 Task:  Click on Hockey In the Cross-Check Hockey League click on  Pick Sheet Your name Evelyn Thompson Team name South Carolina Stingrays and  Email softage.10@softage.net Period 1 - 3 Point Game Dallas Stars Period 1 - 2 Point Game Colorado Avalanche Period 1 - 1 Point Game Chicago Blackhawks Period 2 - 3 Point Game Carolina Hurricanes Period 2 - 2 Point Game Calgary Flames Period 2 - 1 Point Game Buffalo Sabres Period 3 - 3 Point Game Boston Bruins Period 3 - 2 Point Game Arizona Coyotes Period 3 - 1 Point Game Anaheim Ducks Submit pick sheet
Action: Mouse moved to (805, 303)
Screenshot: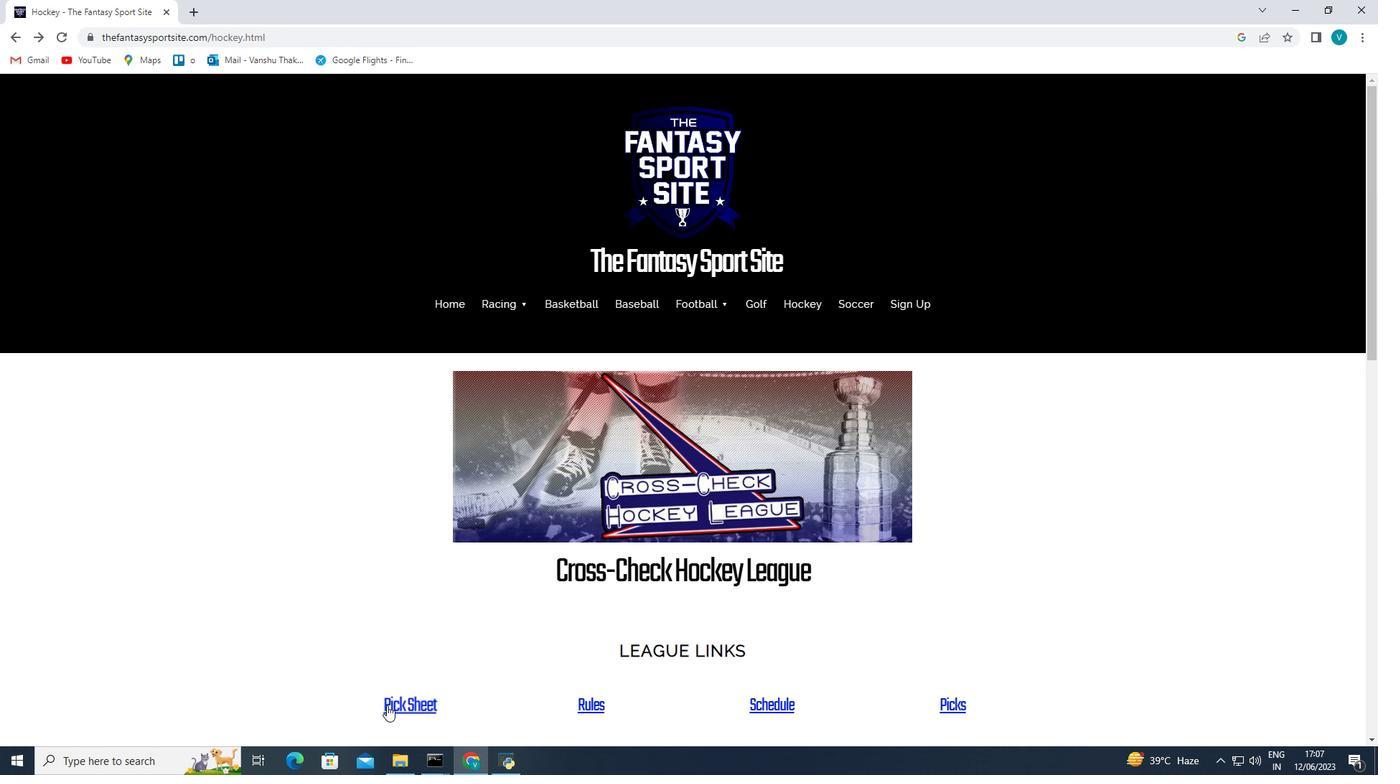 
Action: Mouse pressed left at (805, 303)
Screenshot: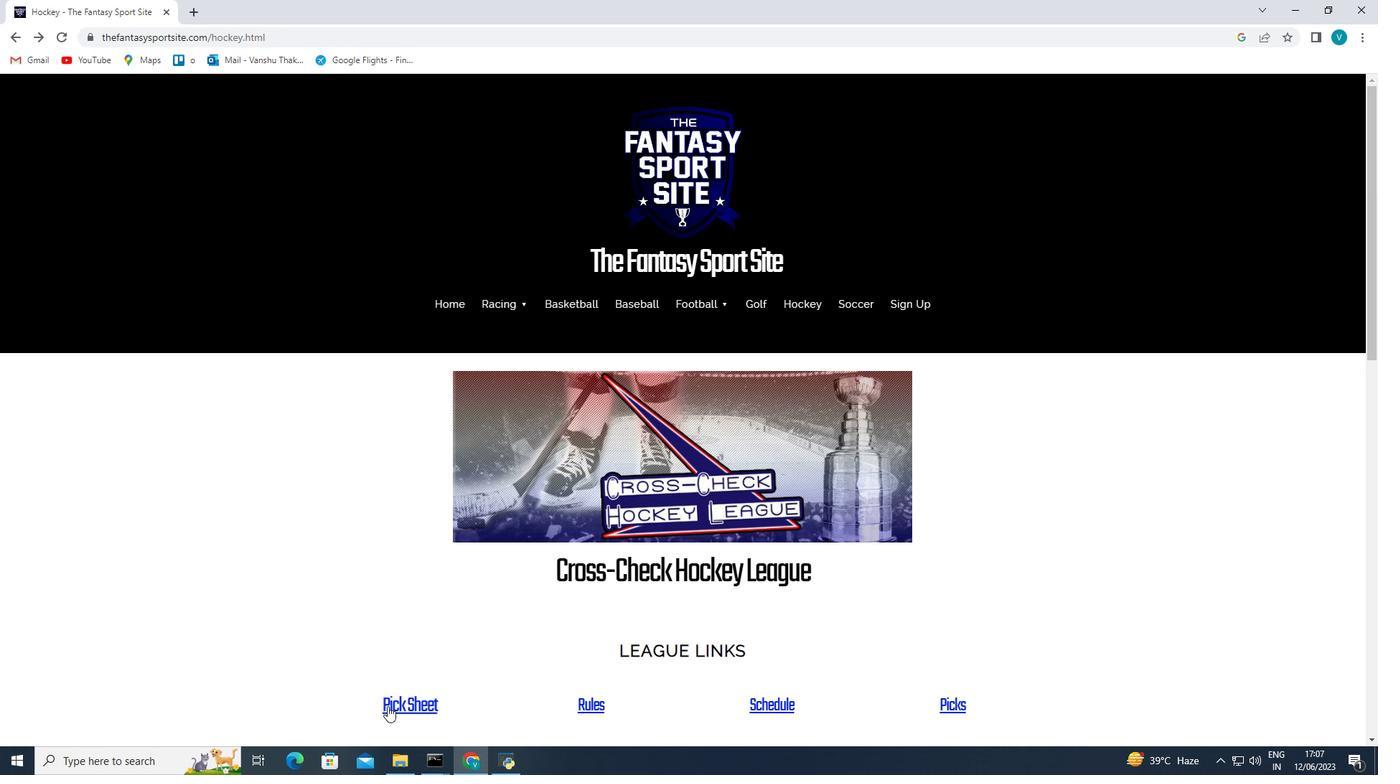 
Action: Mouse moved to (809, 302)
Screenshot: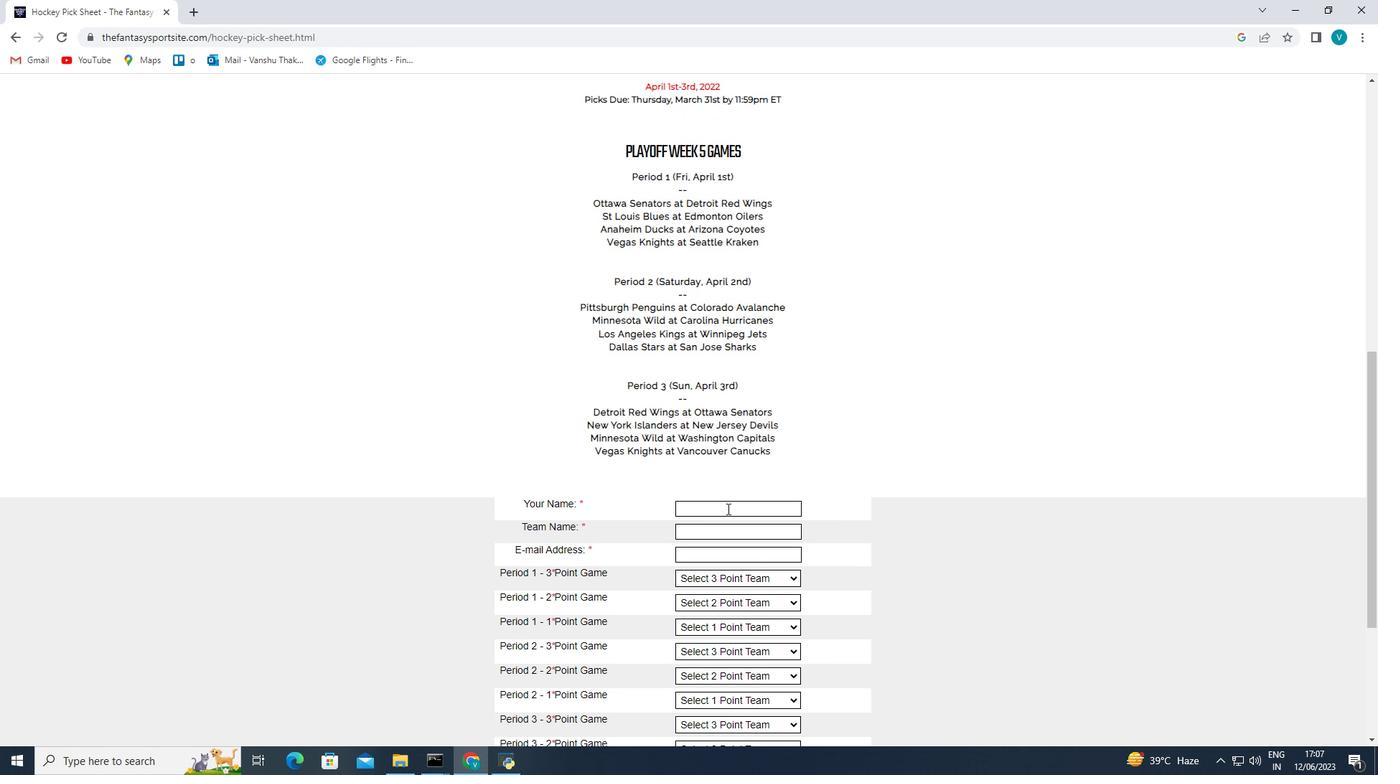 
Action: Mouse pressed left at (809, 302)
Screenshot: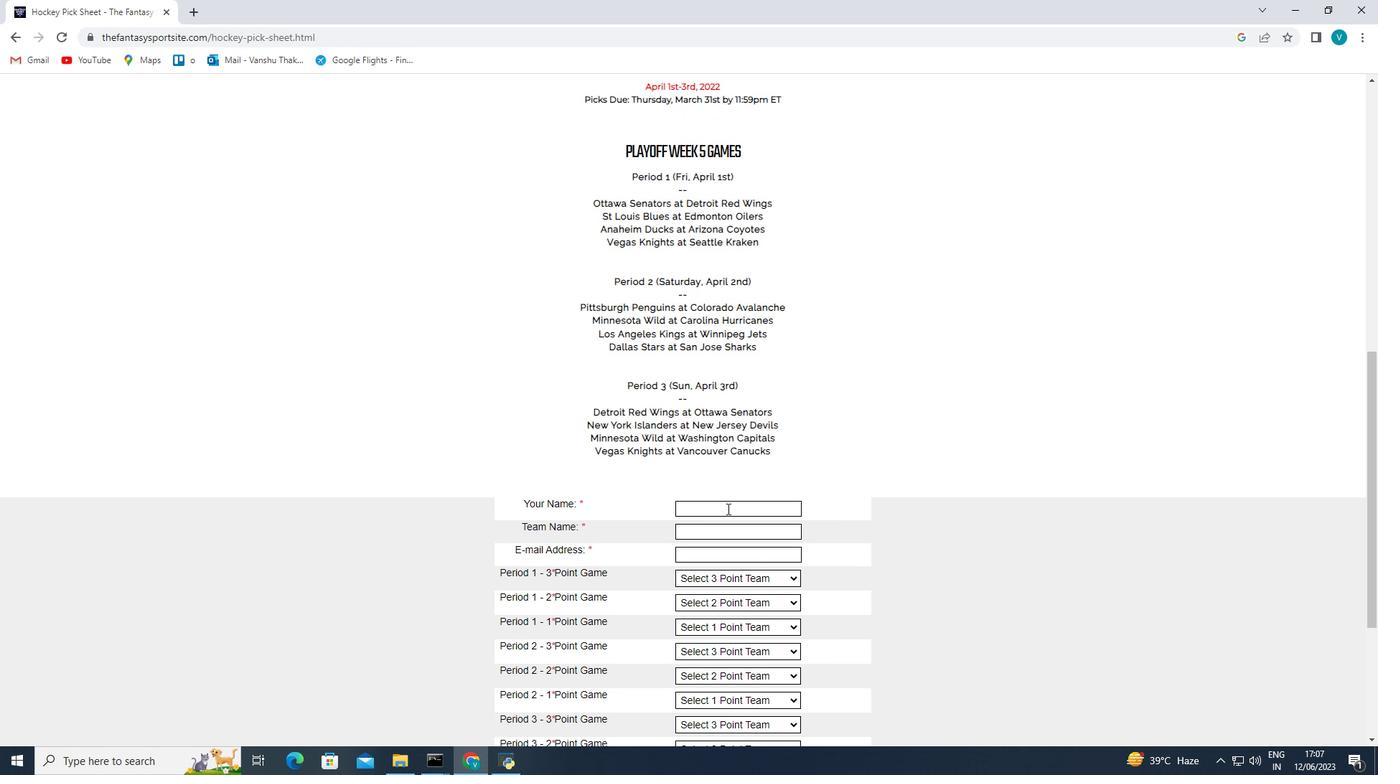 
Action: Mouse moved to (969, 416)
Screenshot: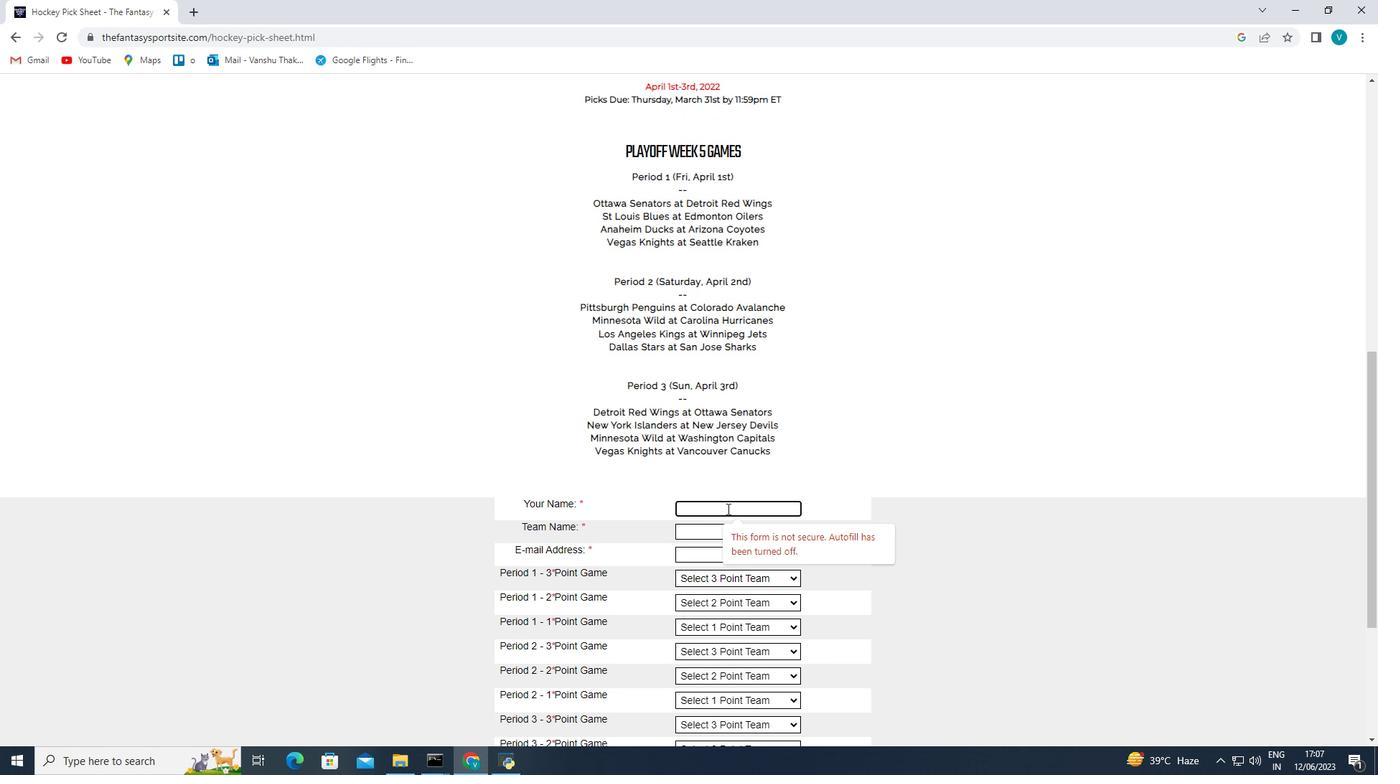 
Action: Mouse scrolled (969, 415) with delta (0, 0)
Screenshot: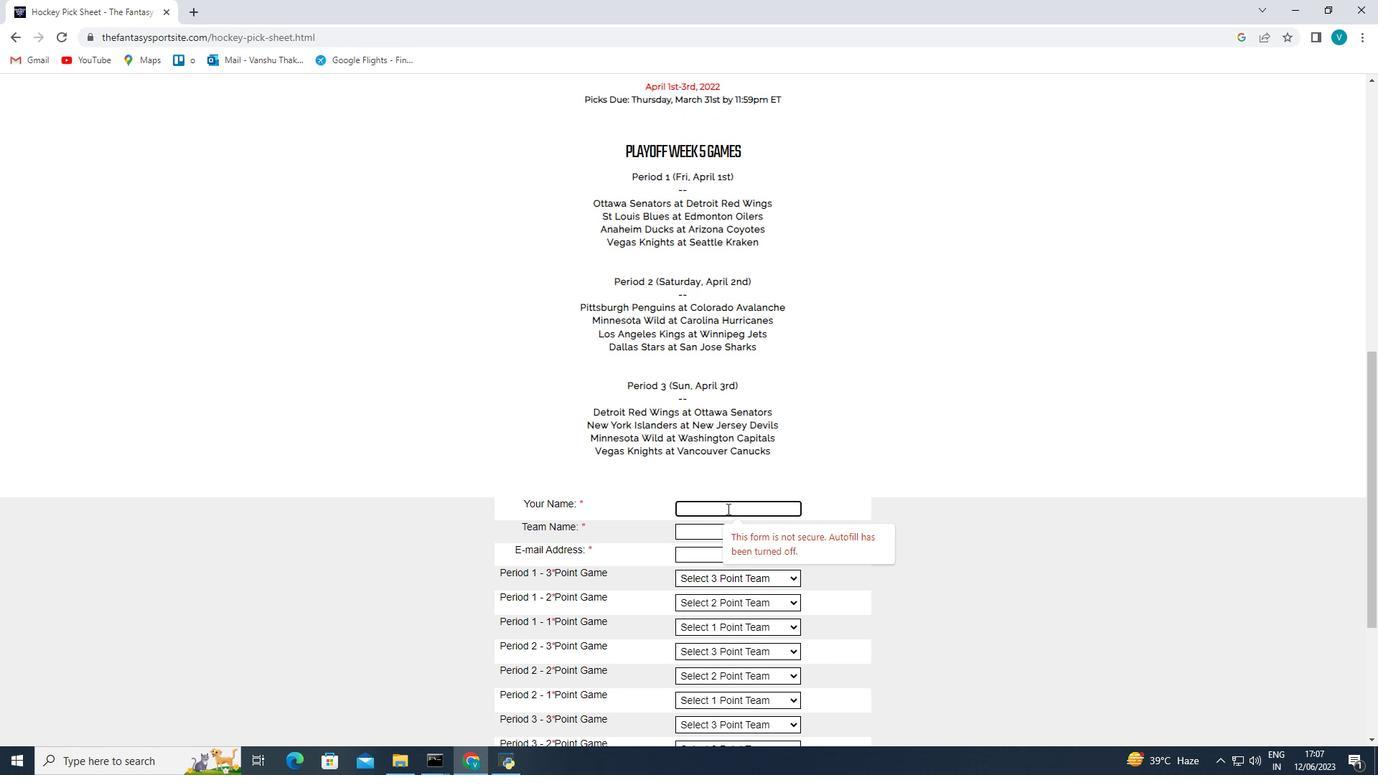 
Action: Mouse scrolled (969, 415) with delta (0, 0)
Screenshot: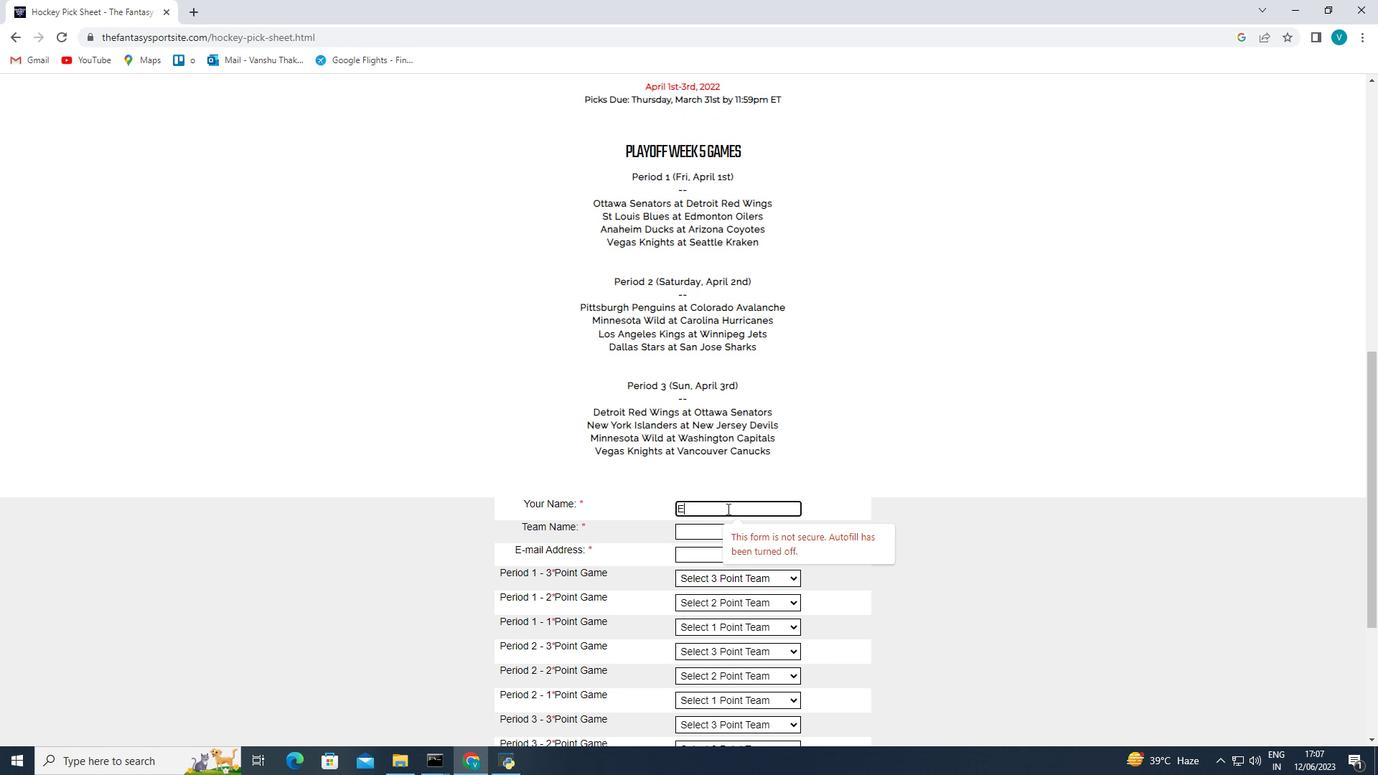 
Action: Mouse scrolled (969, 415) with delta (0, 0)
Screenshot: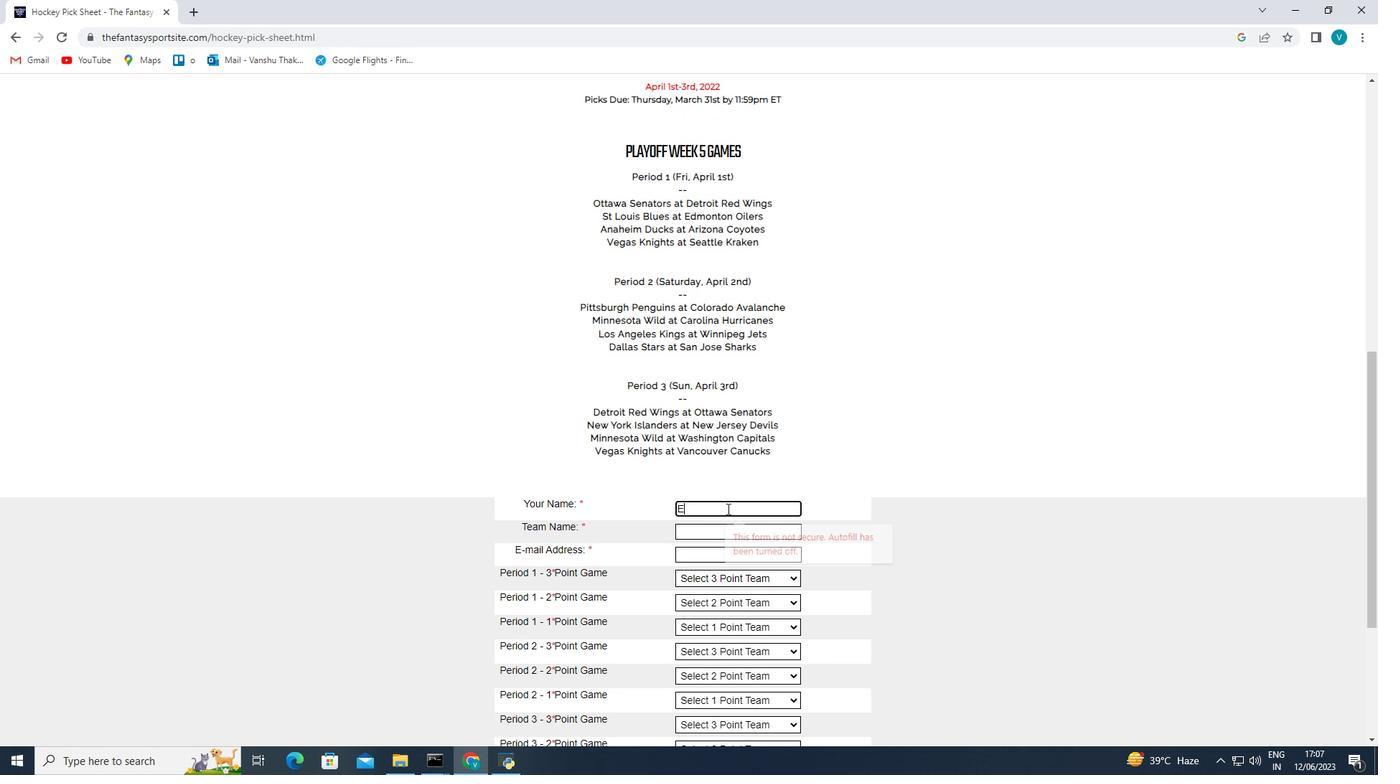 
Action: Mouse scrolled (969, 415) with delta (0, 0)
Screenshot: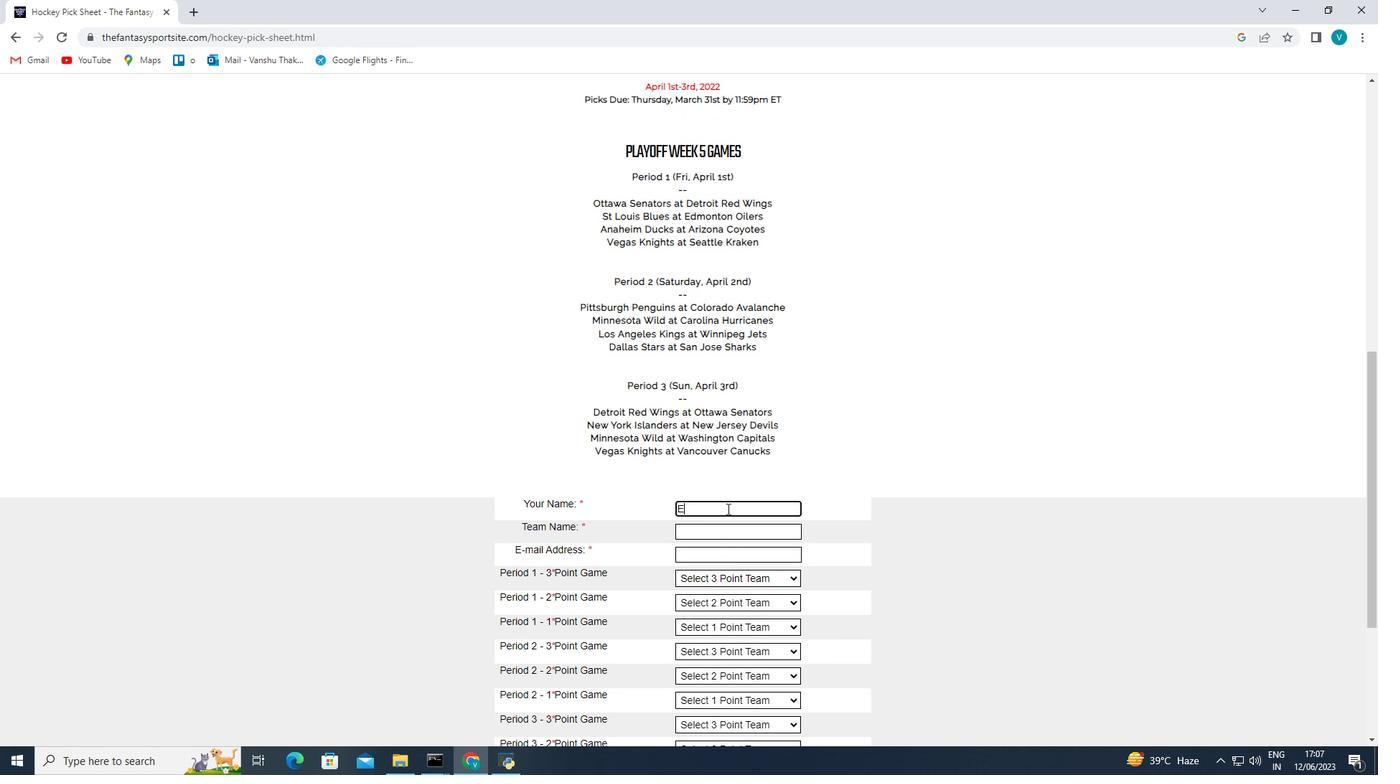 
Action: Mouse moved to (427, 420)
Screenshot: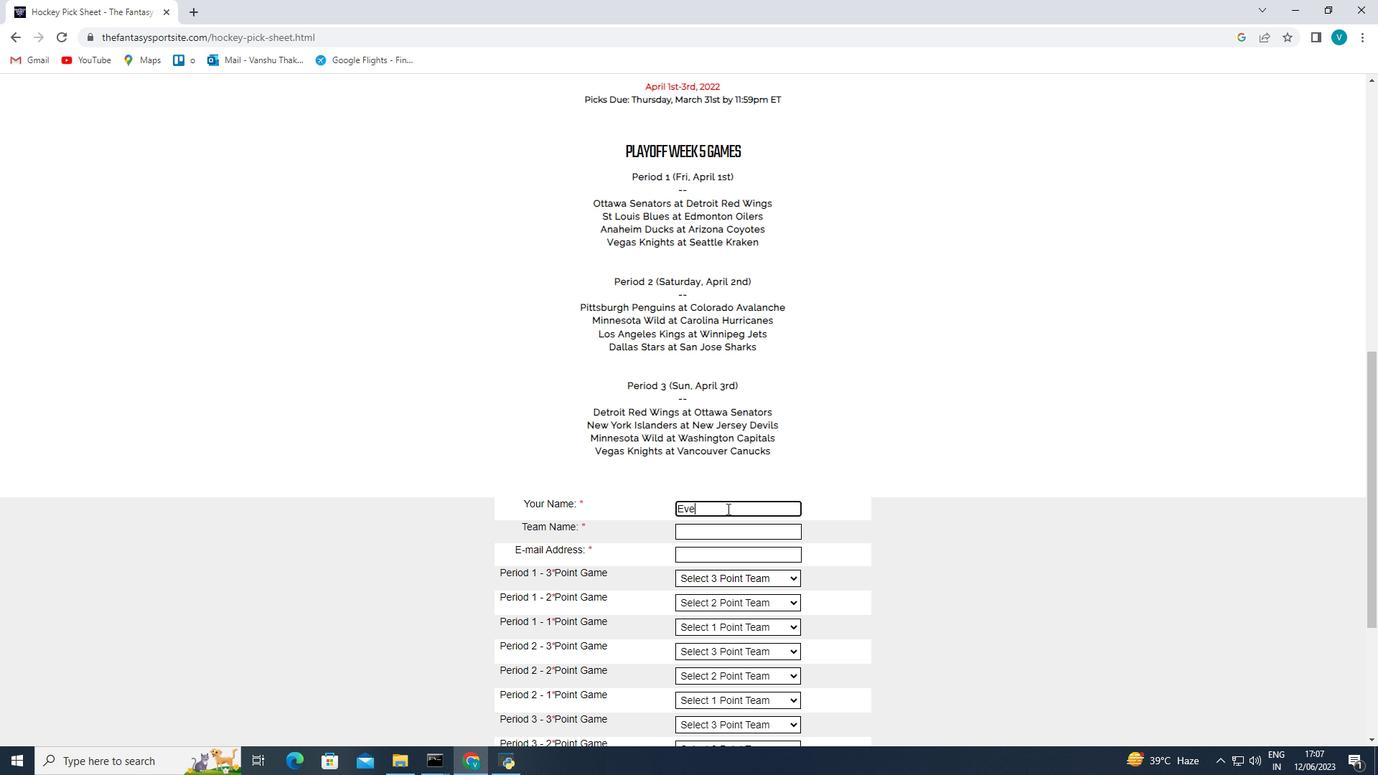 
Action: Mouse pressed left at (427, 420)
Screenshot: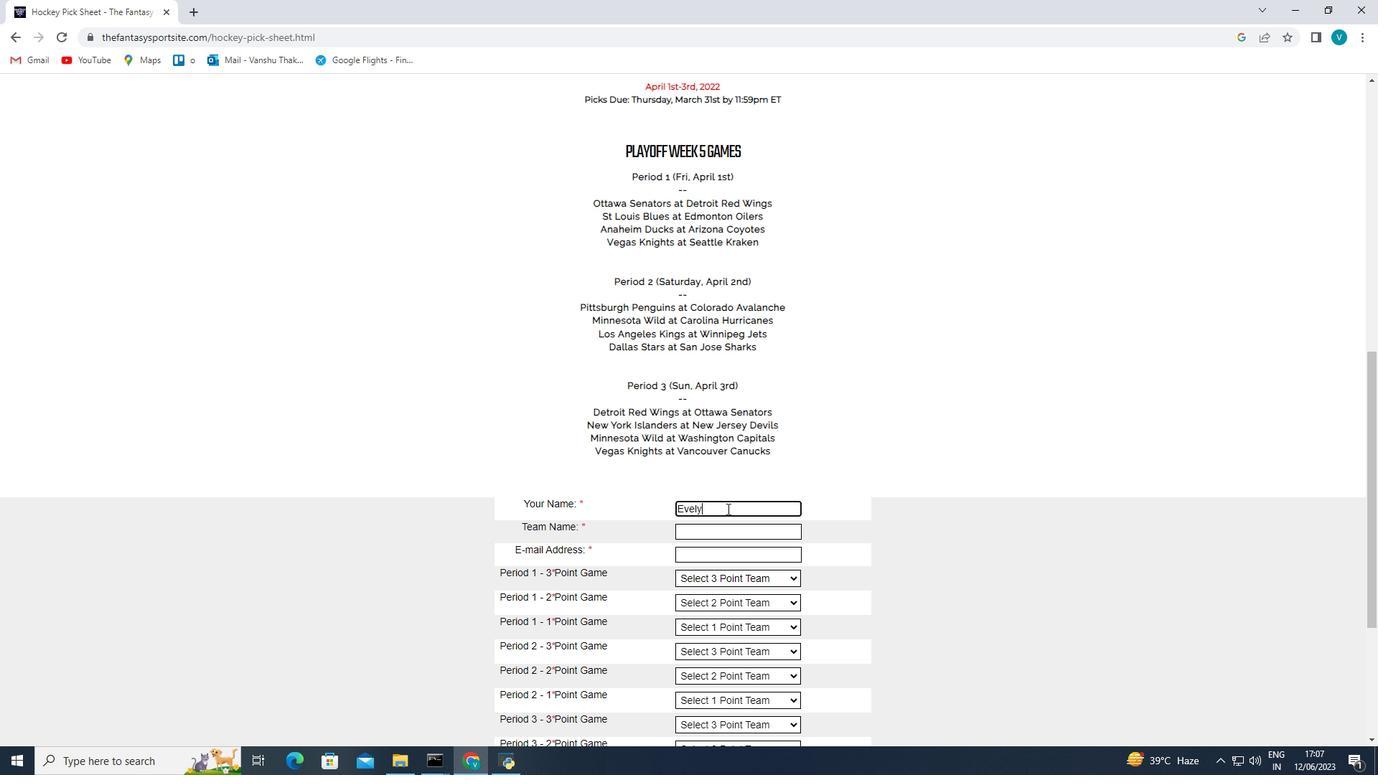
Action: Mouse moved to (829, 465)
Screenshot: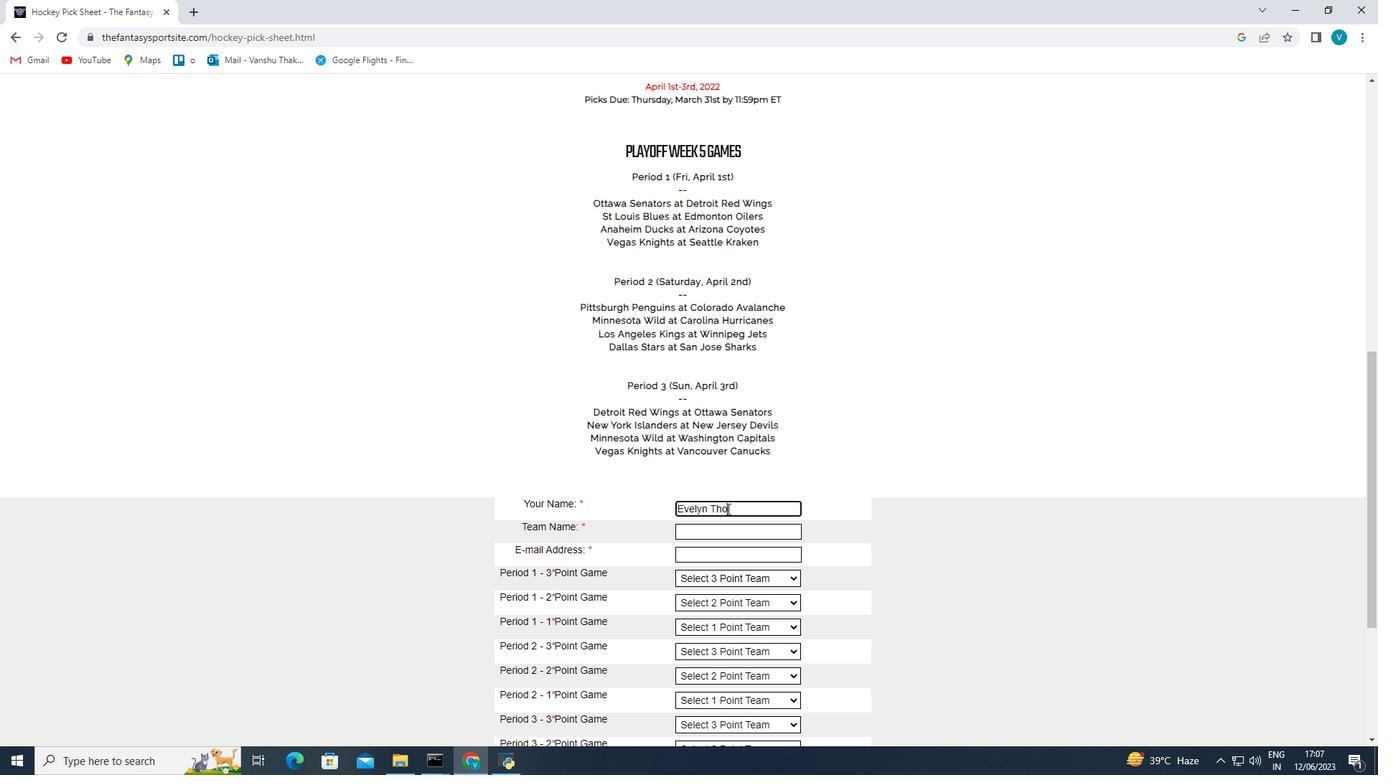
Action: Mouse scrolled (829, 465) with delta (0, 0)
Screenshot: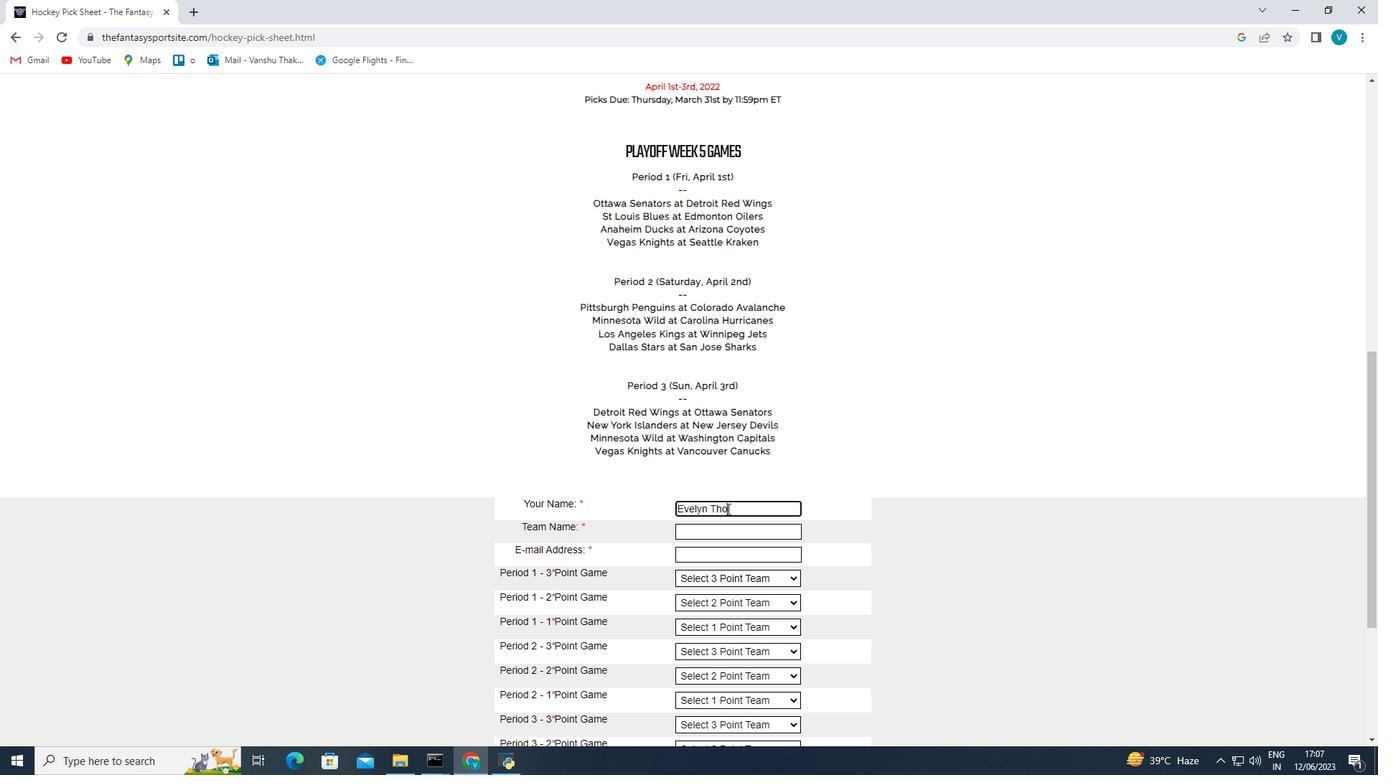 
Action: Mouse moved to (846, 472)
Screenshot: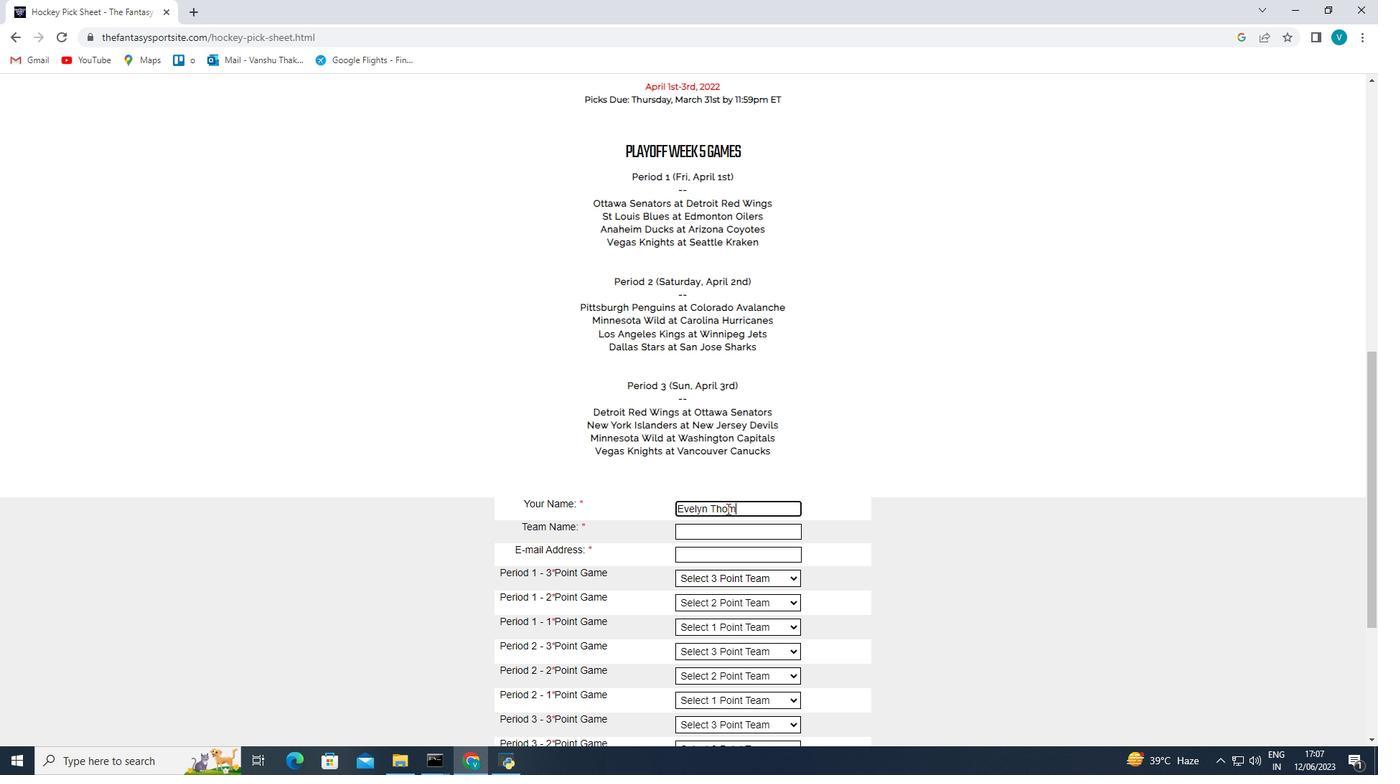
Action: Mouse scrolled (846, 471) with delta (0, 0)
Screenshot: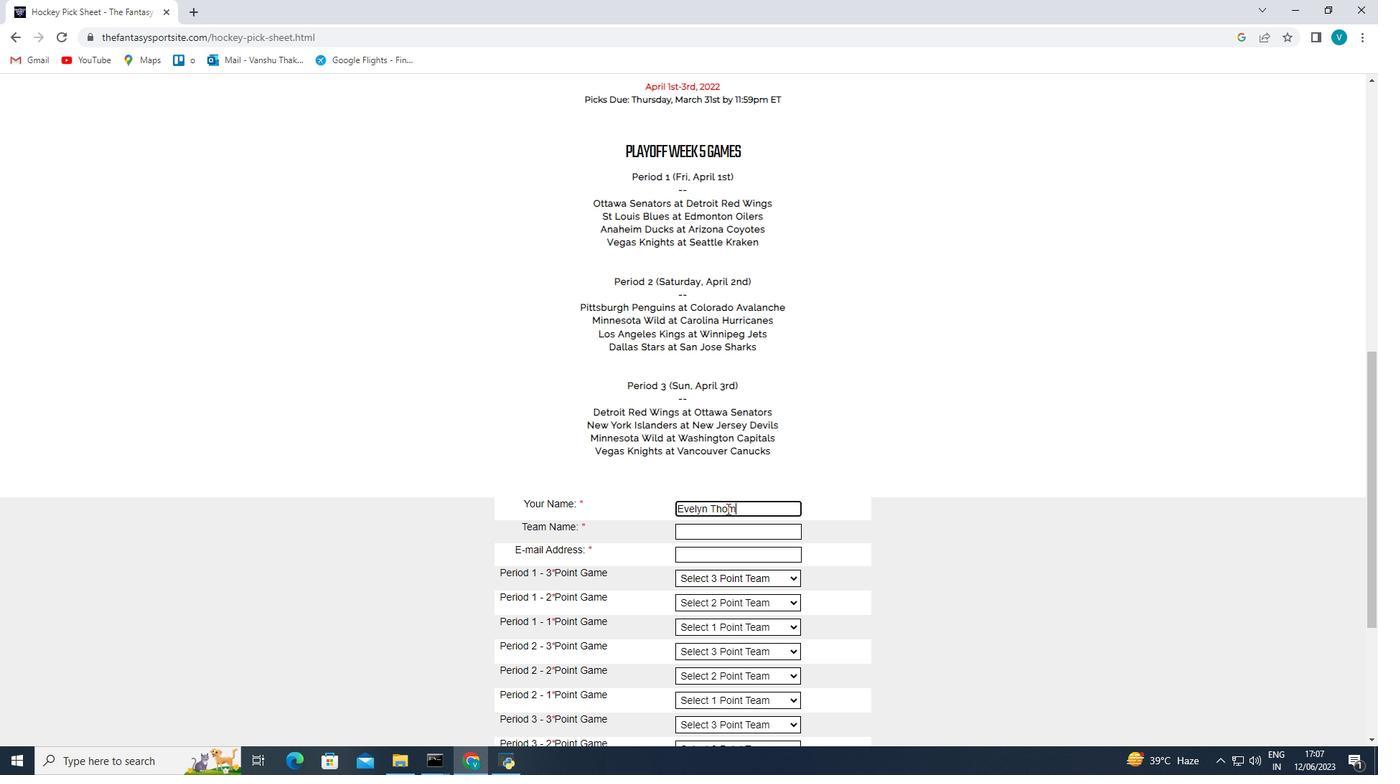 
Action: Mouse scrolled (846, 471) with delta (0, 0)
Screenshot: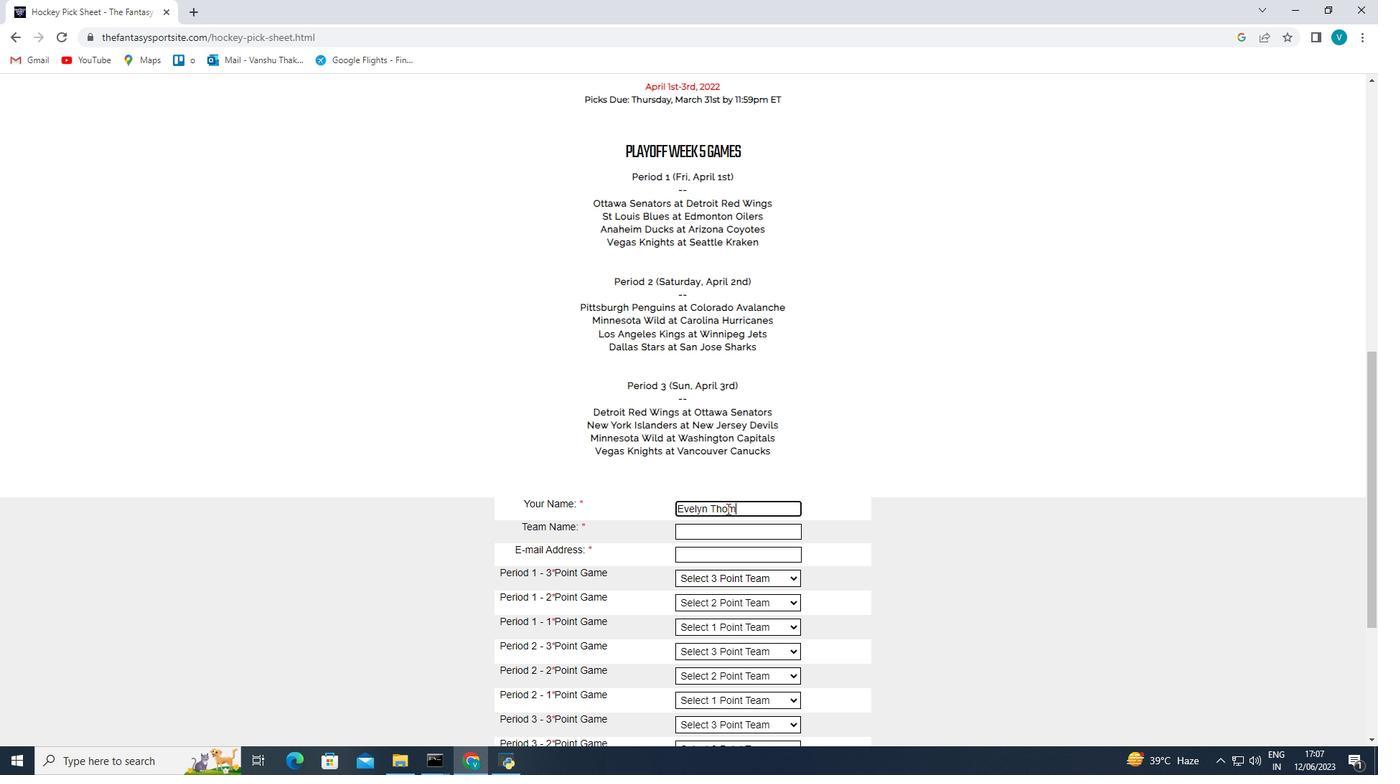 
Action: Mouse scrolled (846, 471) with delta (0, 0)
Screenshot: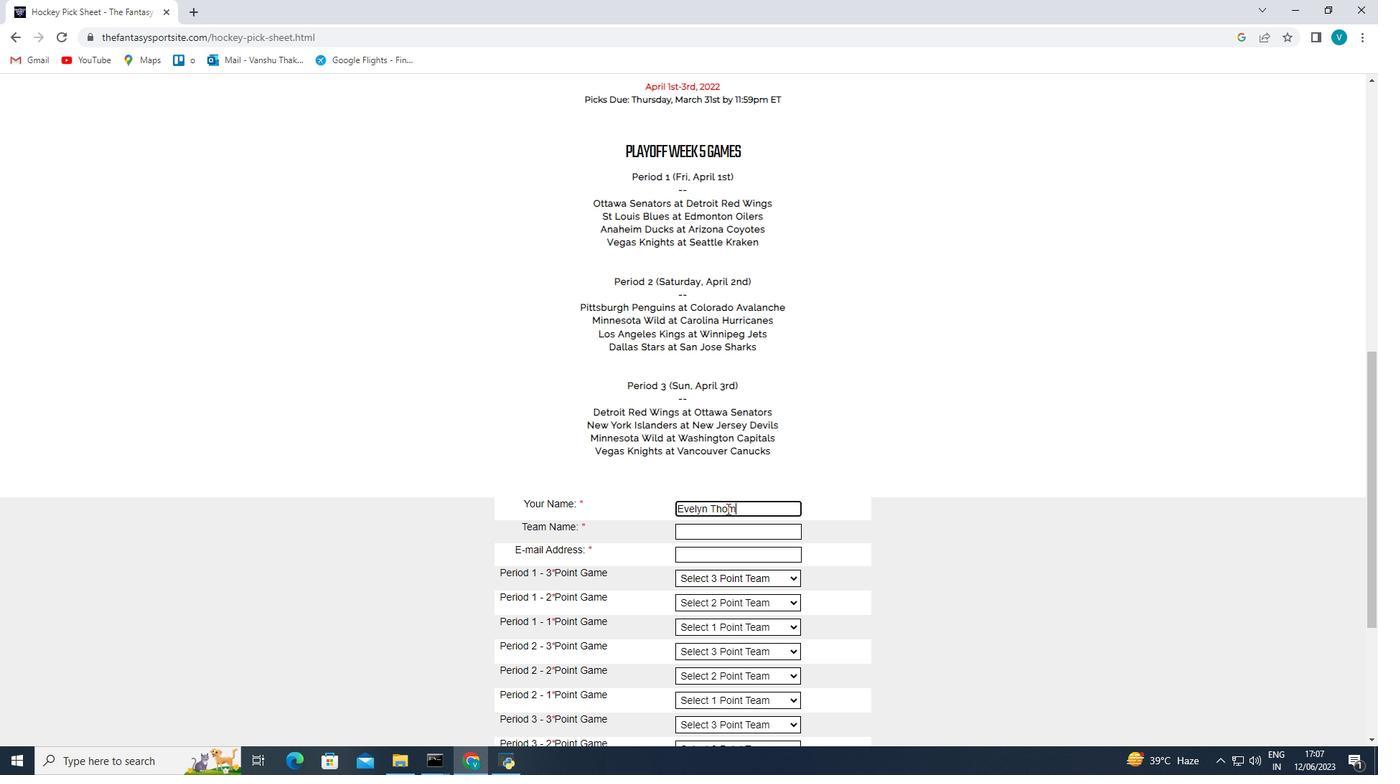 
Action: Mouse scrolled (846, 471) with delta (0, 0)
Screenshot: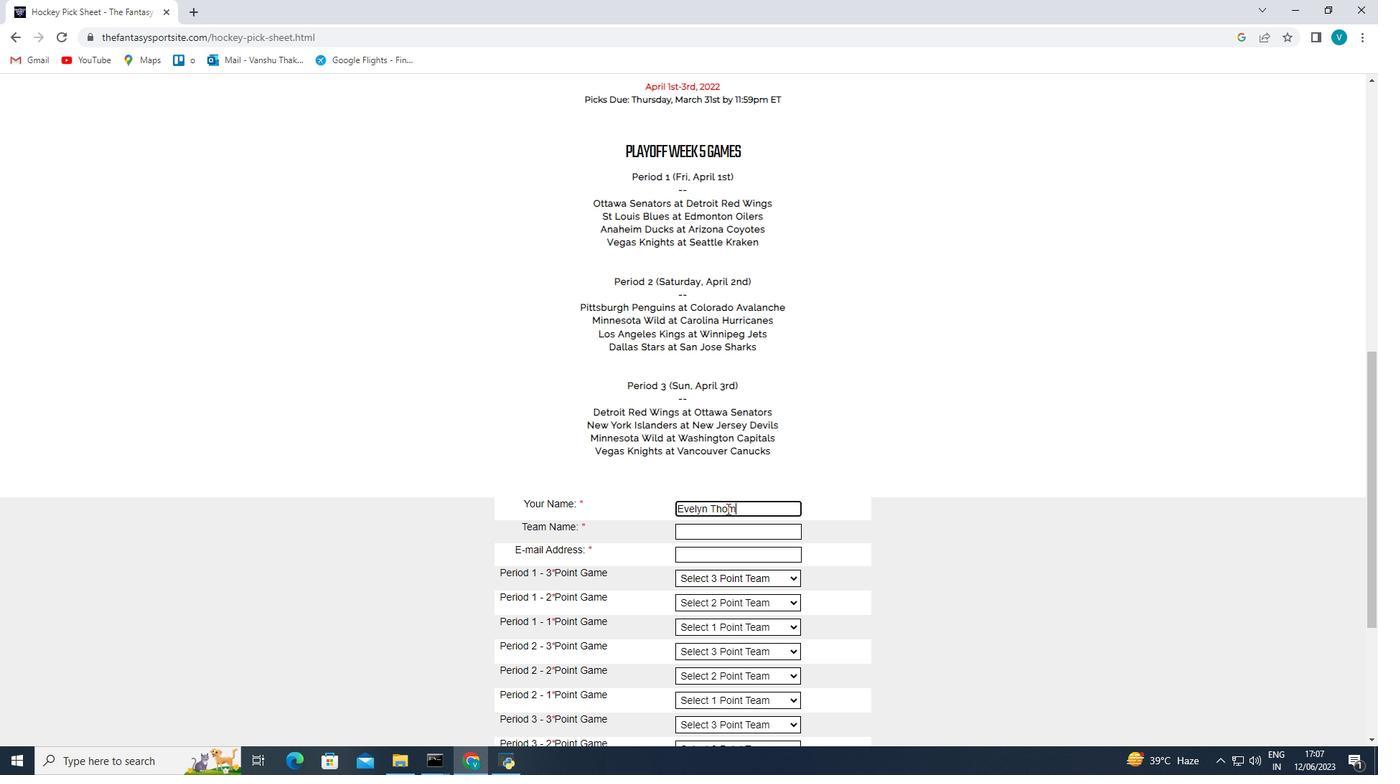
Action: Mouse moved to (858, 472)
Screenshot: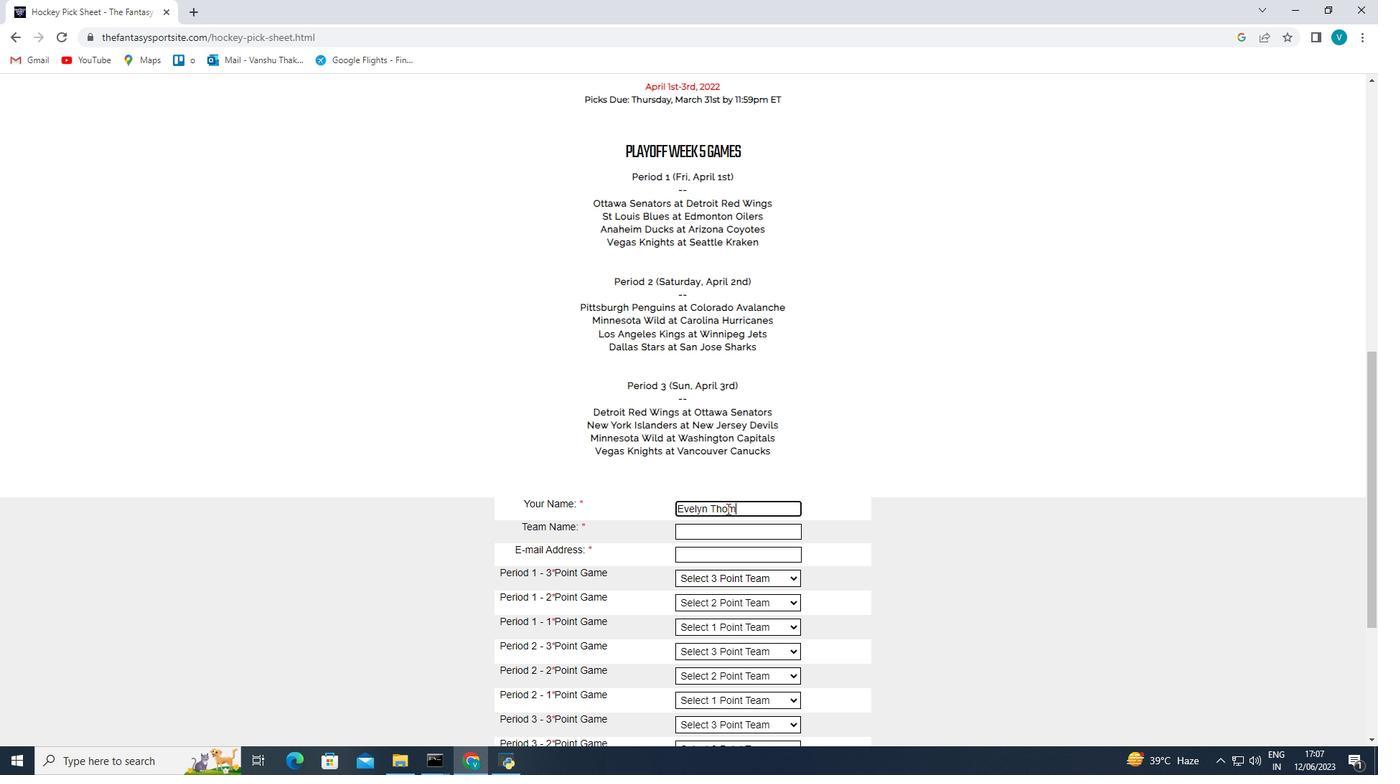 
Action: Mouse scrolled (858, 471) with delta (0, 0)
Screenshot: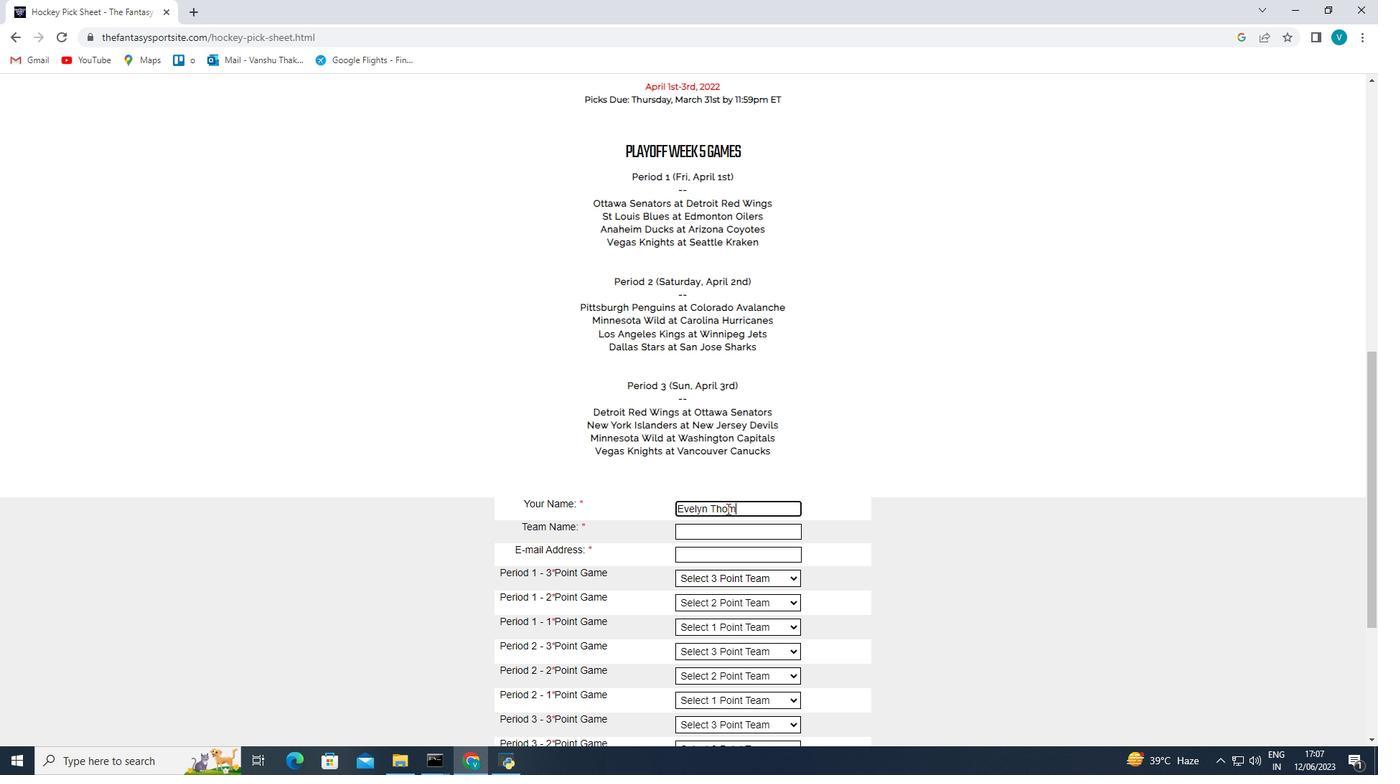 
Action: Mouse moved to (868, 471)
Screenshot: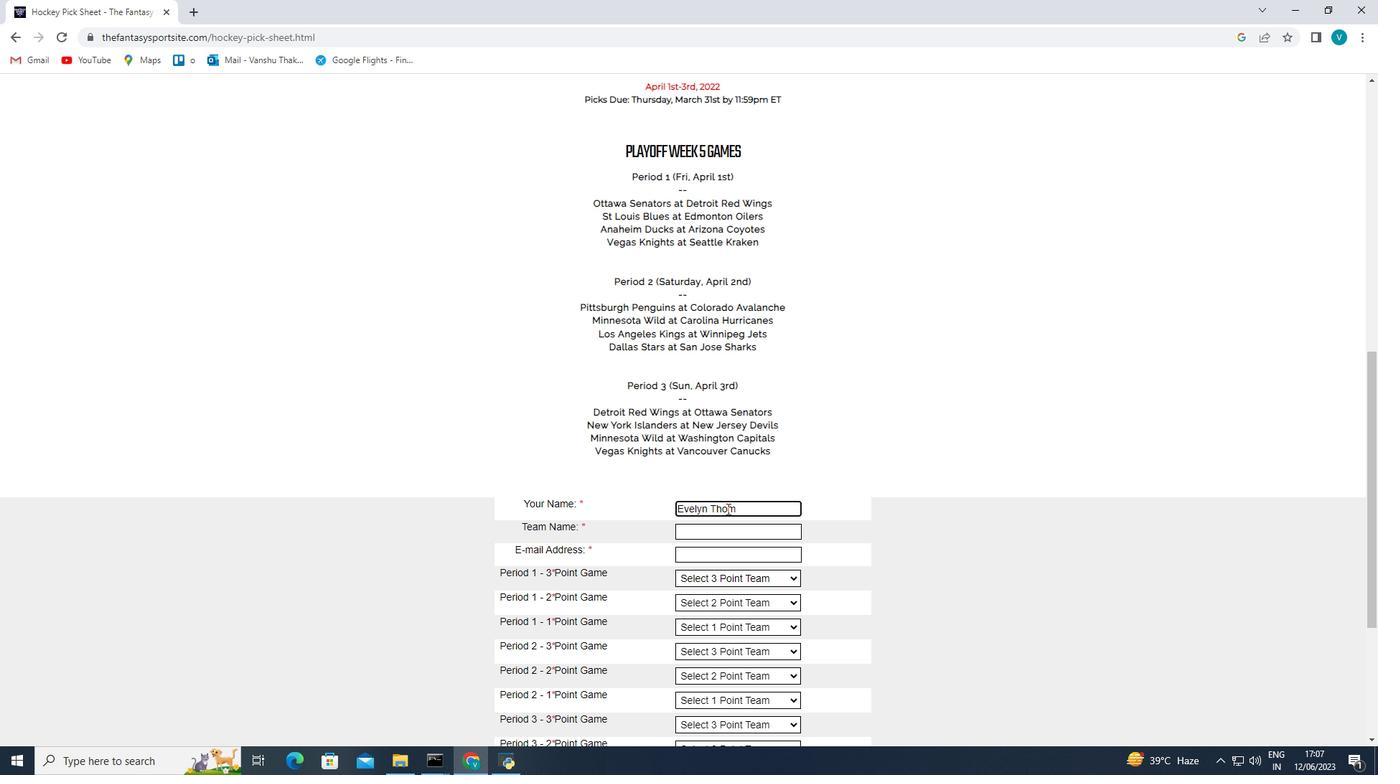 
Action: Mouse scrolled (868, 470) with delta (0, 0)
Screenshot: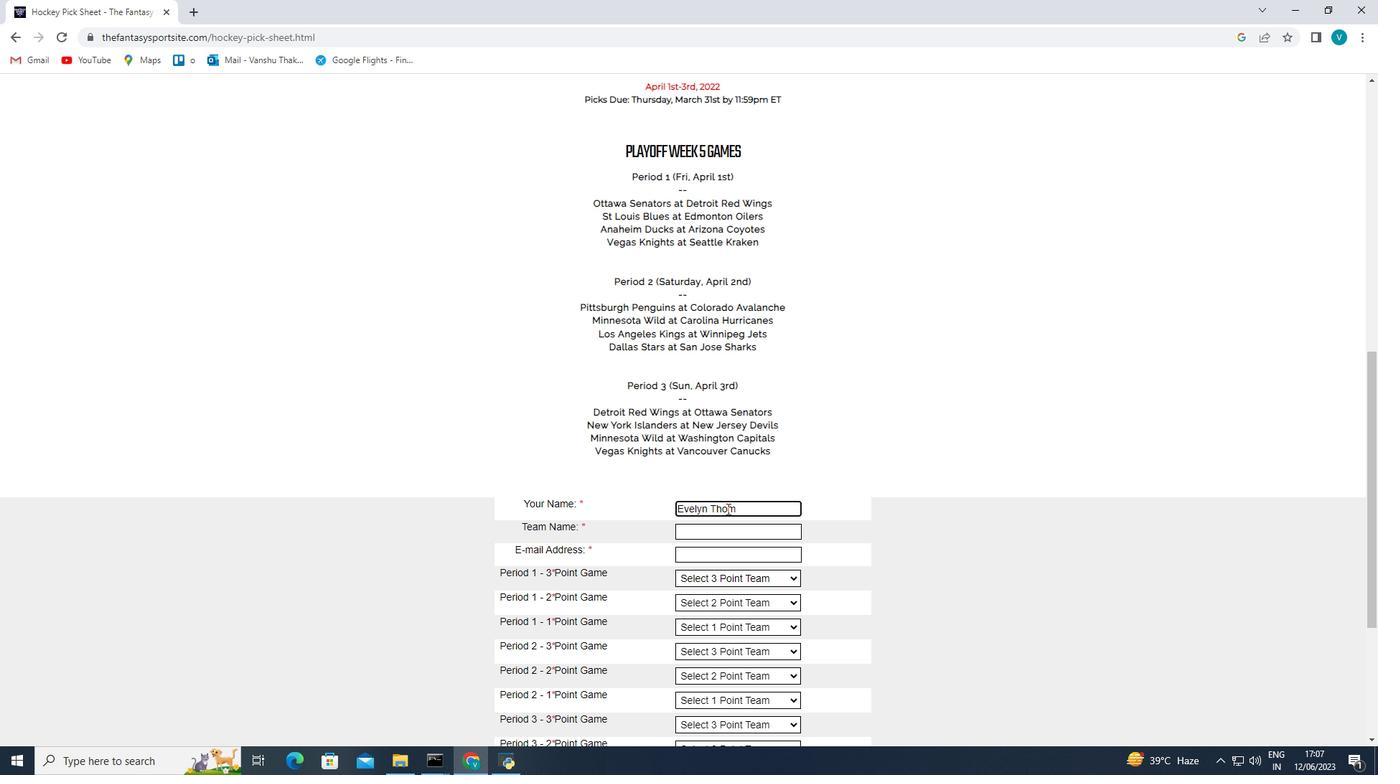 
Action: Mouse moved to (870, 470)
Screenshot: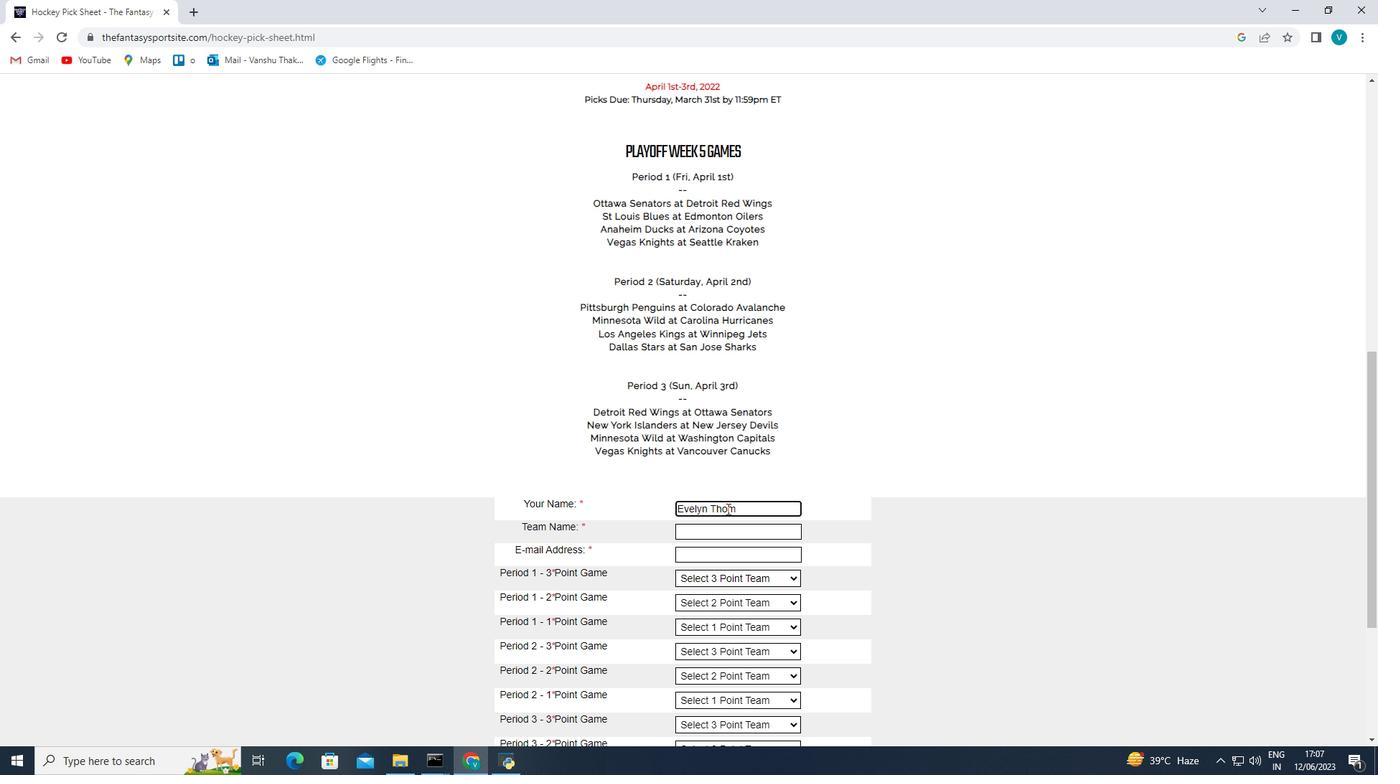 
Action: Mouse scrolled (870, 469) with delta (0, 0)
Screenshot: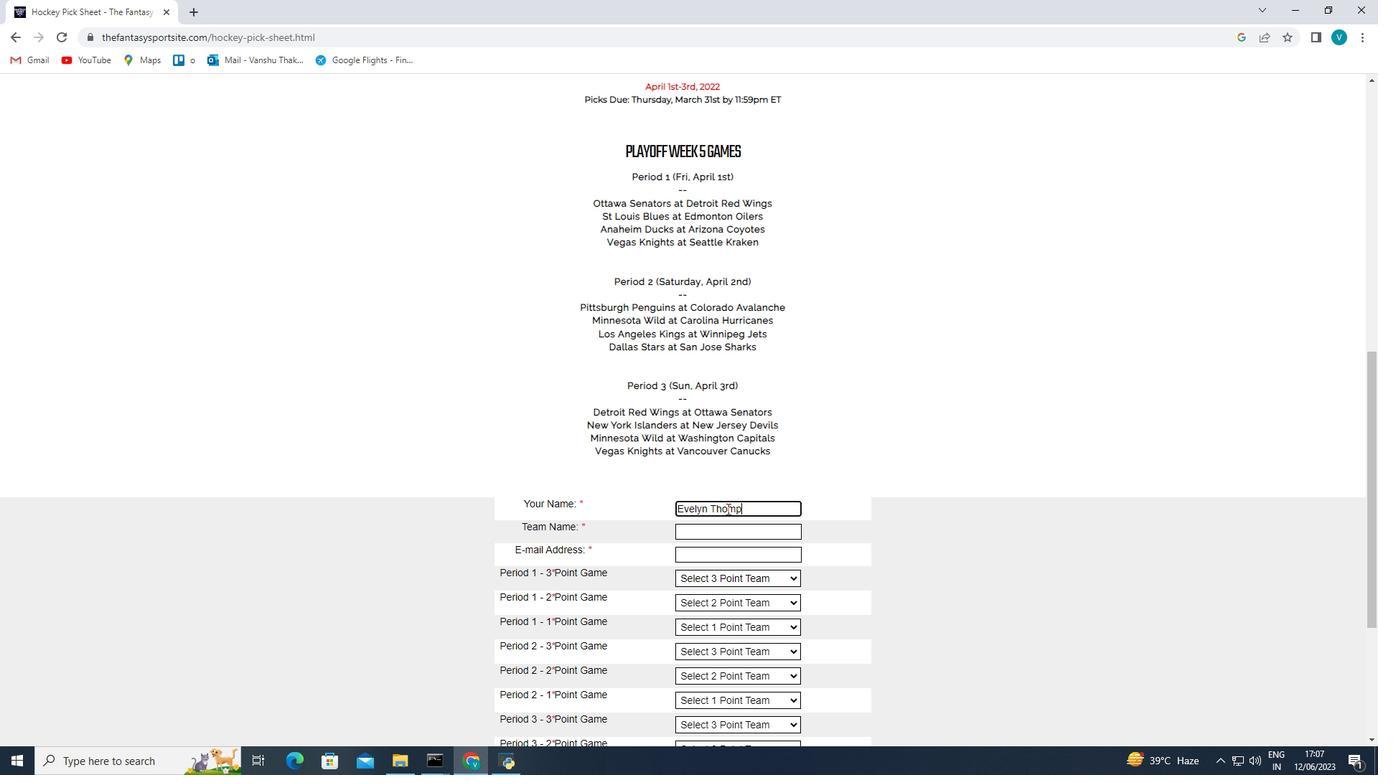 
Action: Mouse scrolled (870, 469) with delta (0, 0)
Screenshot: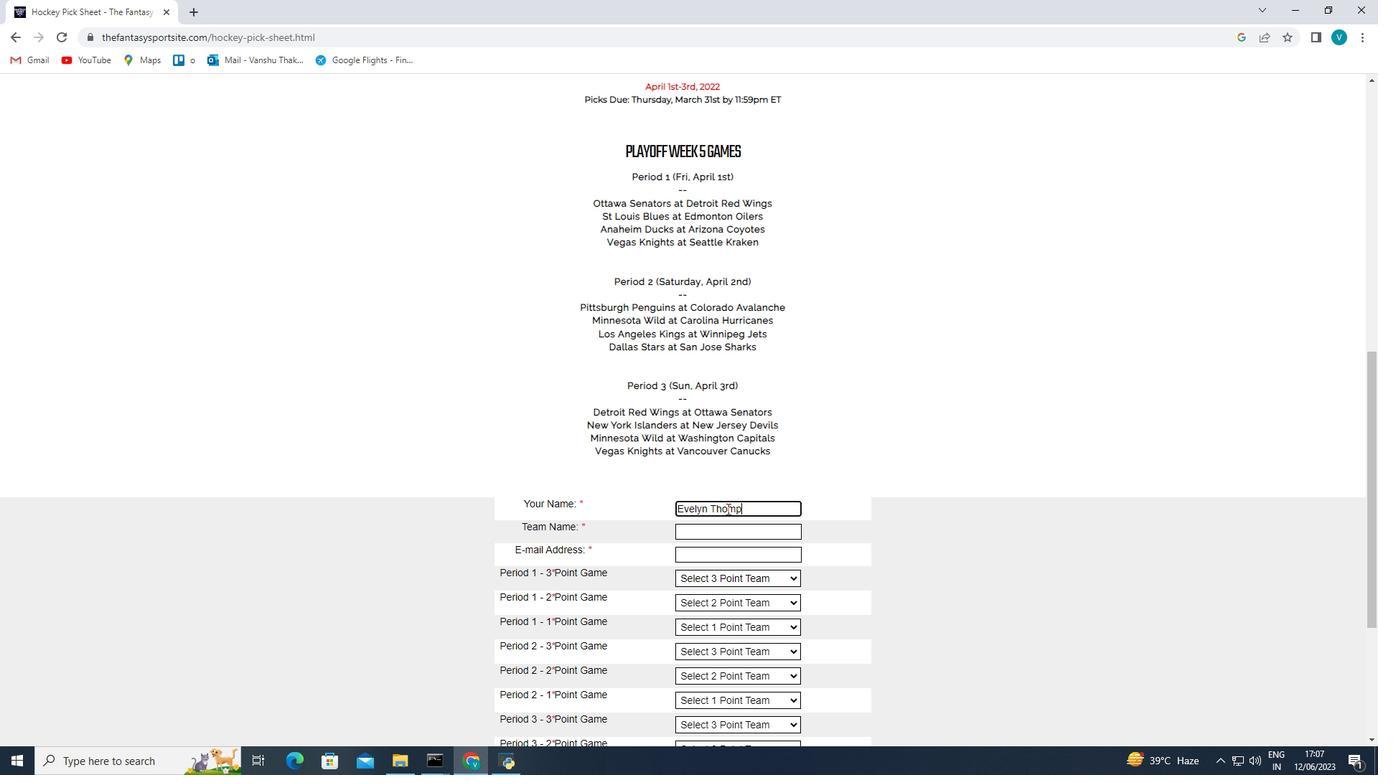 
Action: Mouse scrolled (870, 469) with delta (0, 0)
Screenshot: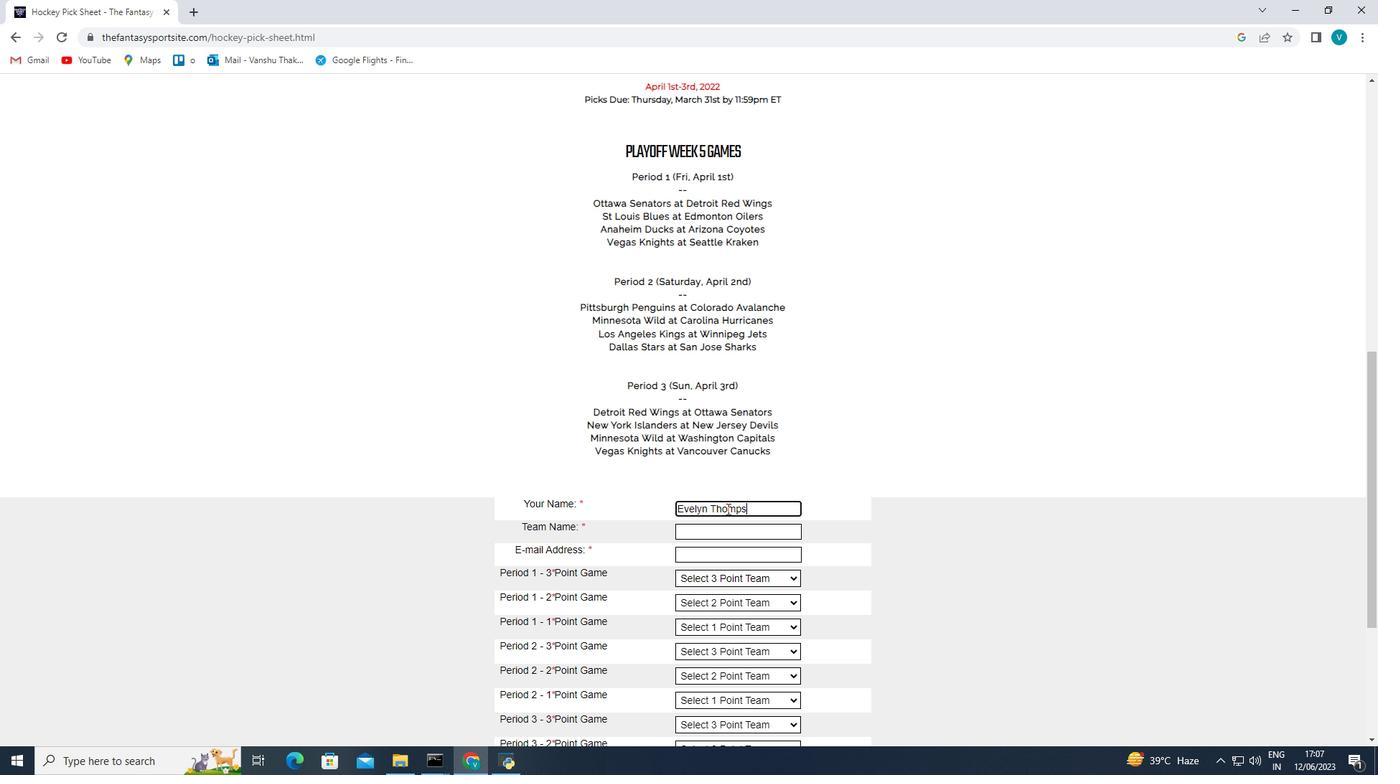 
Action: Mouse scrolled (870, 469) with delta (0, 0)
Screenshot: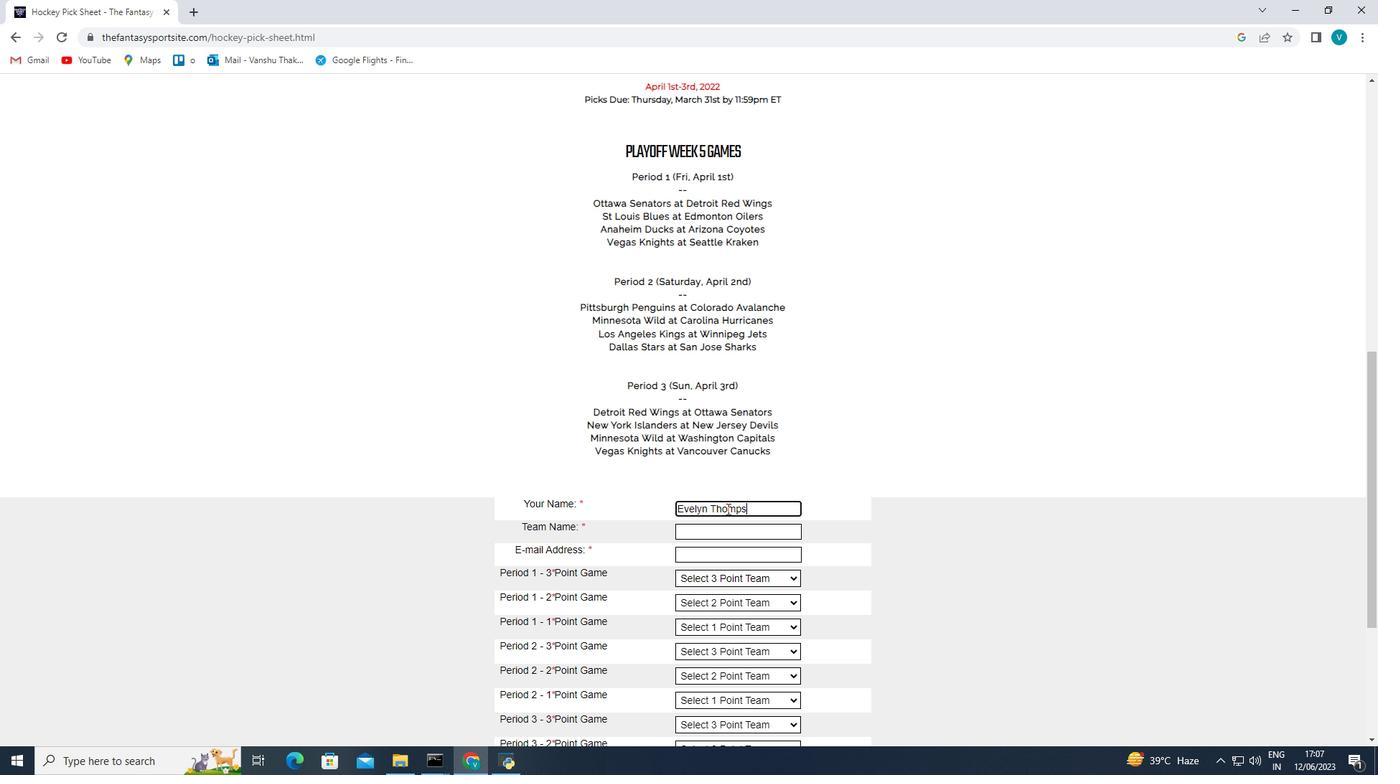 
Action: Mouse scrolled (870, 469) with delta (0, 0)
Screenshot: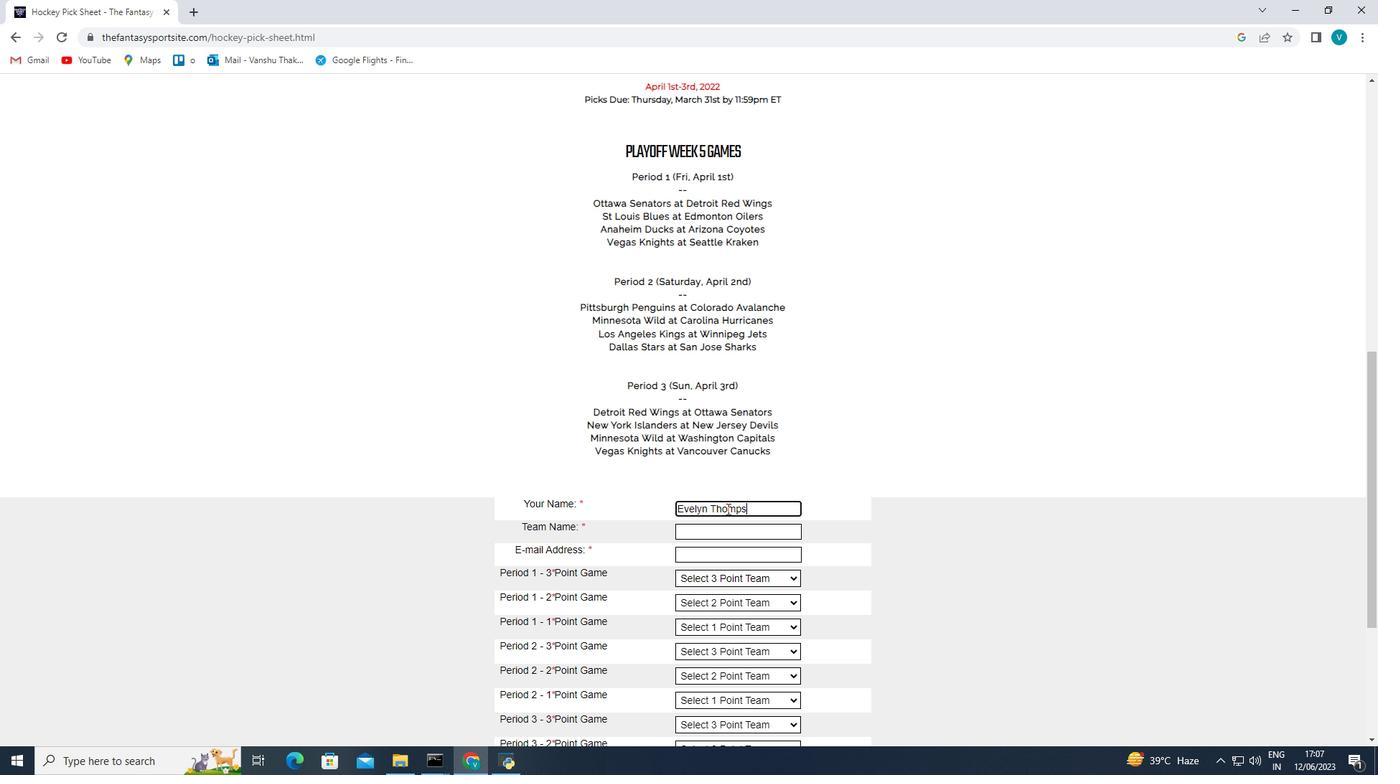
Action: Mouse moved to (752, 299)
Screenshot: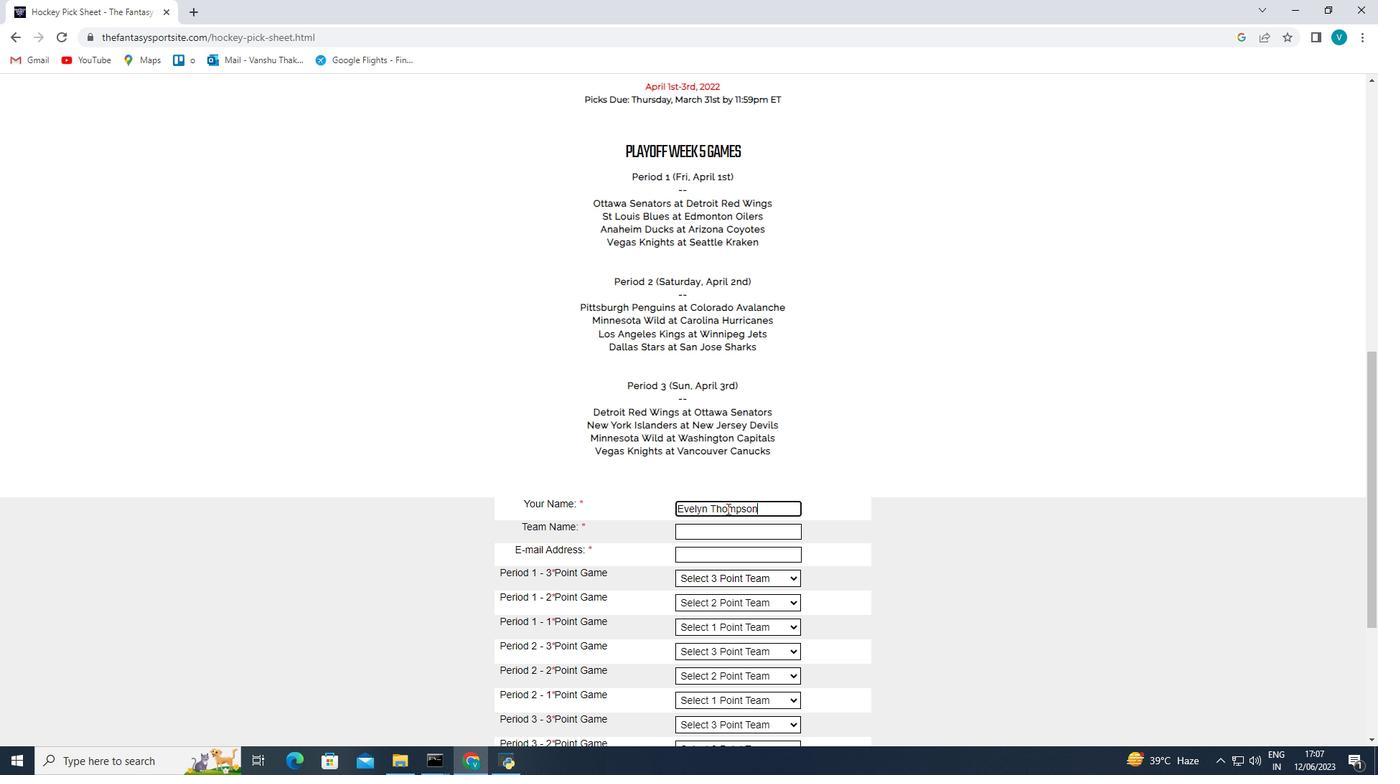 
Action: Mouse pressed left at (752, 299)
Screenshot: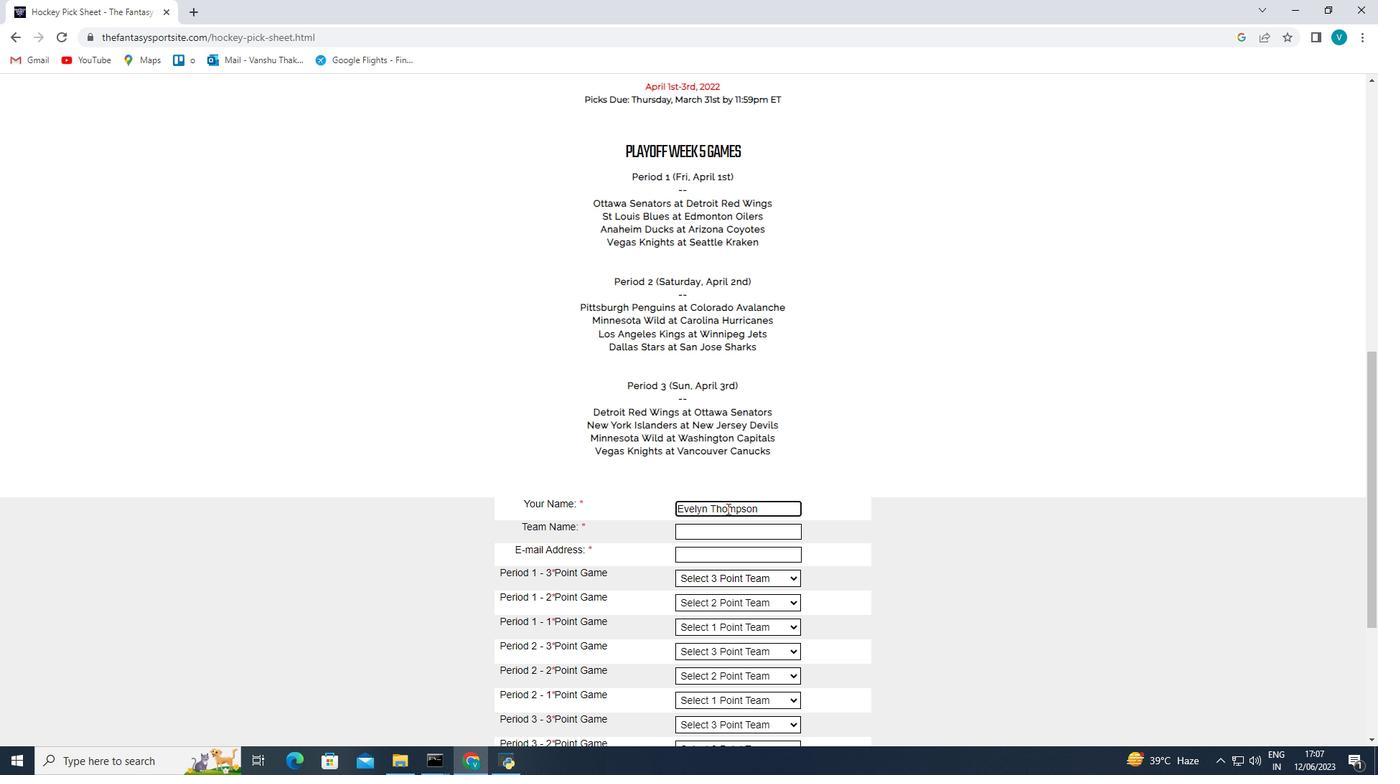 
Action: Mouse moved to (751, 297)
Screenshot: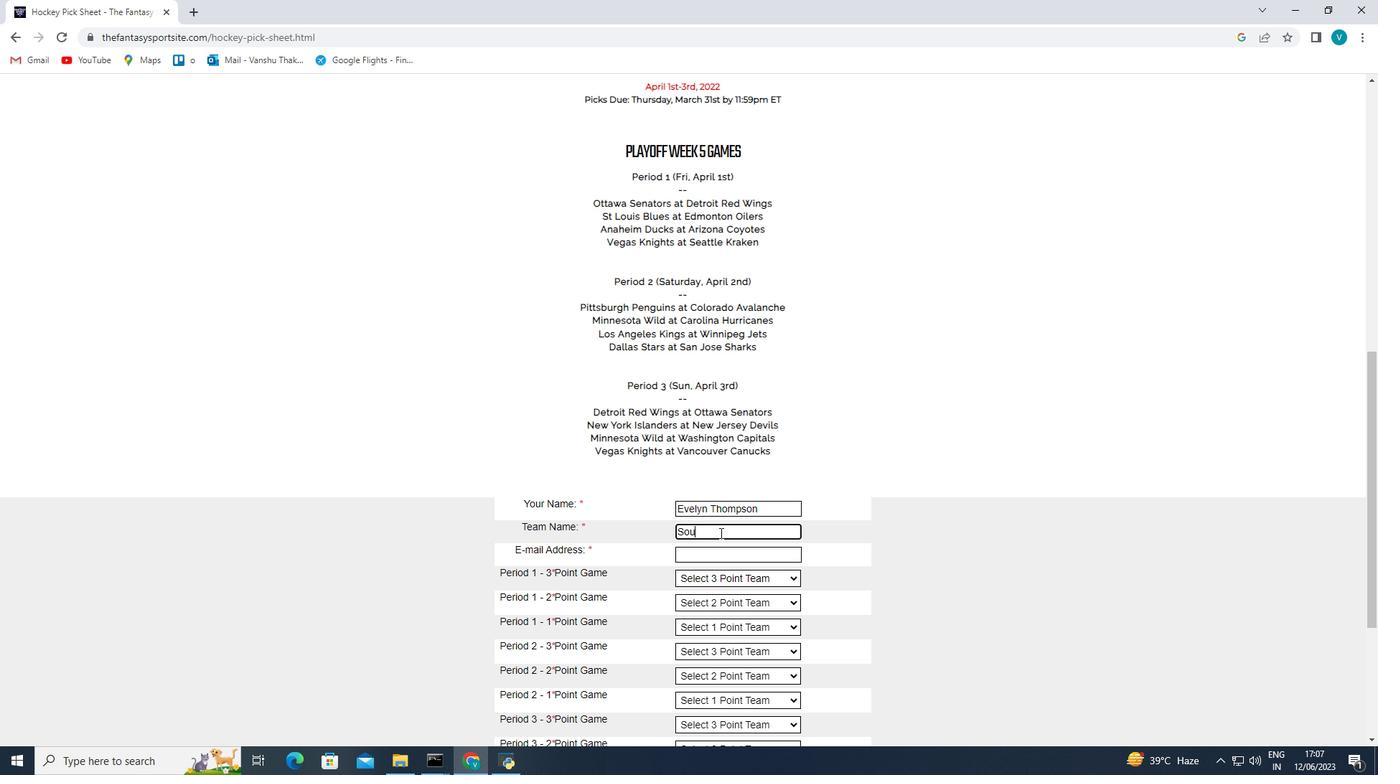 
Action: Key pressed <Key.shift>r
Screenshot: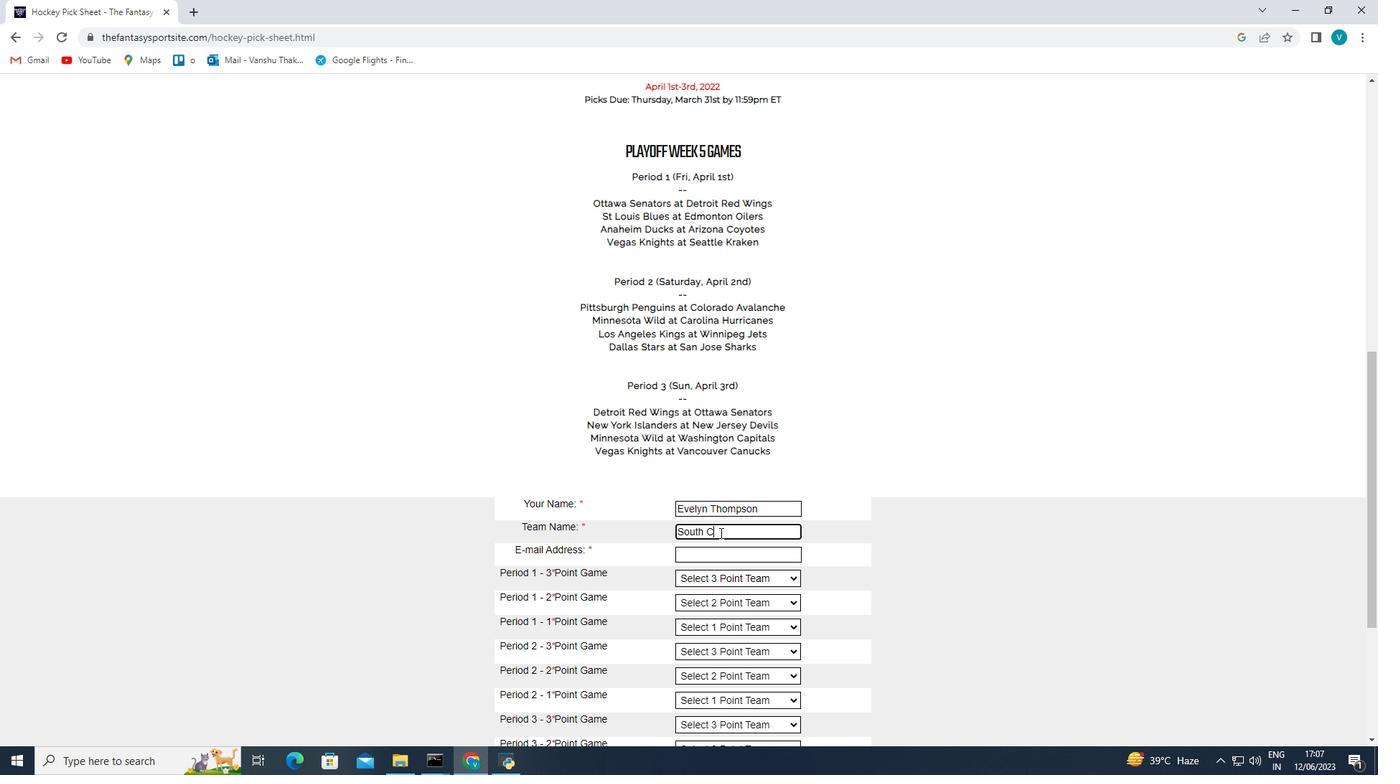 
Action: Mouse moved to (750, 297)
Screenshot: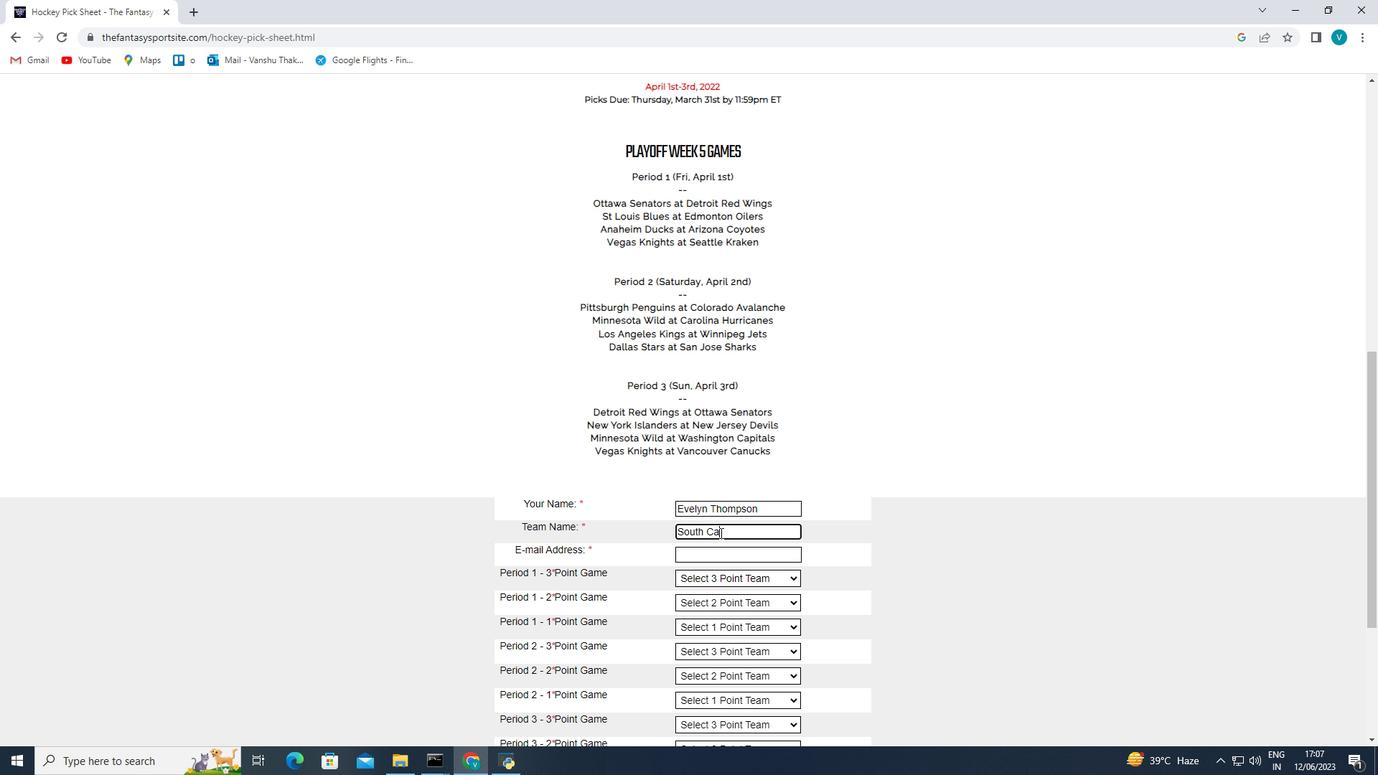 
Action: Key pressed <Key.backspace><Key.shift>Cross
Screenshot: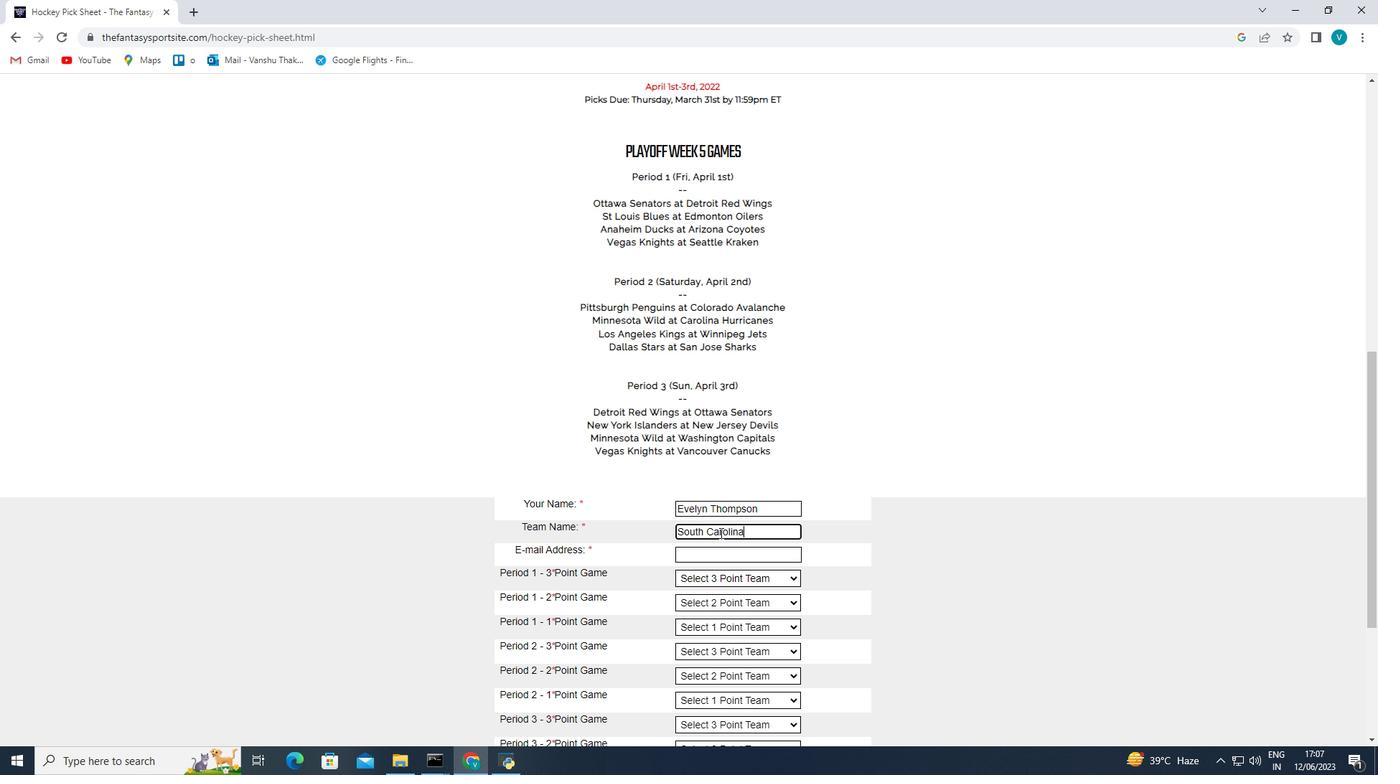 
Action: Mouse moved to (387, 706)
Screenshot: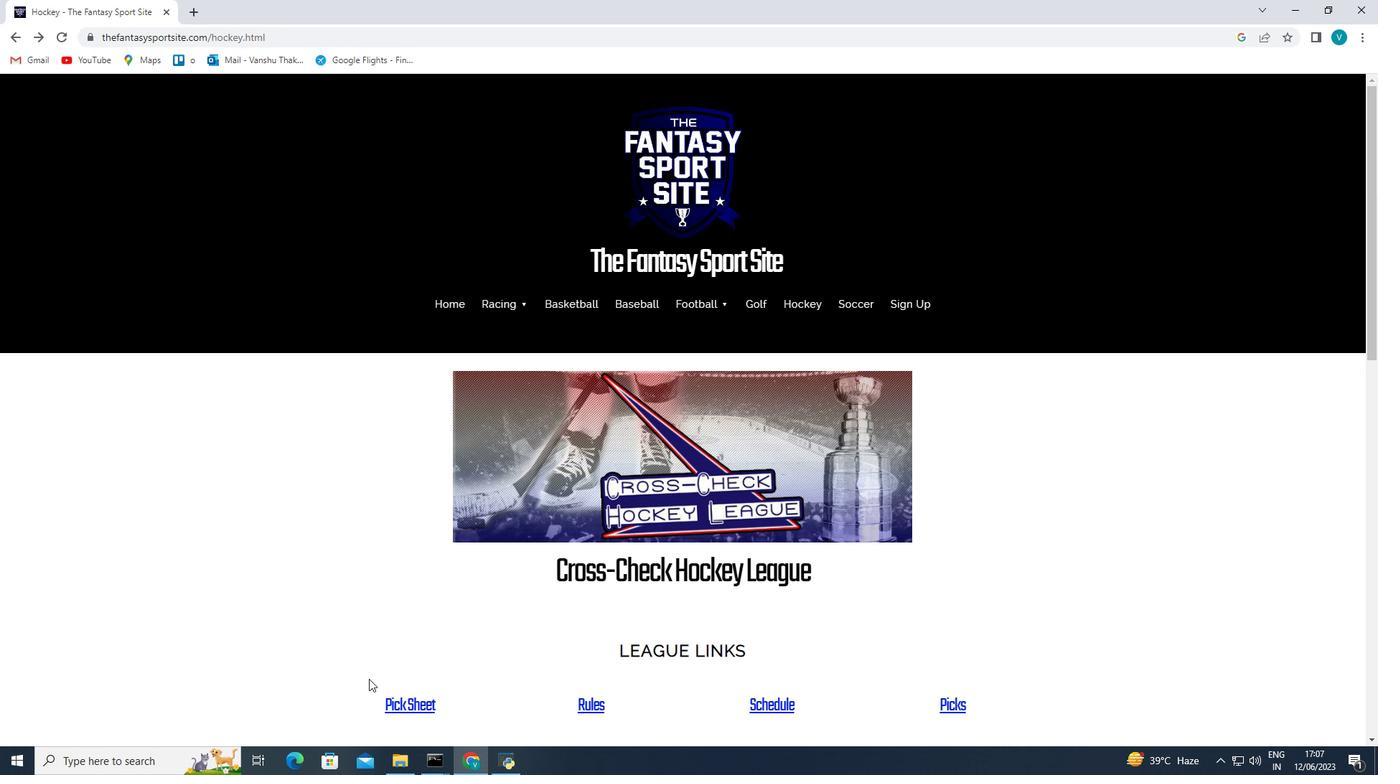 
Action: Mouse pressed left at (387, 706)
Screenshot: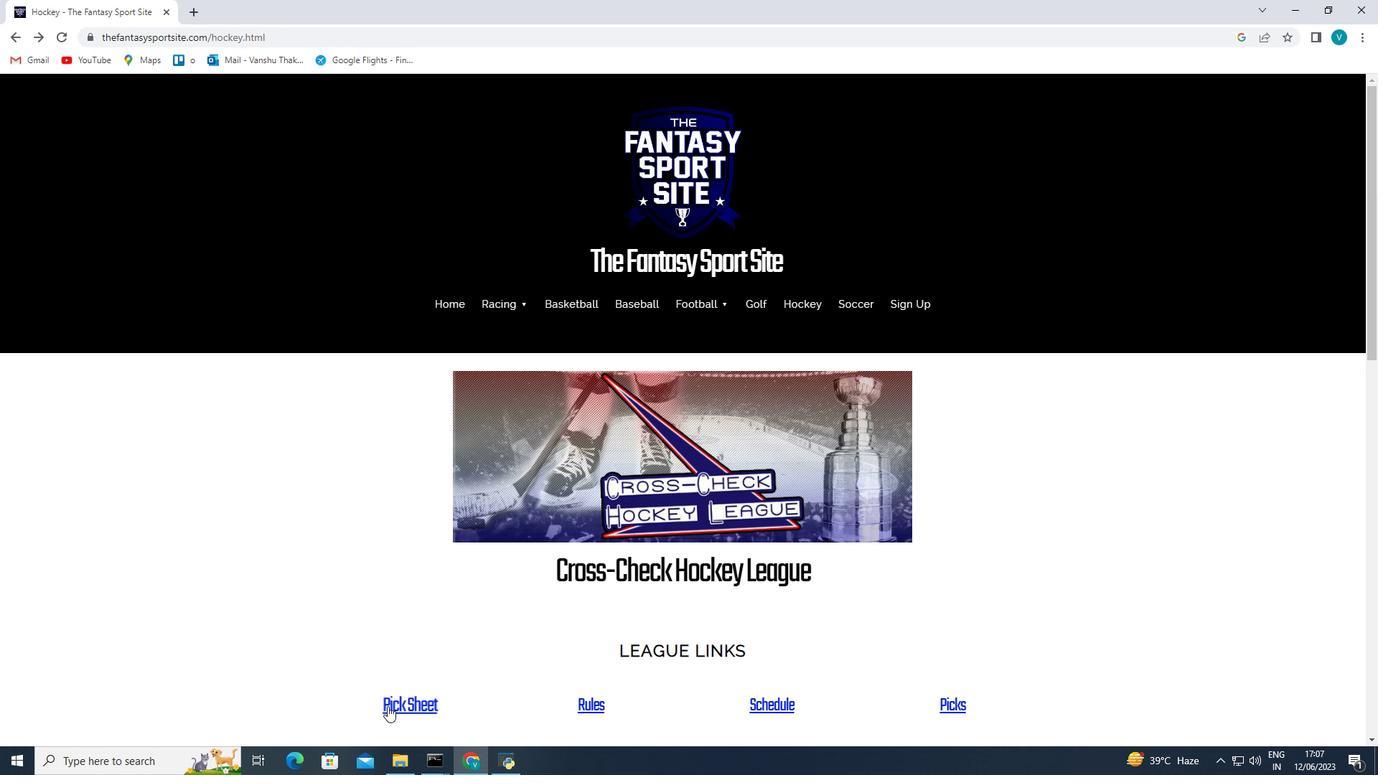
Action: Mouse moved to (763, 579)
Screenshot: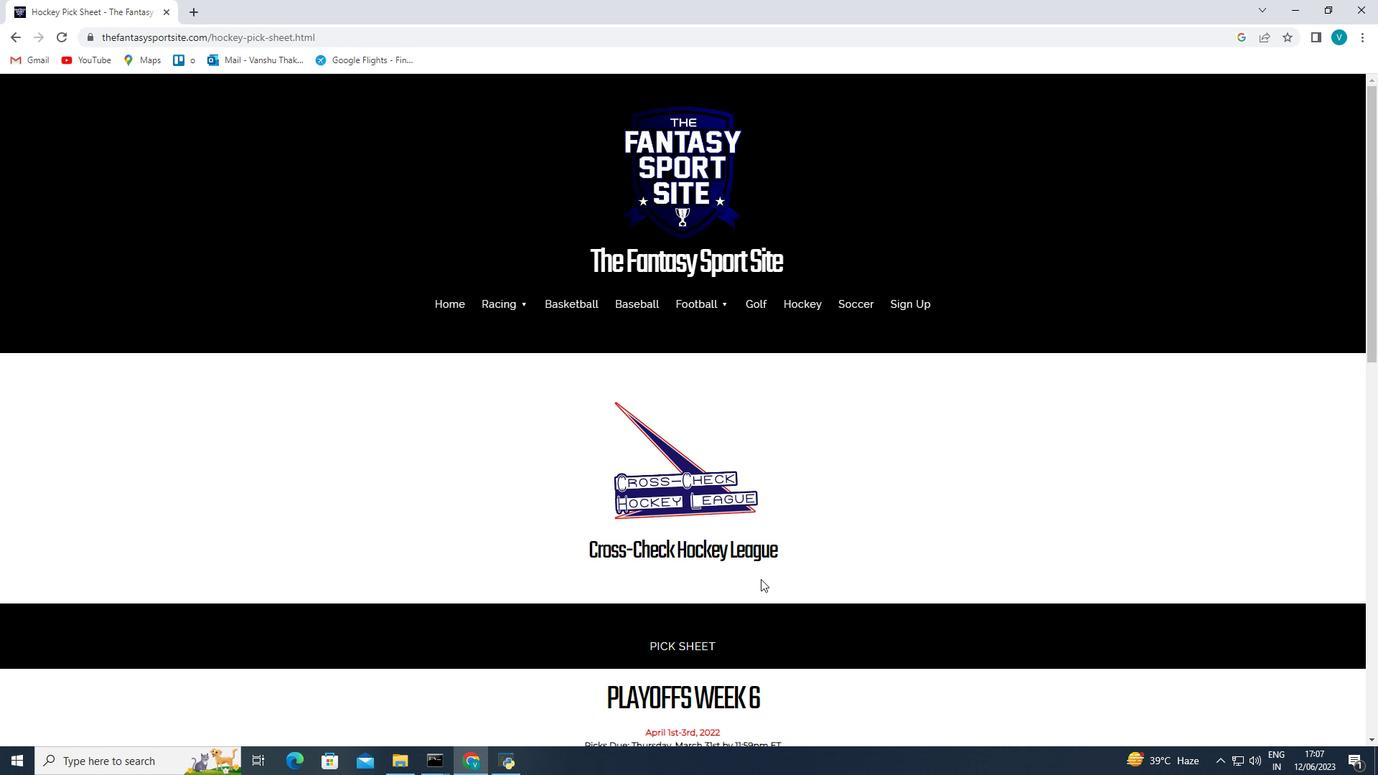 
Action: Mouse scrolled (763, 578) with delta (0, 0)
Screenshot: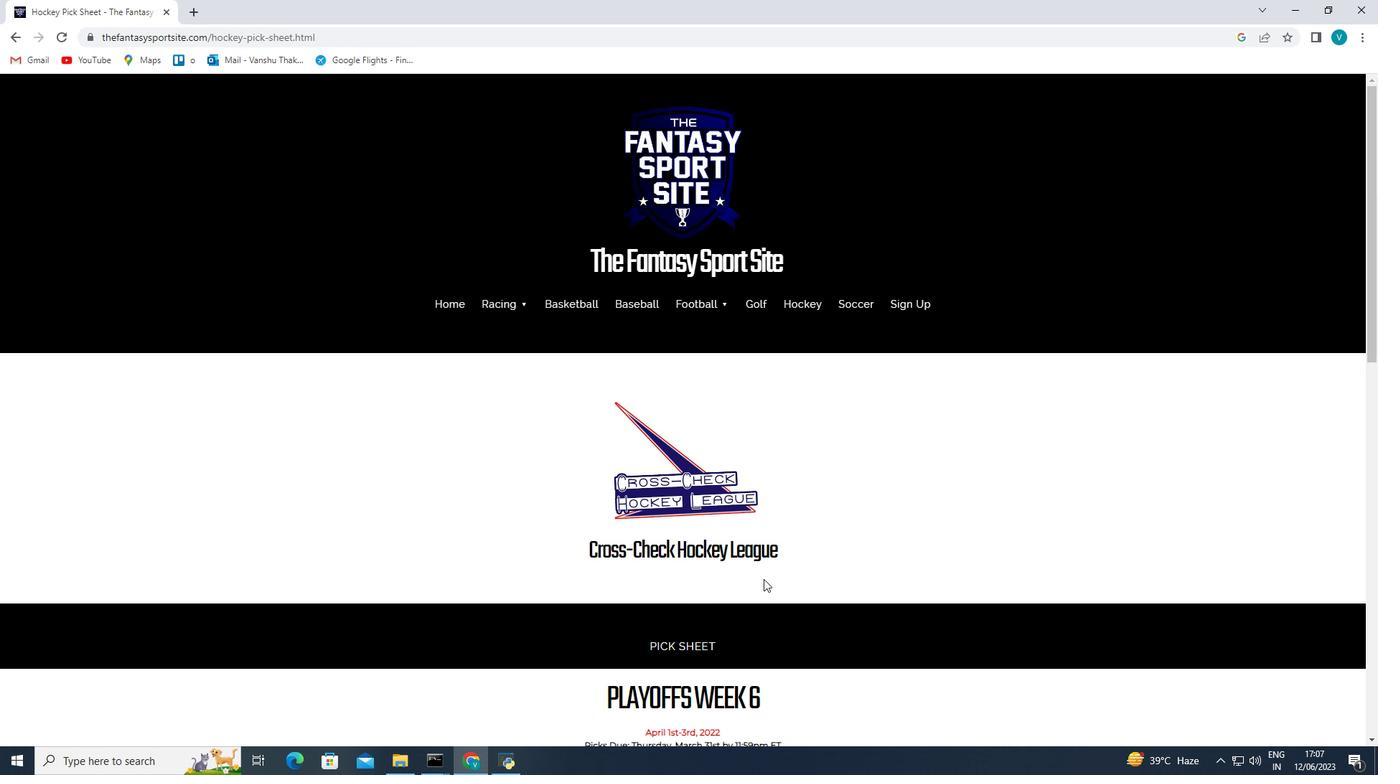 
Action: Mouse scrolled (763, 578) with delta (0, 0)
Screenshot: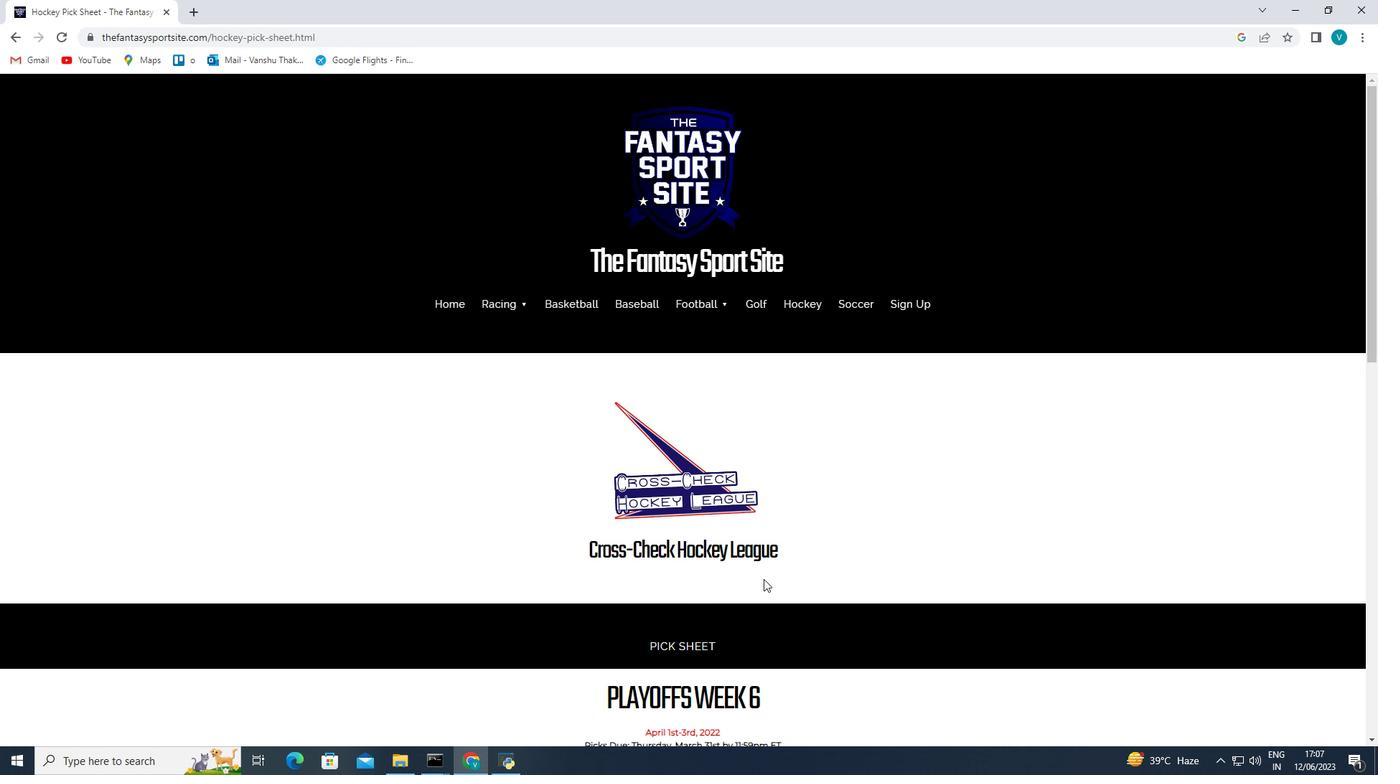 
Action: Mouse scrolled (763, 578) with delta (0, 0)
Screenshot: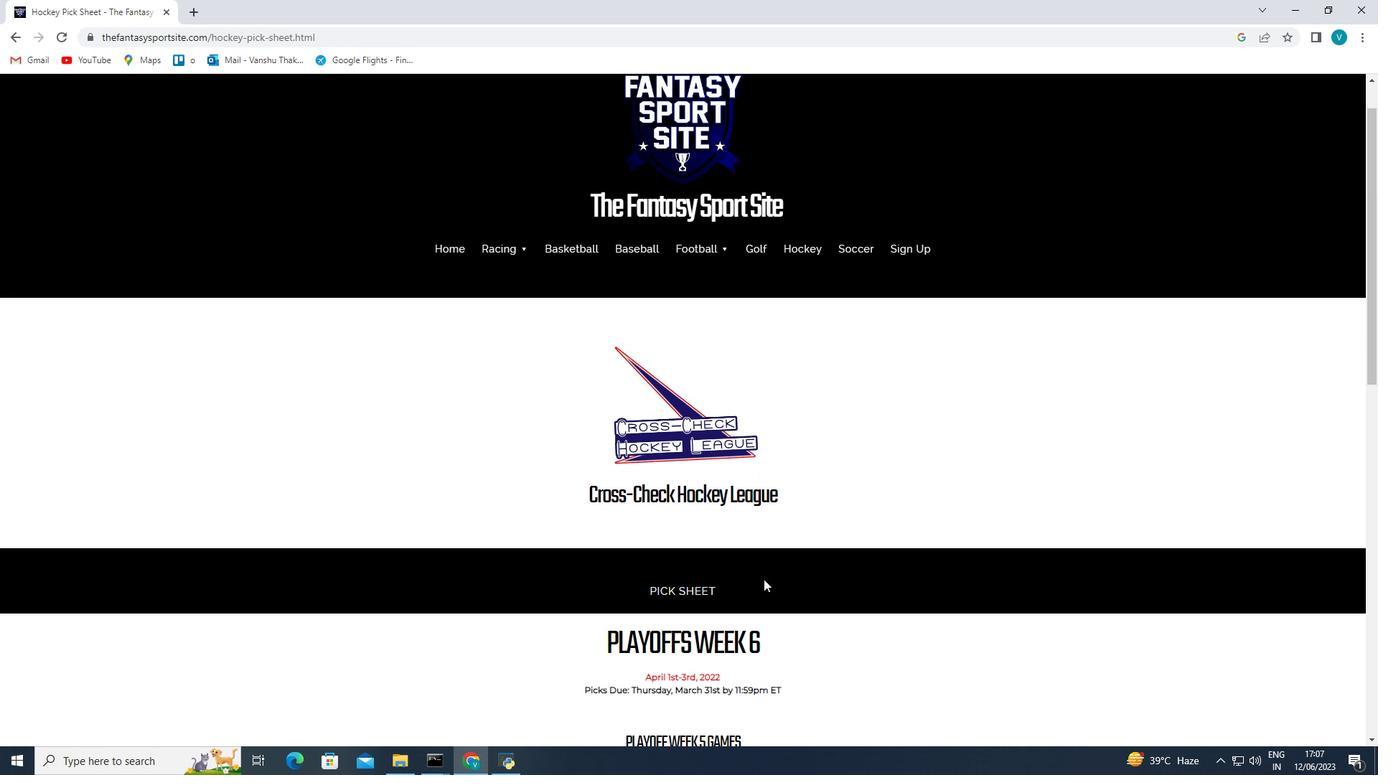 
Action: Mouse scrolled (763, 578) with delta (0, 0)
Screenshot: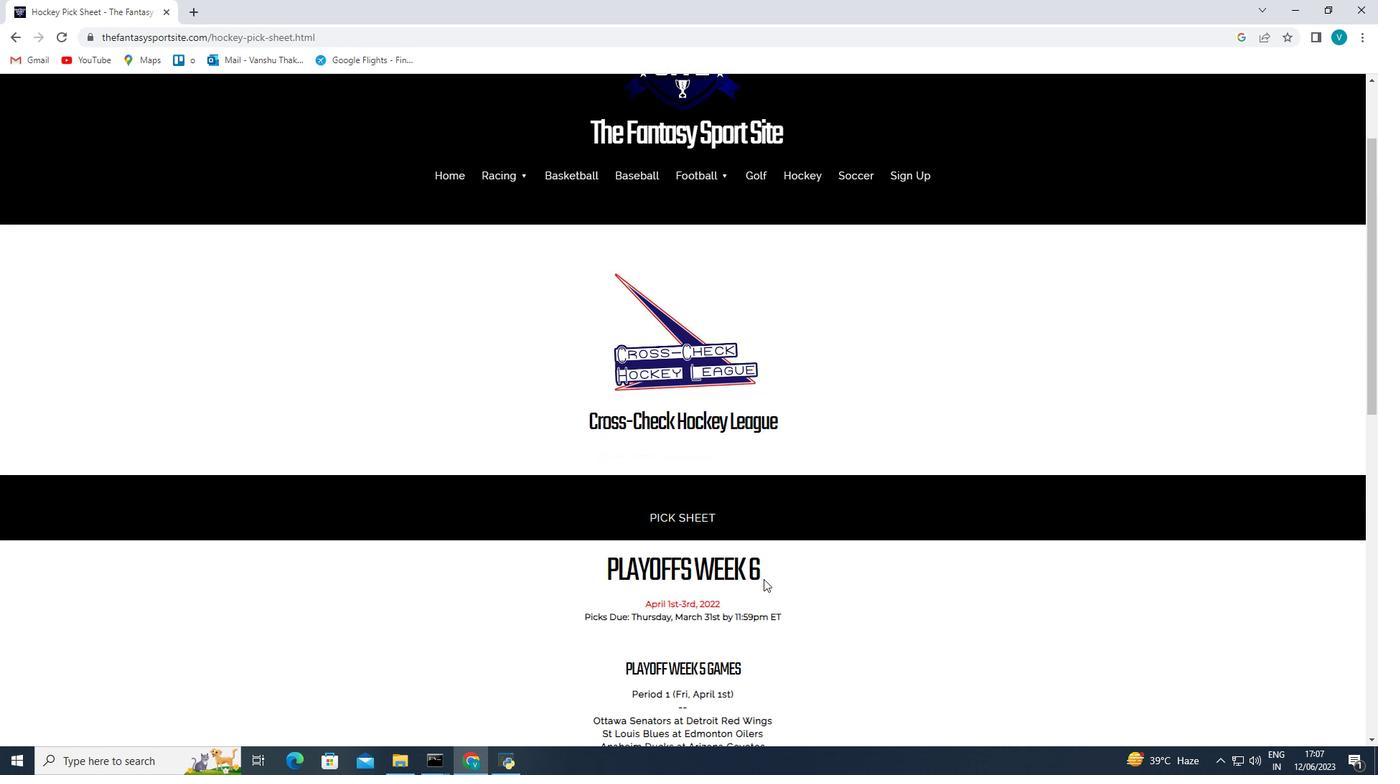 
Action: Mouse scrolled (763, 578) with delta (0, 0)
Screenshot: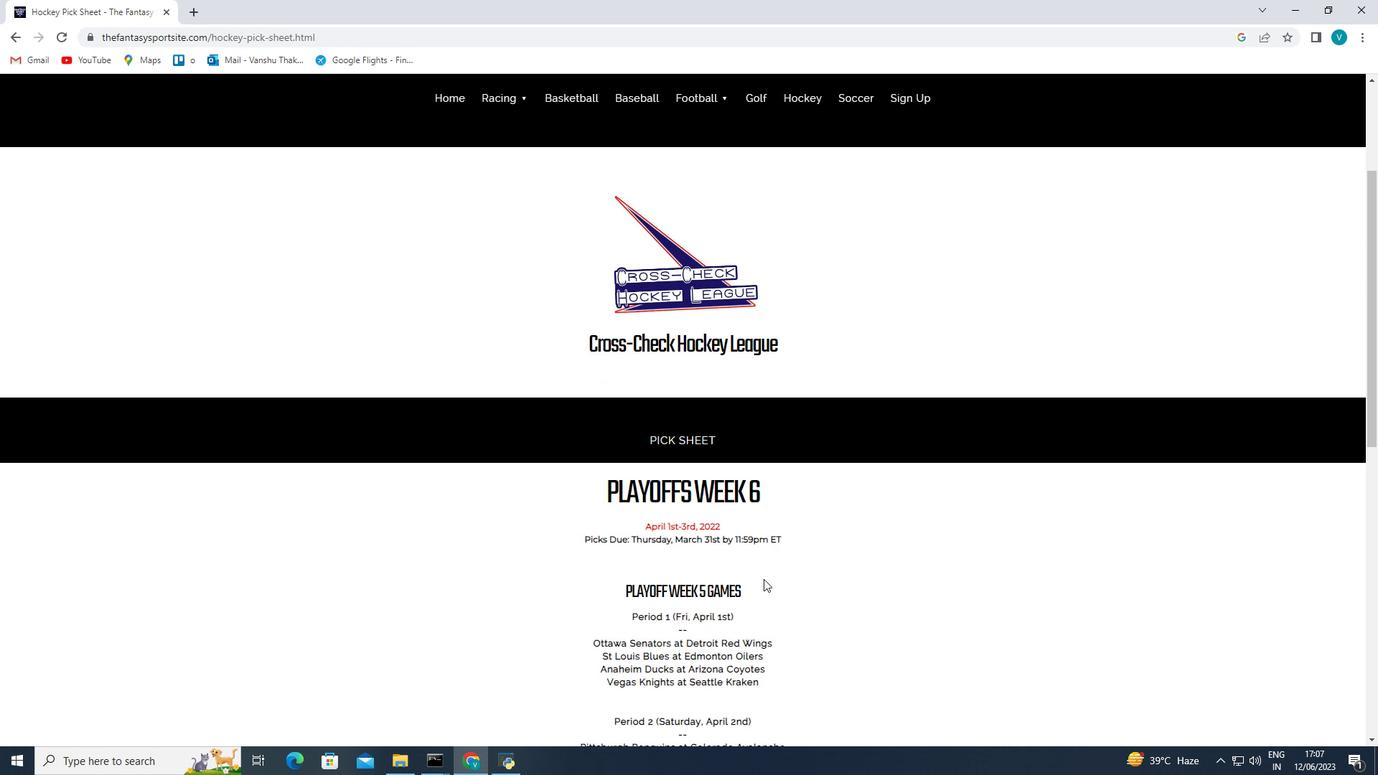 
Action: Mouse scrolled (763, 578) with delta (0, 0)
Screenshot: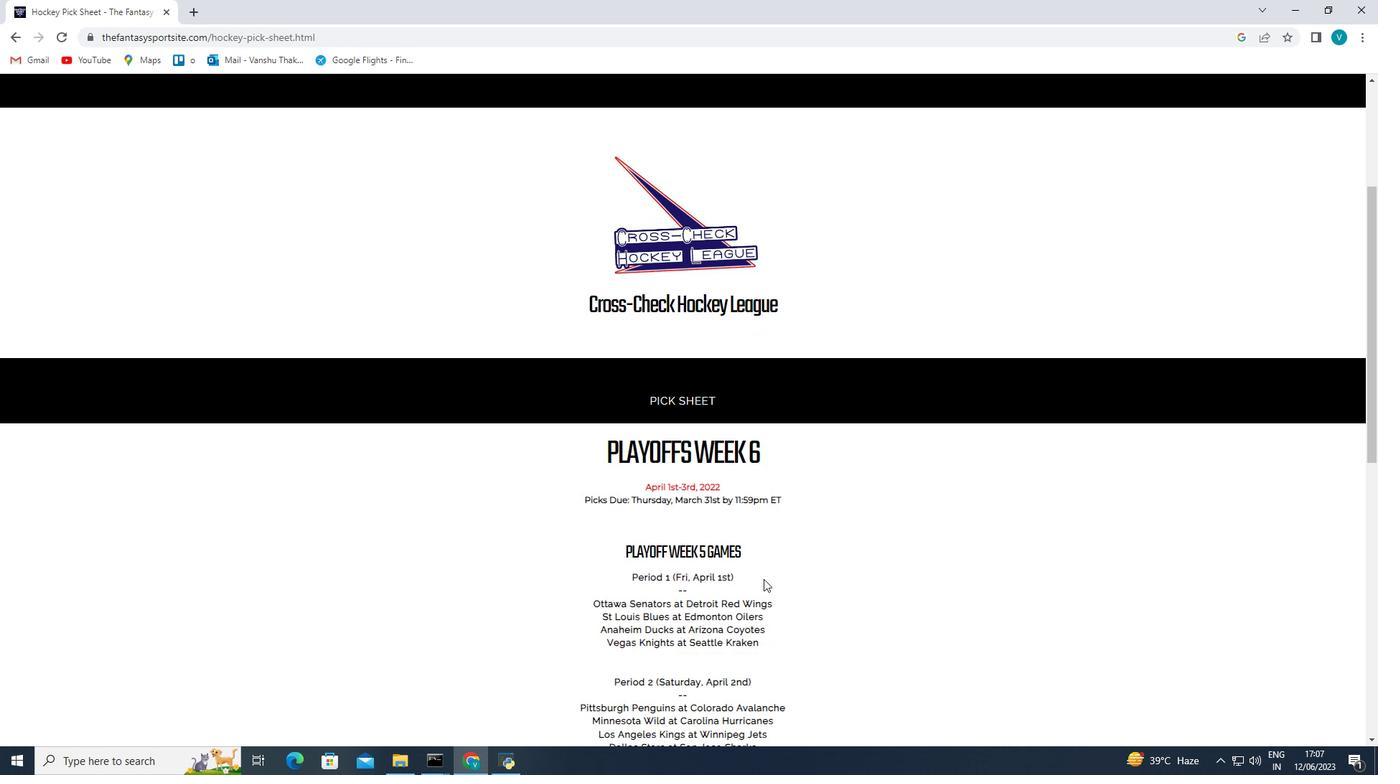 
Action: Mouse scrolled (763, 578) with delta (0, 0)
Screenshot: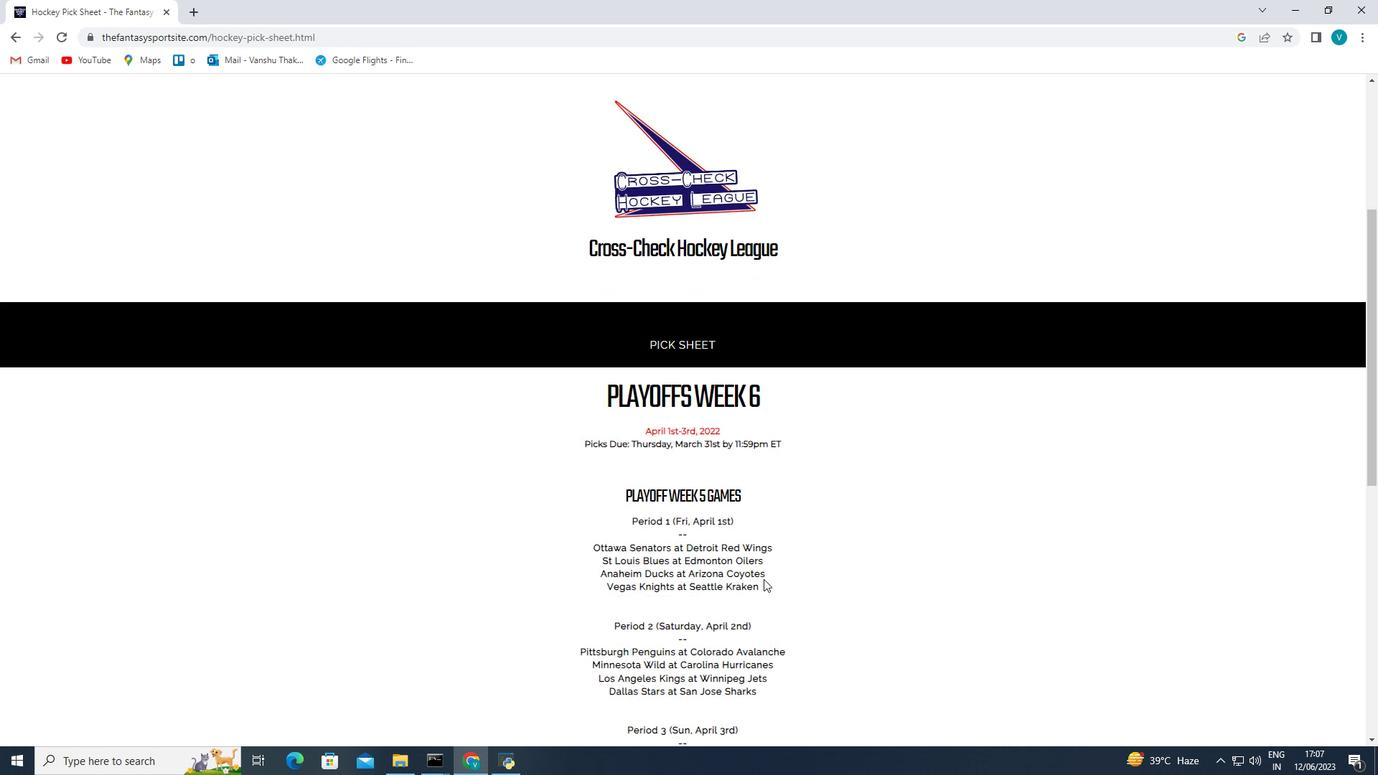
Action: Mouse moved to (764, 577)
Screenshot: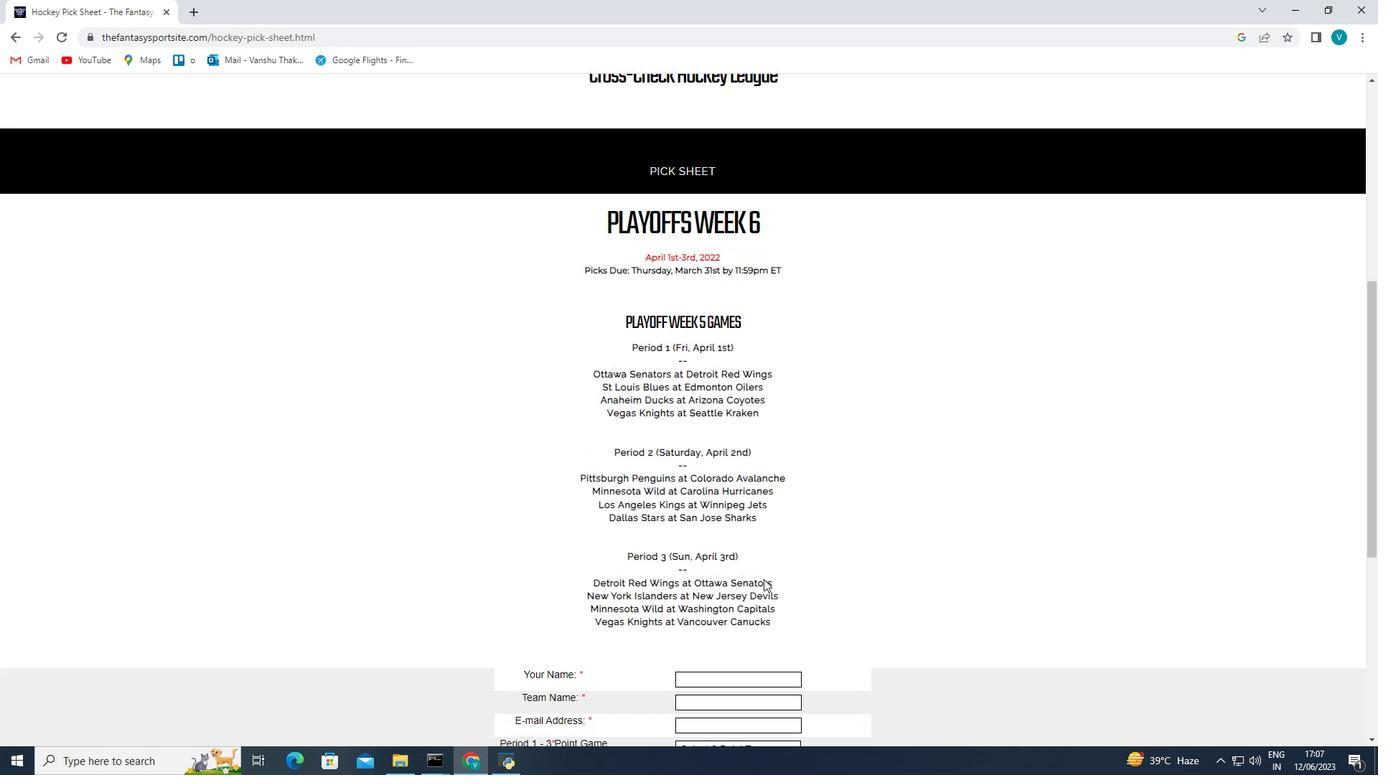 
Action: Mouse scrolled (764, 577) with delta (0, 0)
Screenshot: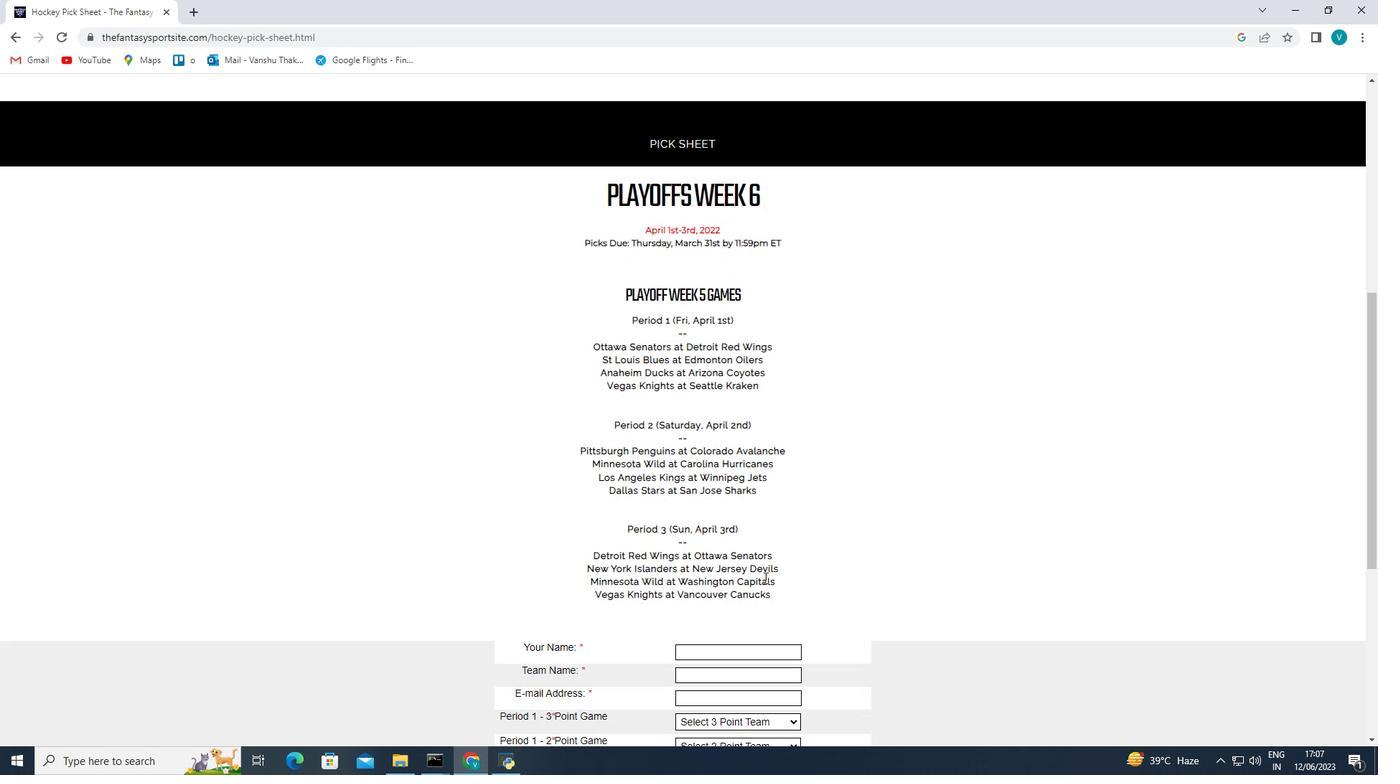 
Action: Mouse scrolled (764, 577) with delta (0, 0)
Screenshot: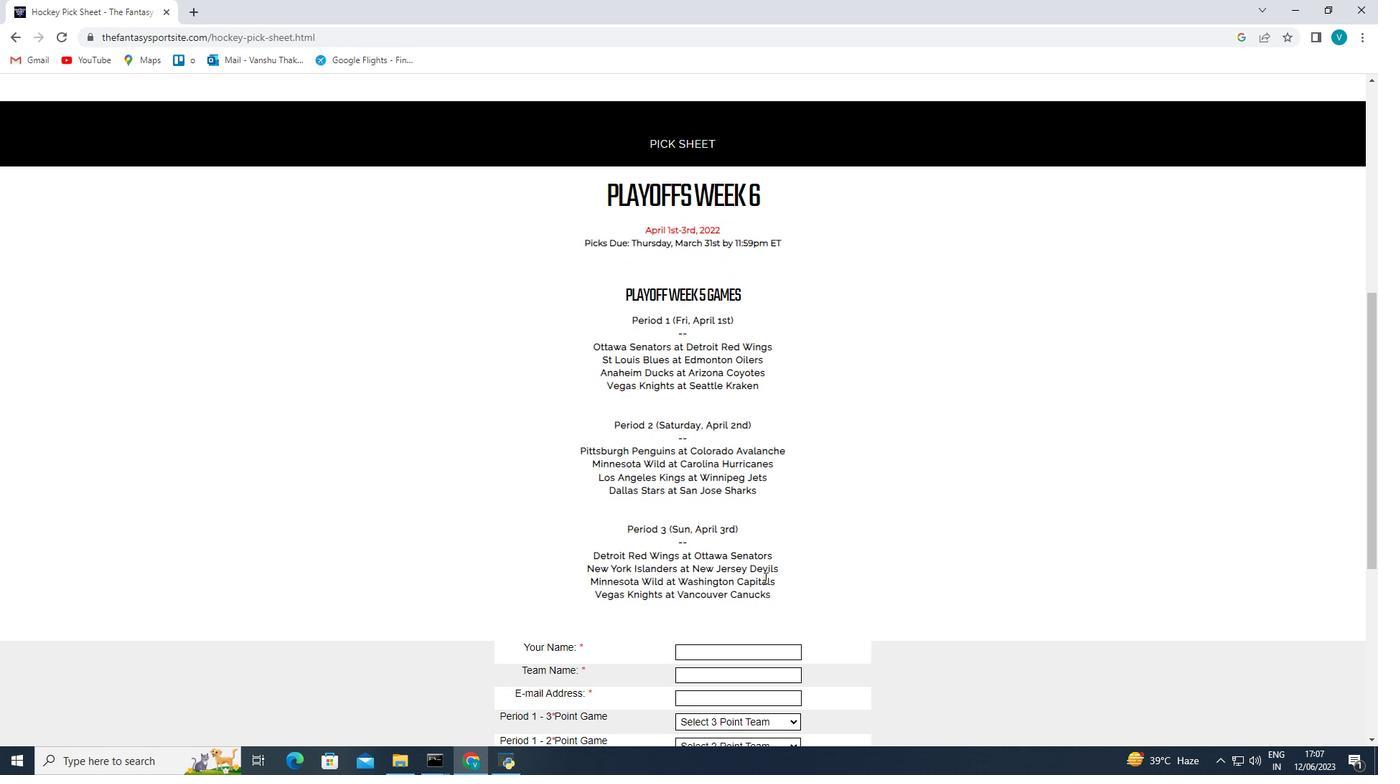 
Action: Mouse moved to (727, 508)
Screenshot: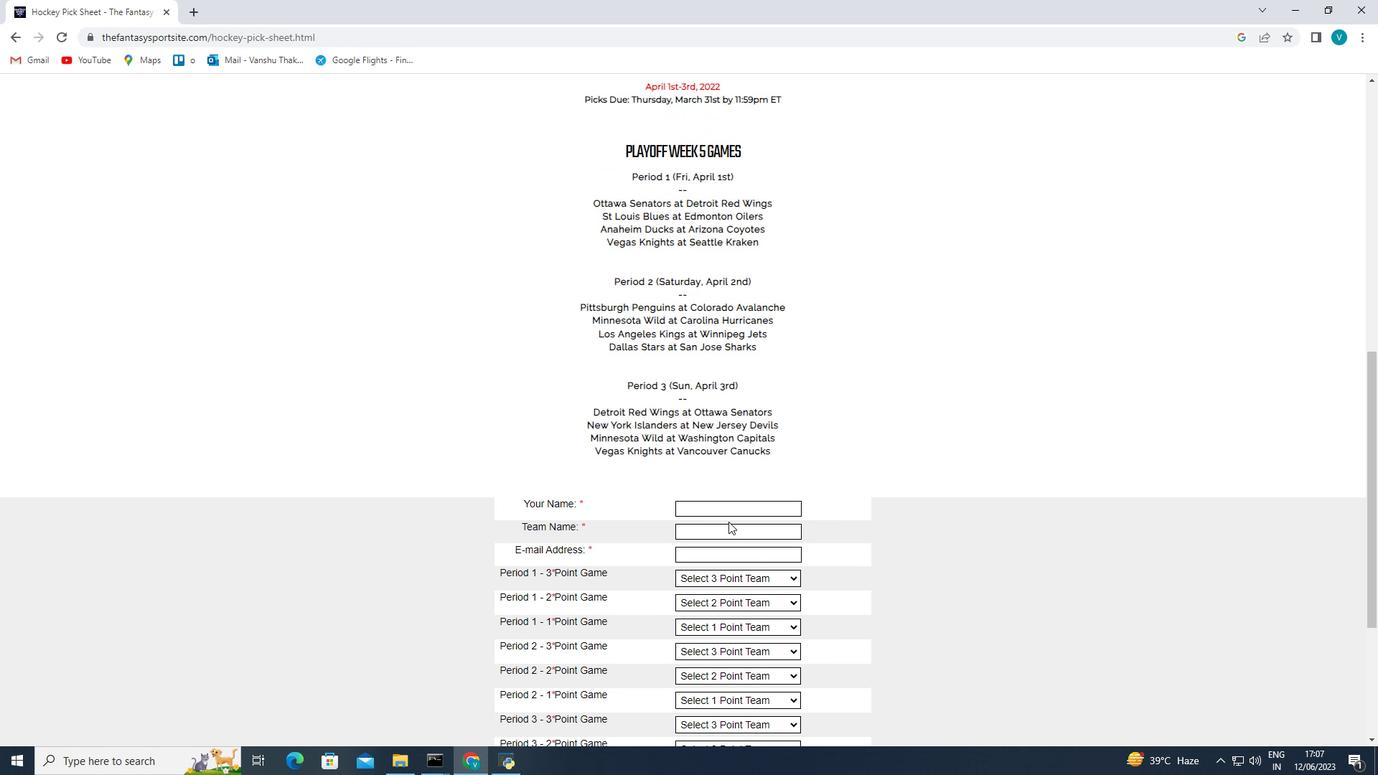 
Action: Mouse pressed left at (727, 508)
Screenshot: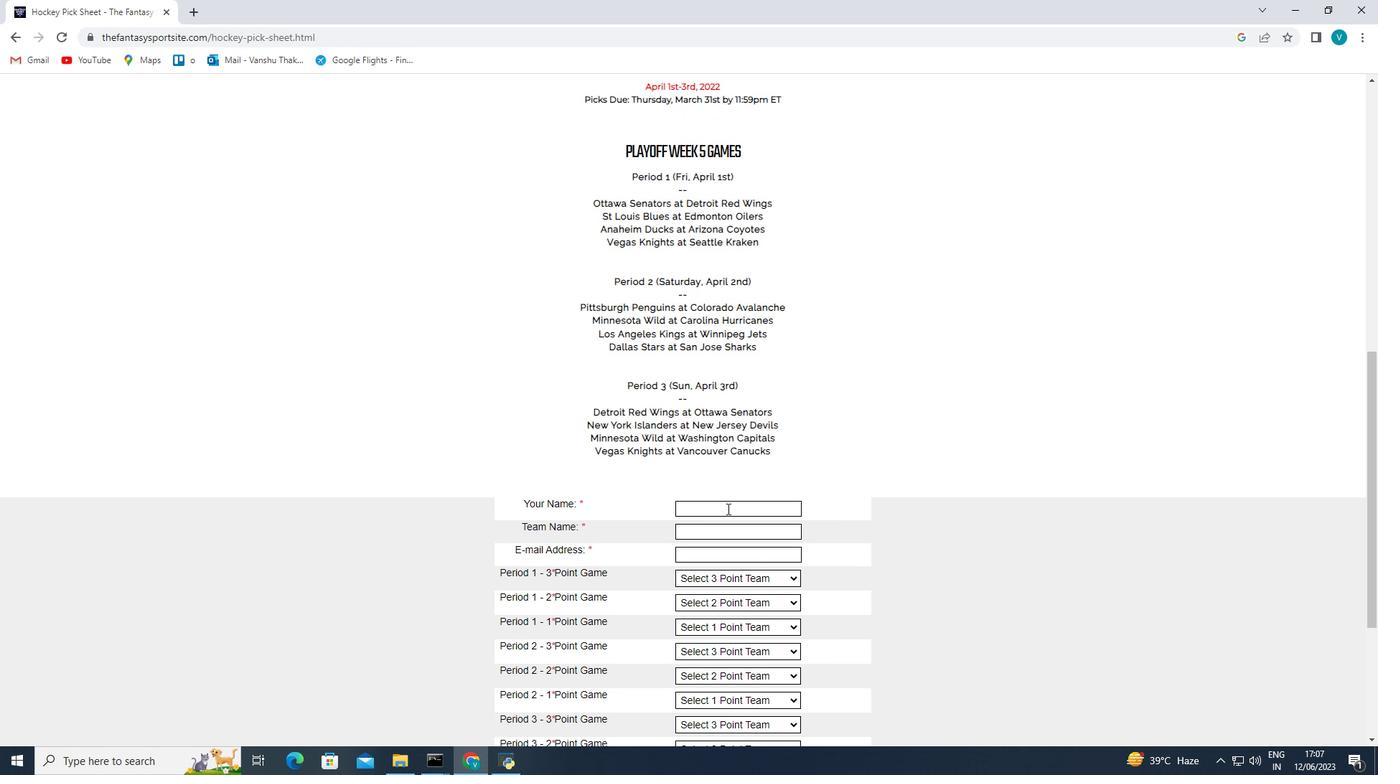 
Action: Key pressed <Key.shift>Evelyn<Key.space><Key.shift>Thompson
Screenshot: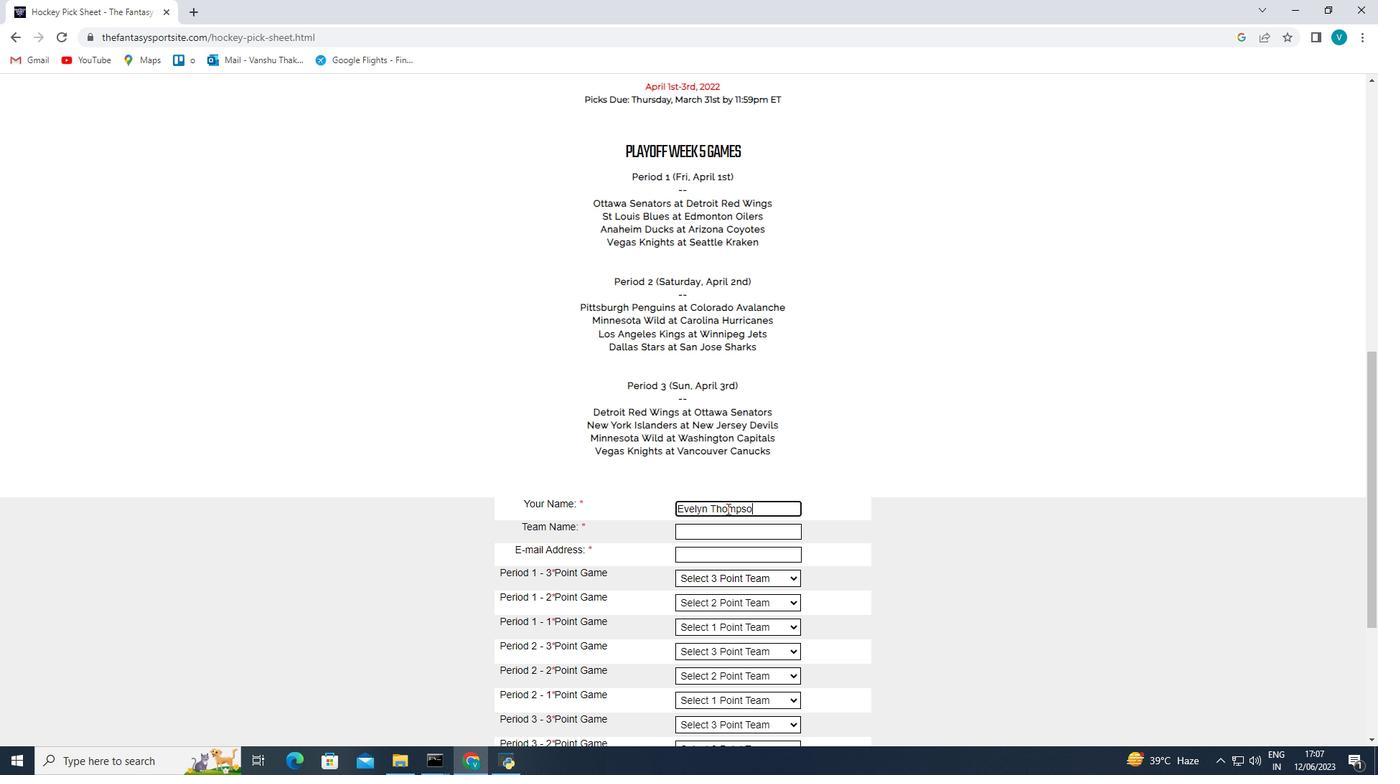 
Action: Mouse moved to (723, 532)
Screenshot: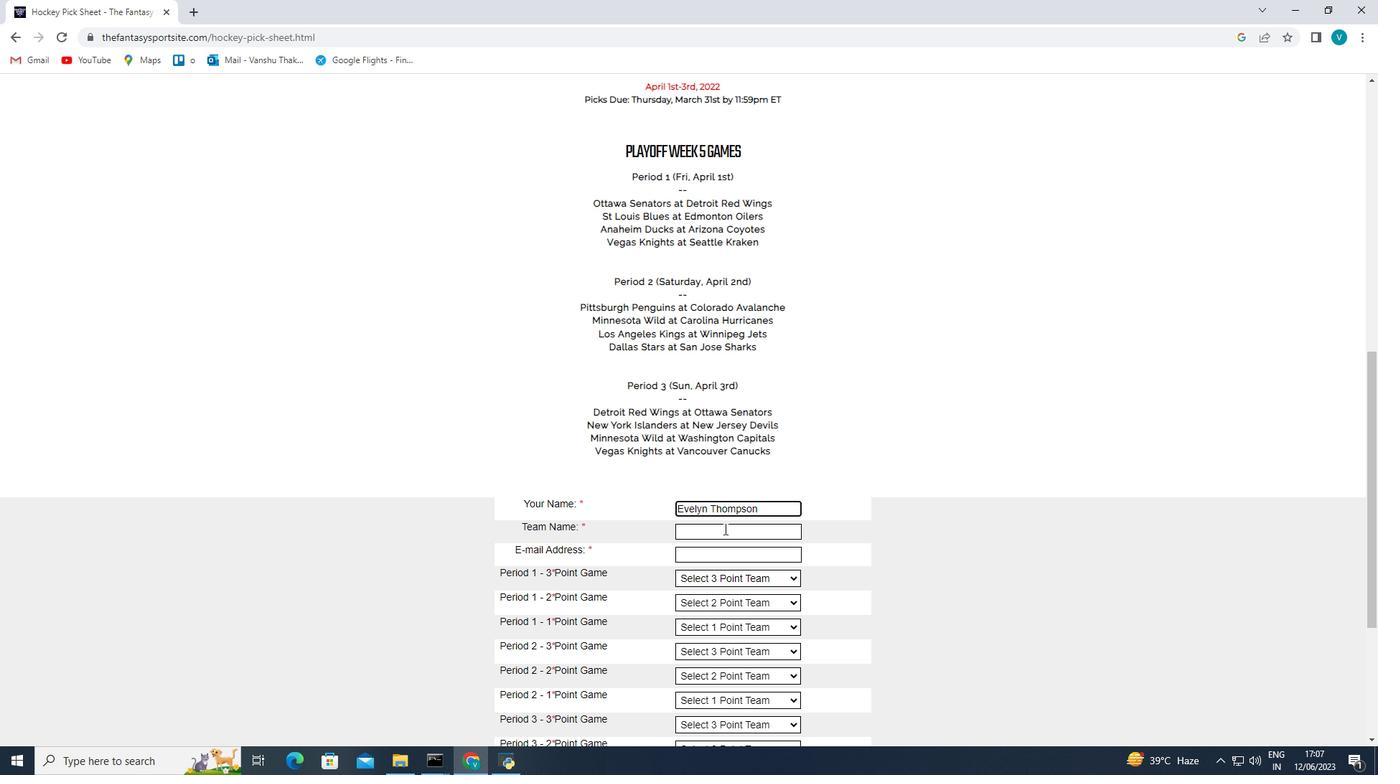 
Action: Mouse pressed left at (723, 532)
Screenshot: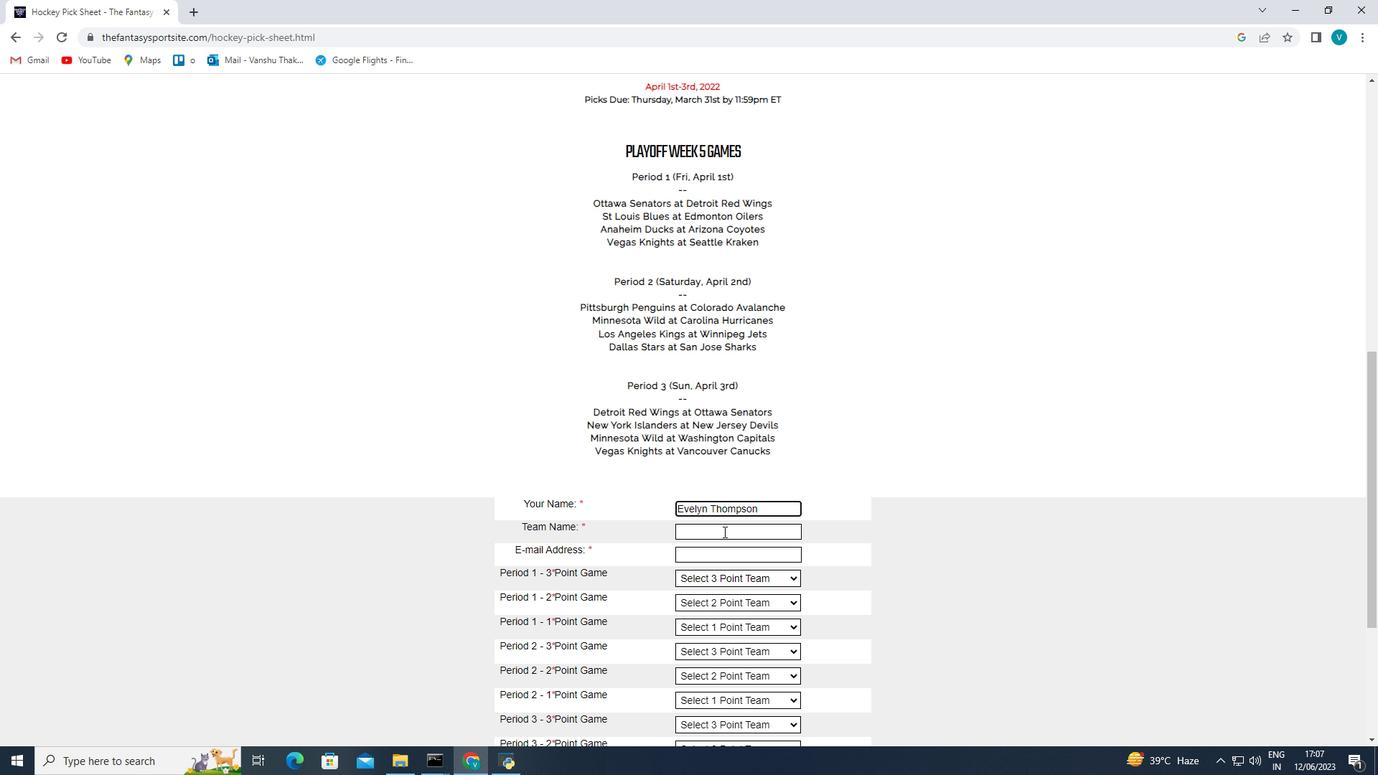 
Action: Mouse moved to (719, 533)
Screenshot: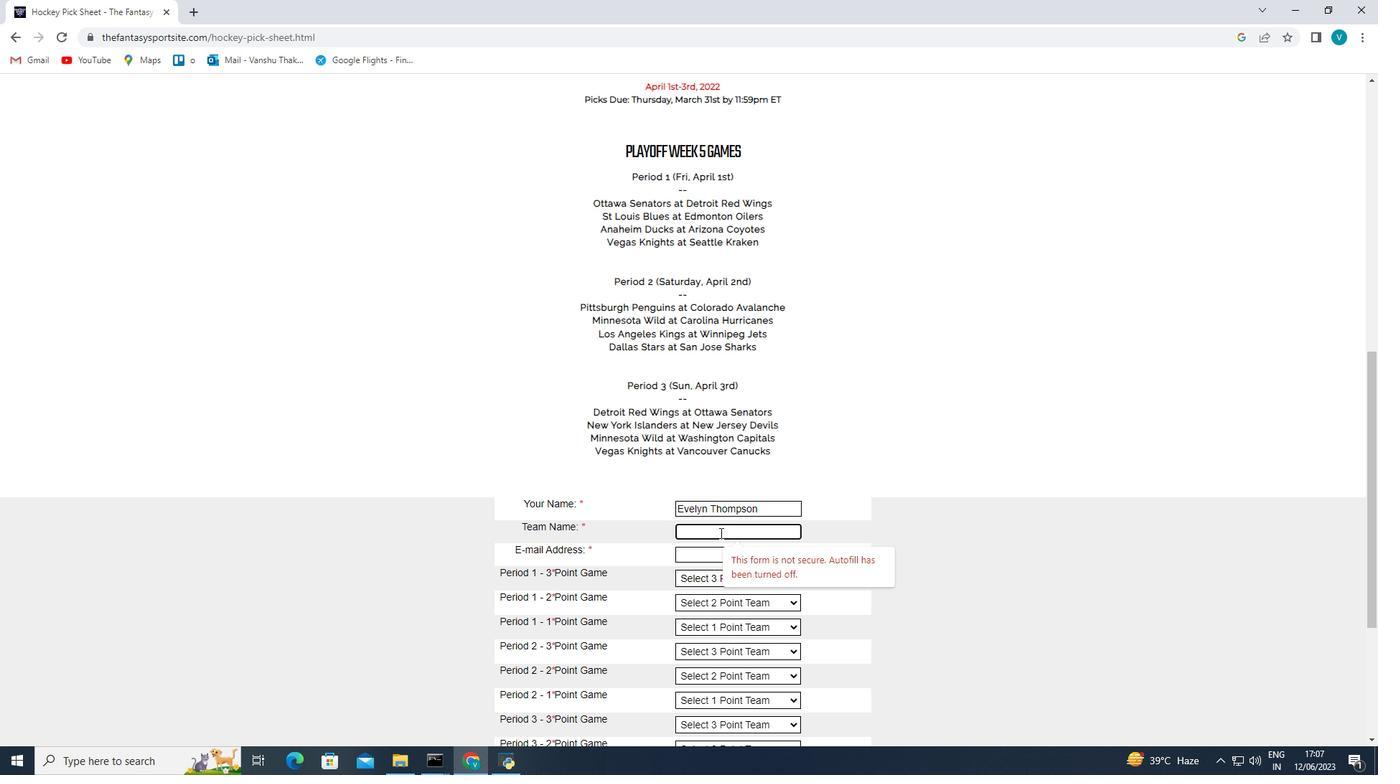 
Action: Key pressed <Key.shift>South<Key.space><Key.shift>Carolina
Screenshot: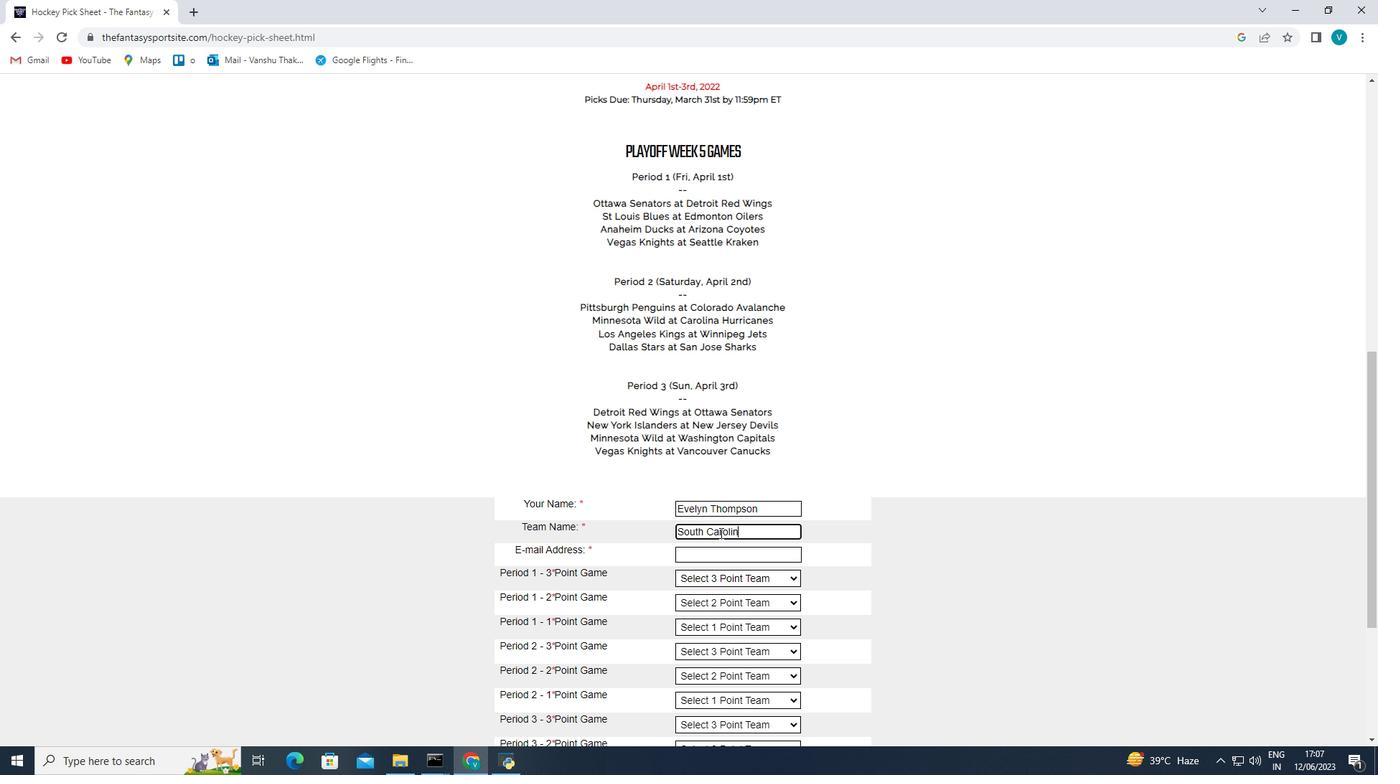 
Action: Mouse moved to (729, 547)
Screenshot: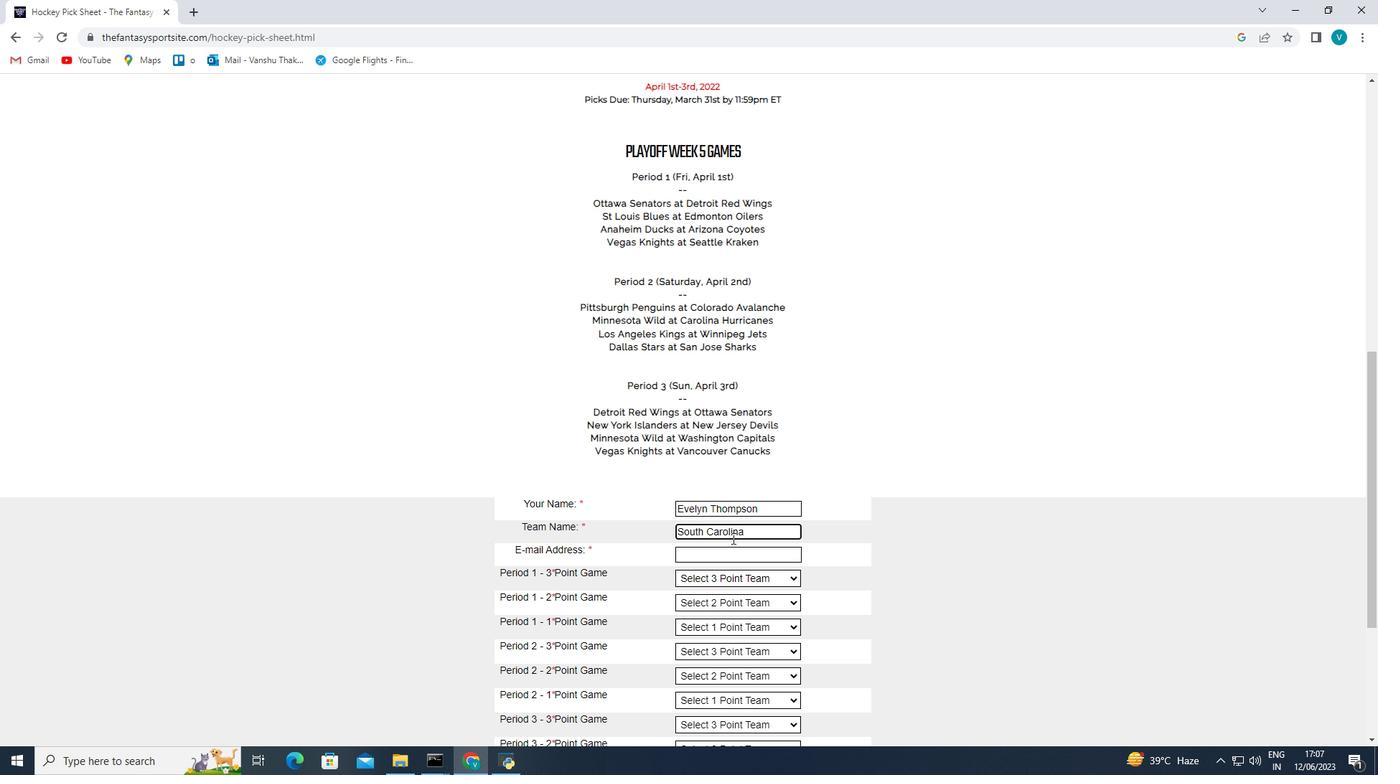 
Action: Mouse pressed left at (729, 547)
Screenshot: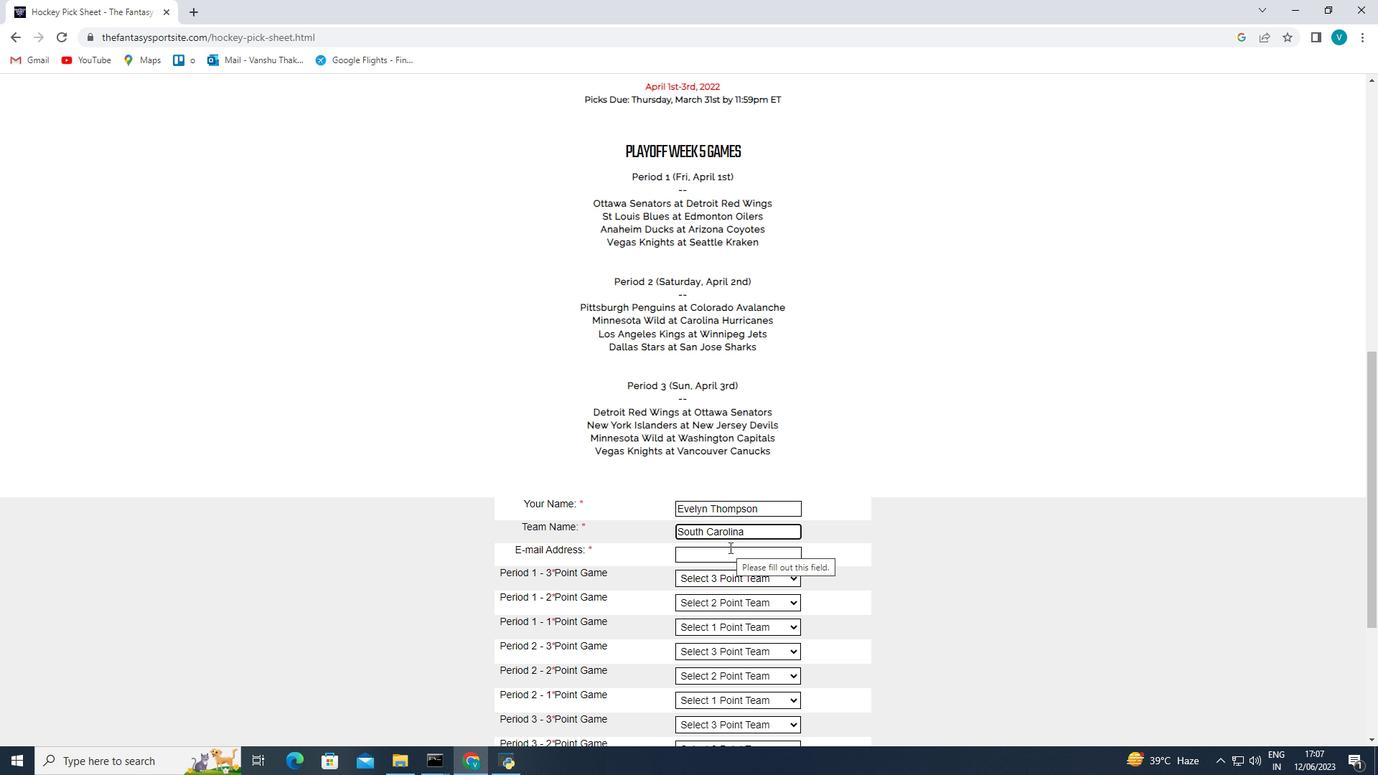 
Action: Key pressed softage.10<Key.shift>@softage.net
Screenshot: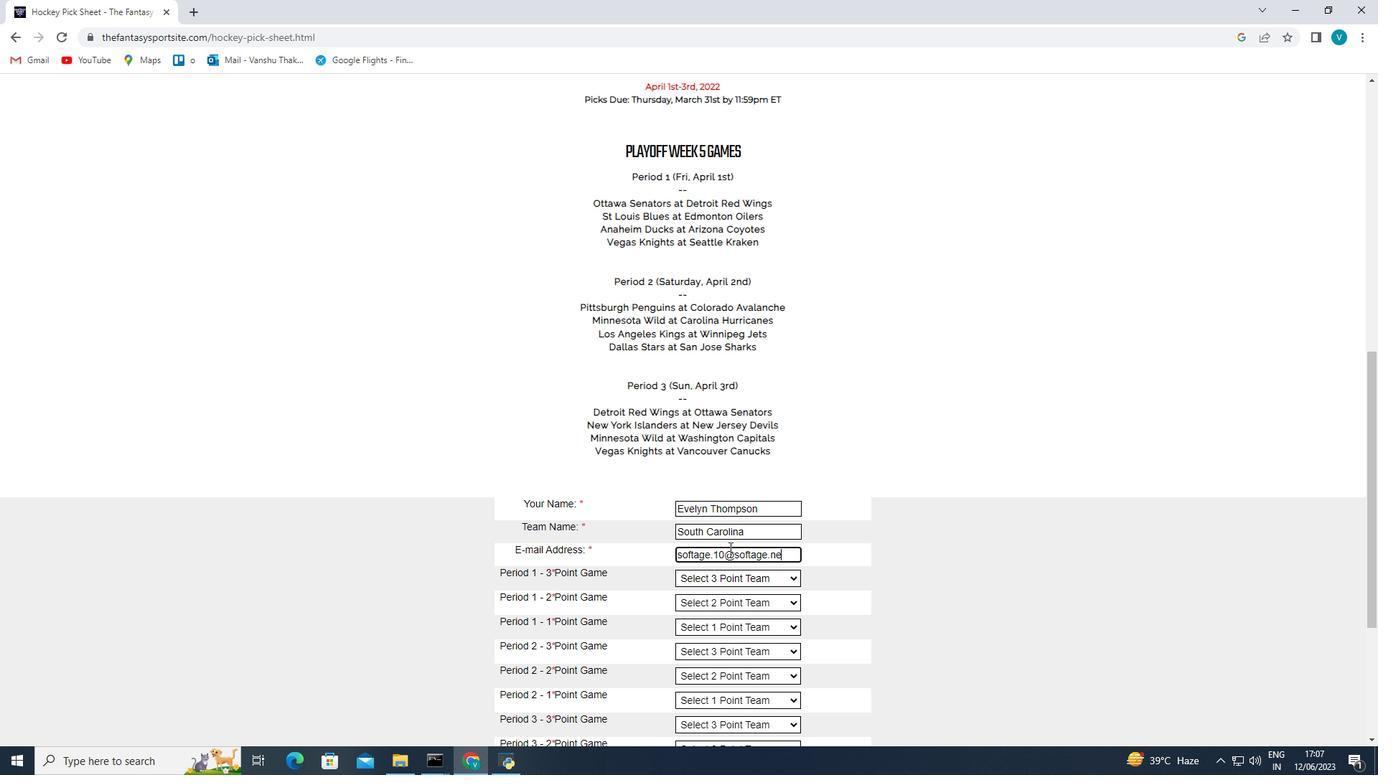 
Action: Mouse moved to (902, 559)
Screenshot: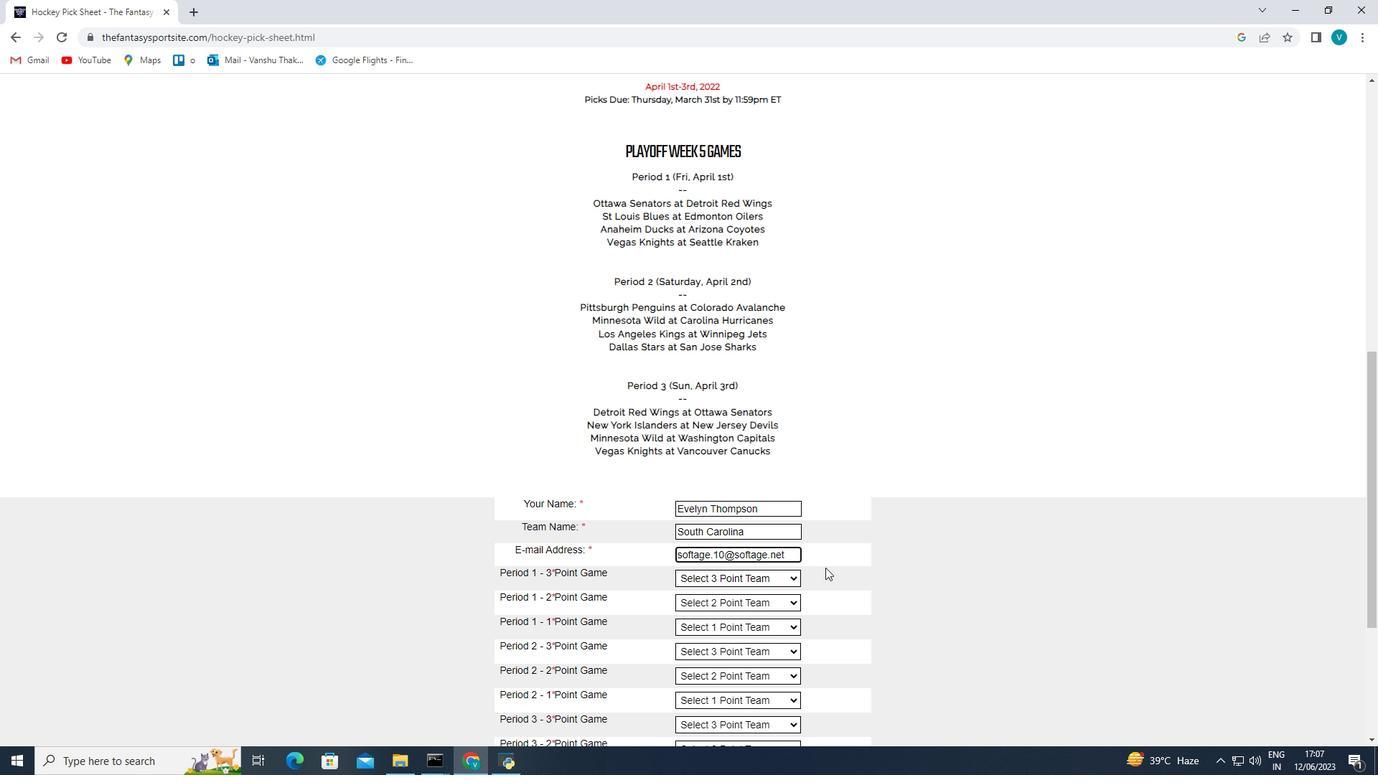 
Action: Mouse scrolled (902, 558) with delta (0, 0)
Screenshot: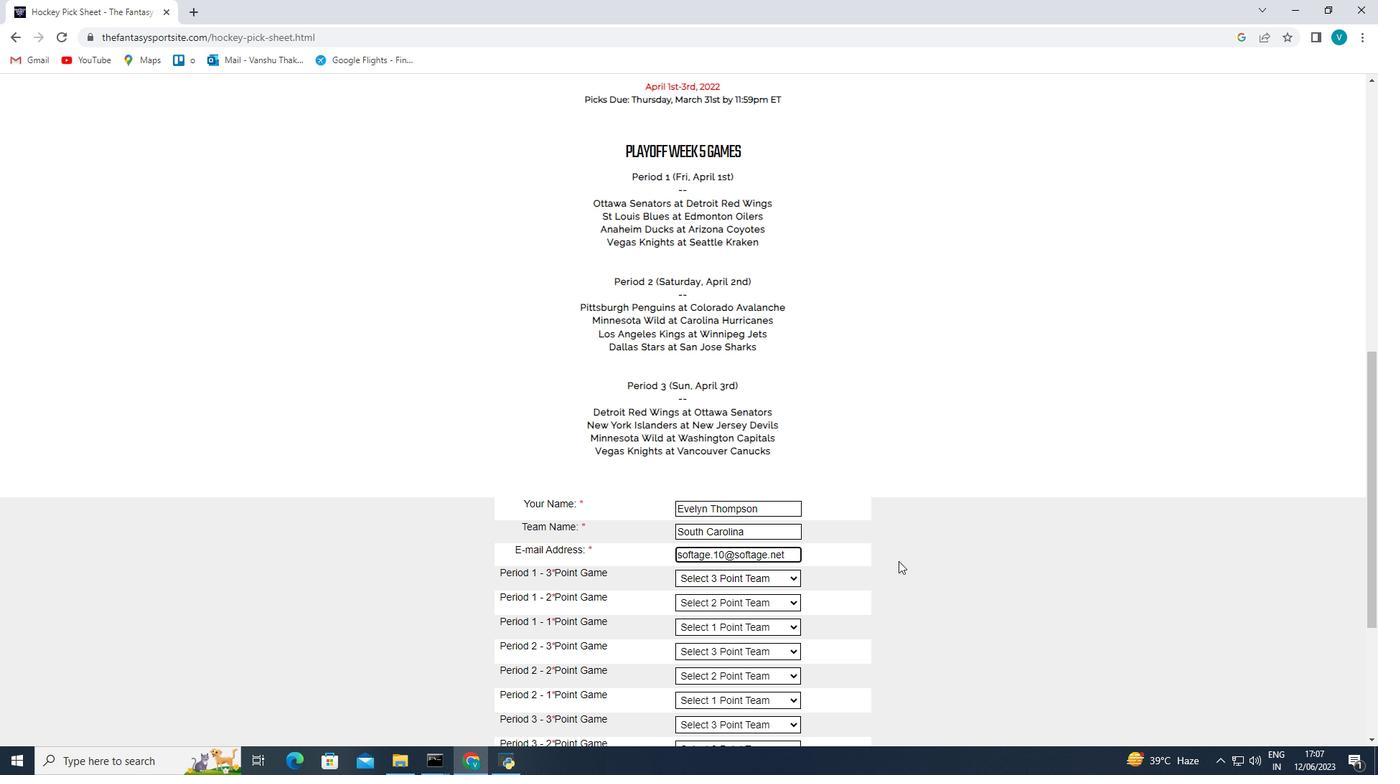 
Action: Mouse scrolled (902, 558) with delta (0, 0)
Screenshot: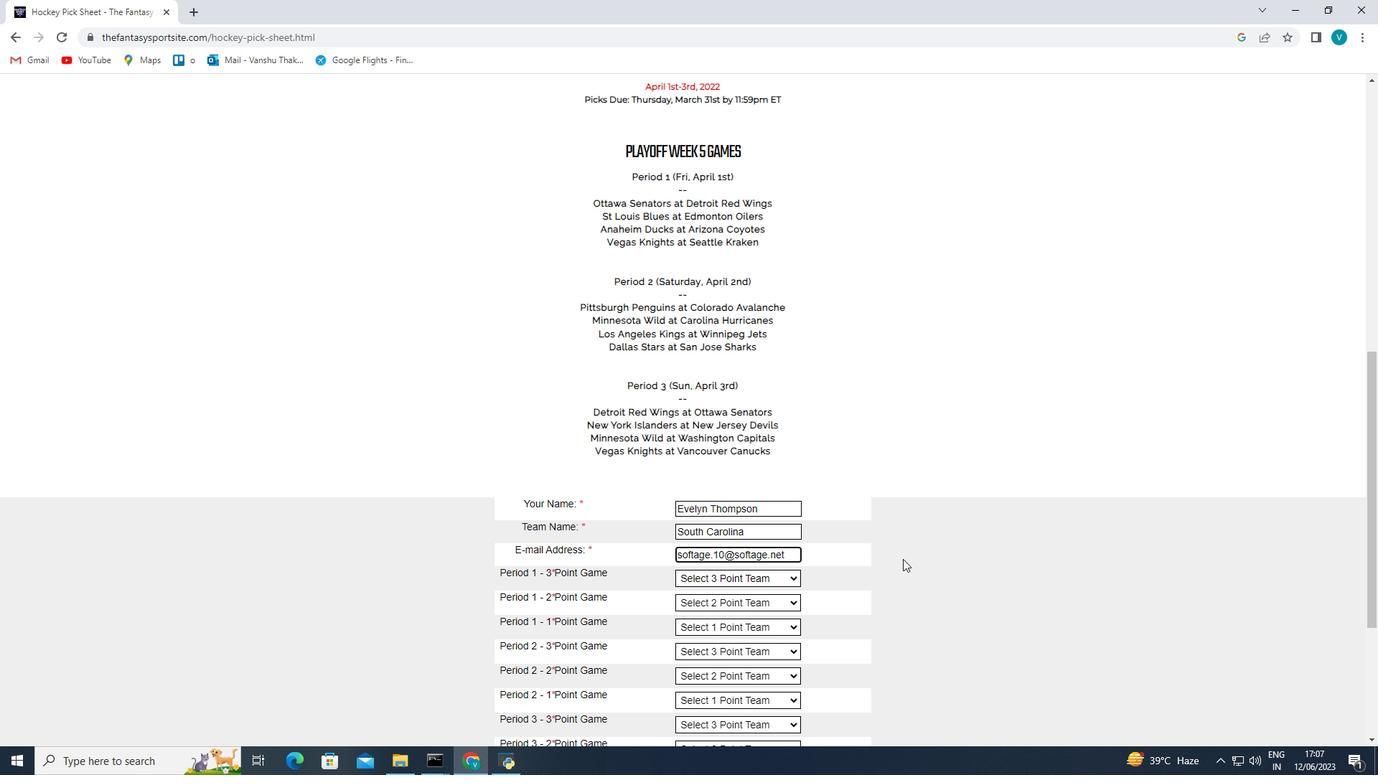 
Action: Mouse scrolled (902, 558) with delta (0, 0)
Screenshot: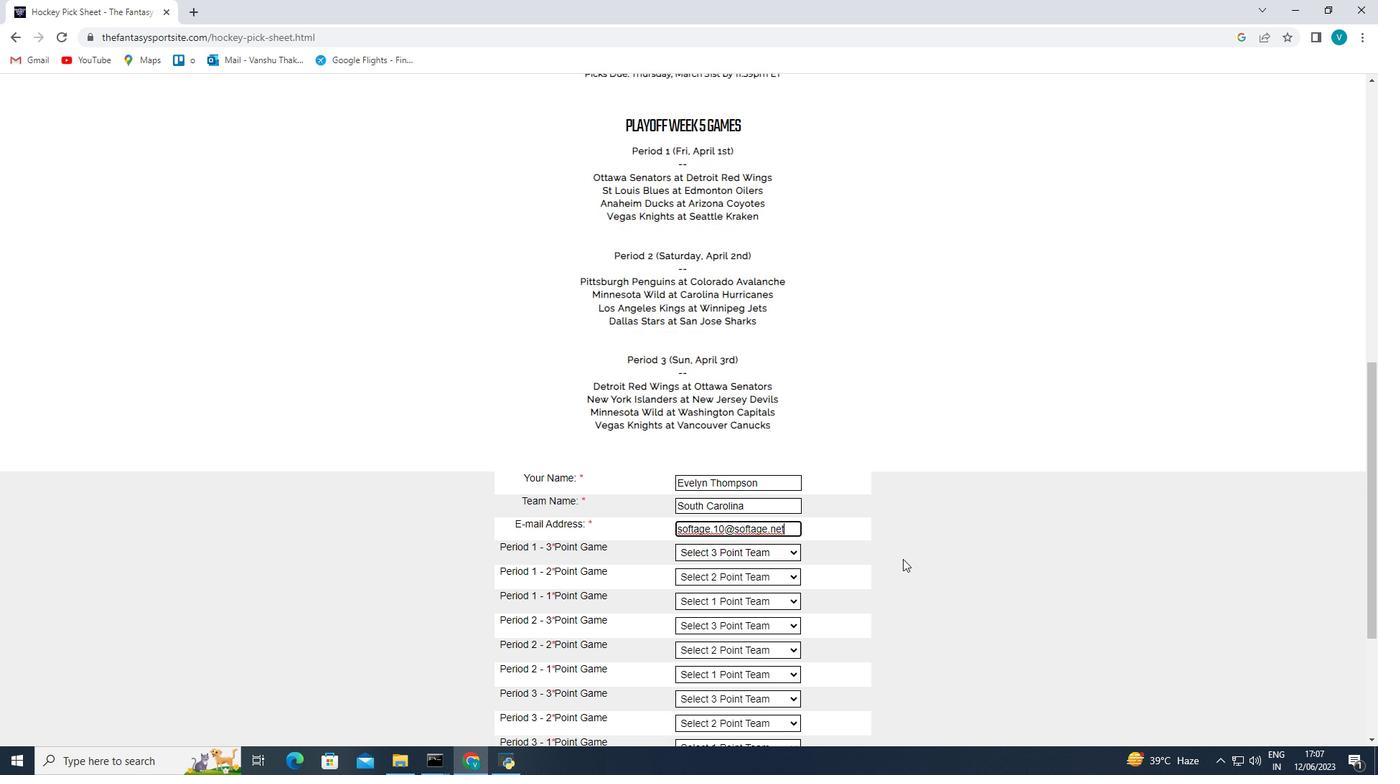 
Action: Mouse moved to (753, 361)
Screenshot: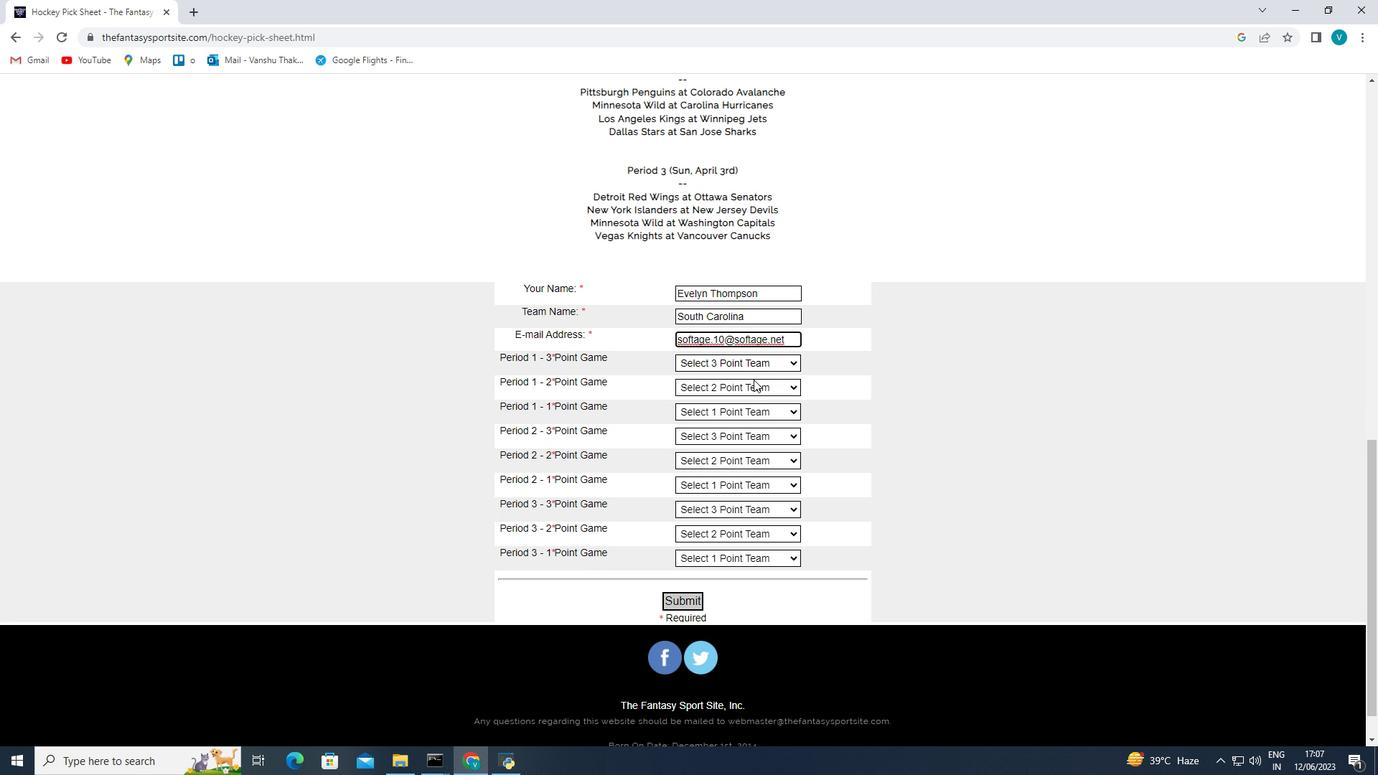 
Action: Mouse pressed left at (753, 361)
Screenshot: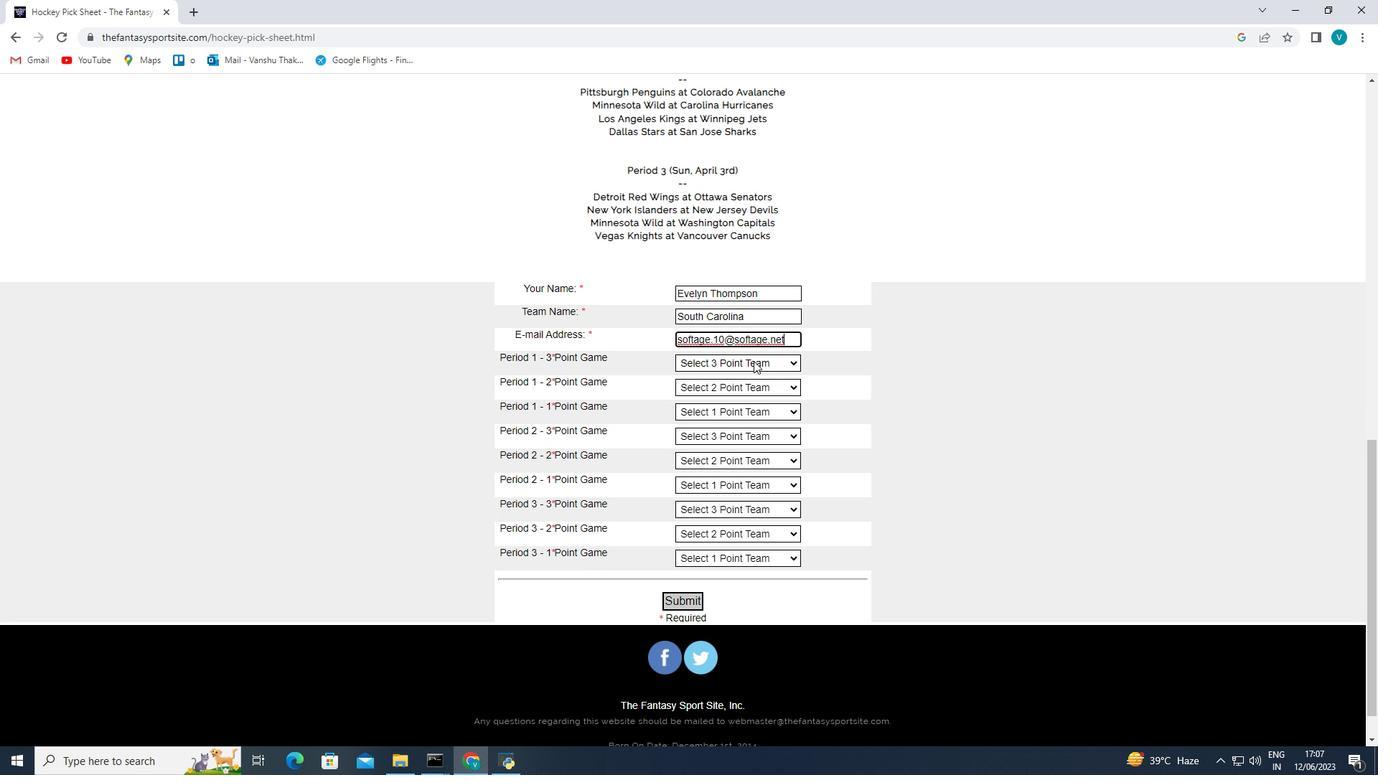 
Action: Mouse moved to (740, 506)
Screenshot: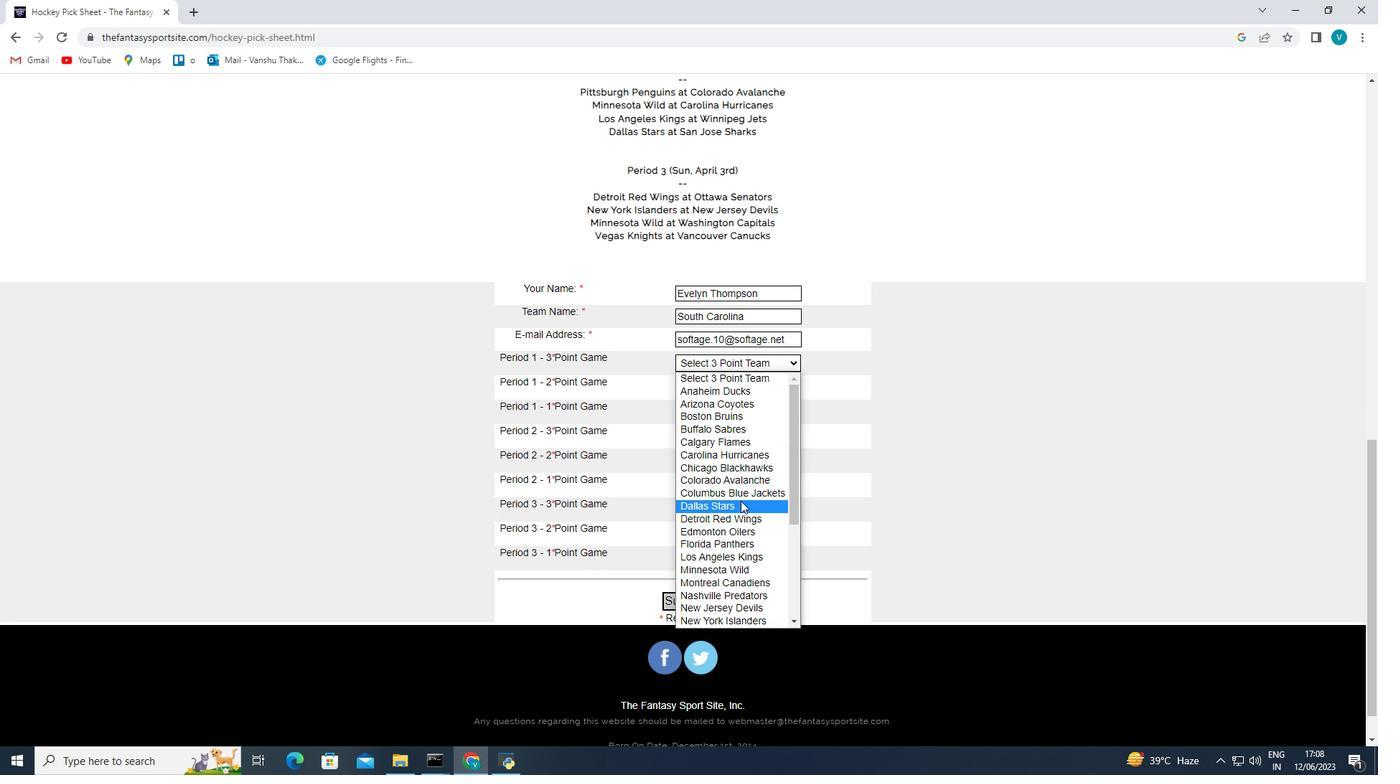 
Action: Mouse pressed left at (740, 506)
Screenshot: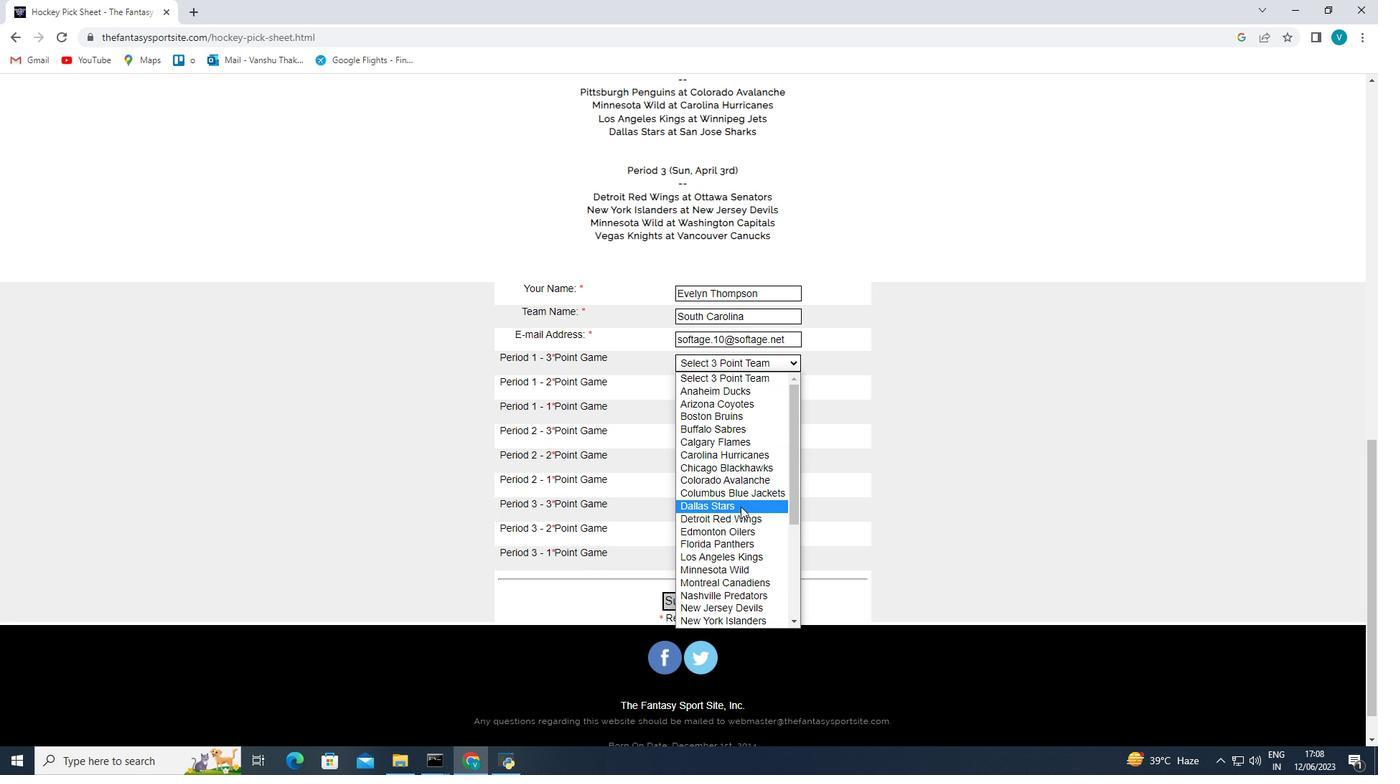 
Action: Mouse moved to (750, 394)
Screenshot: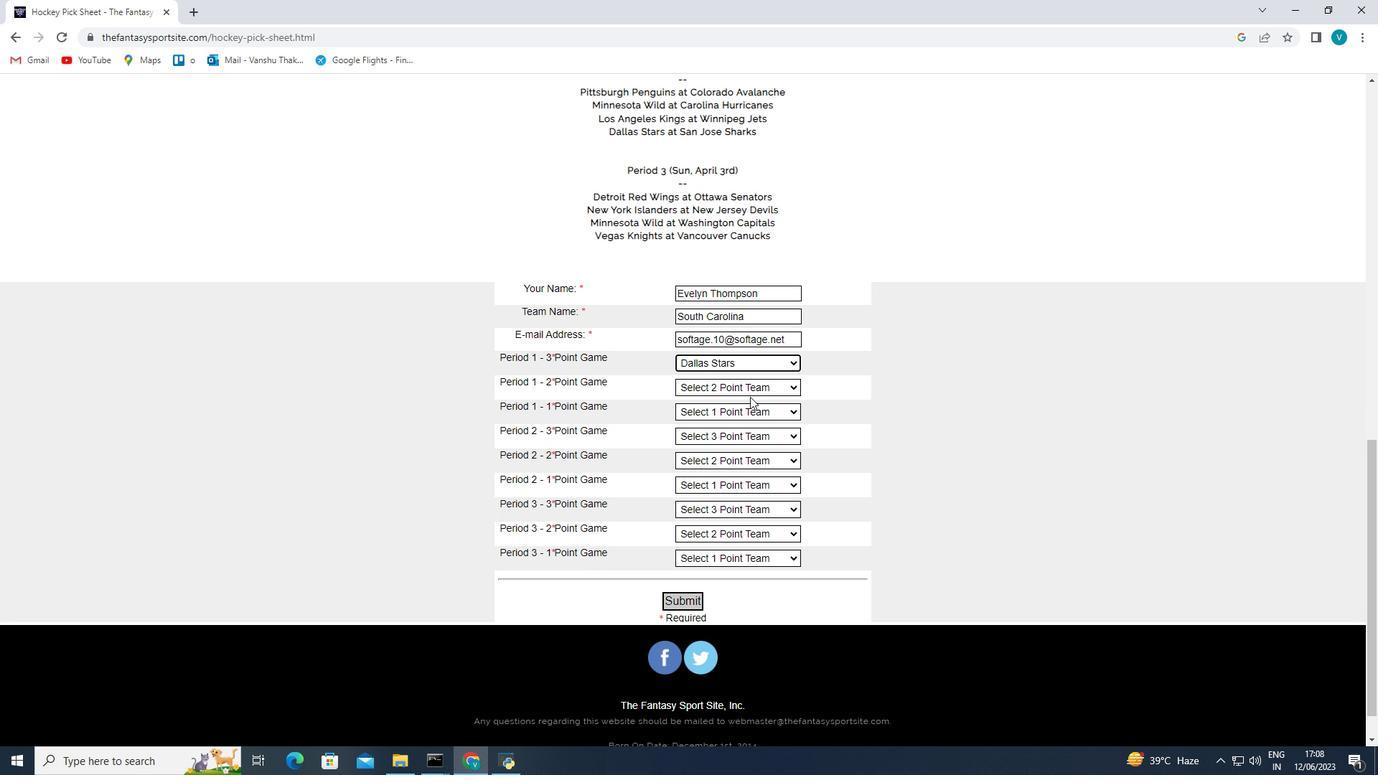 
Action: Mouse pressed left at (750, 394)
Screenshot: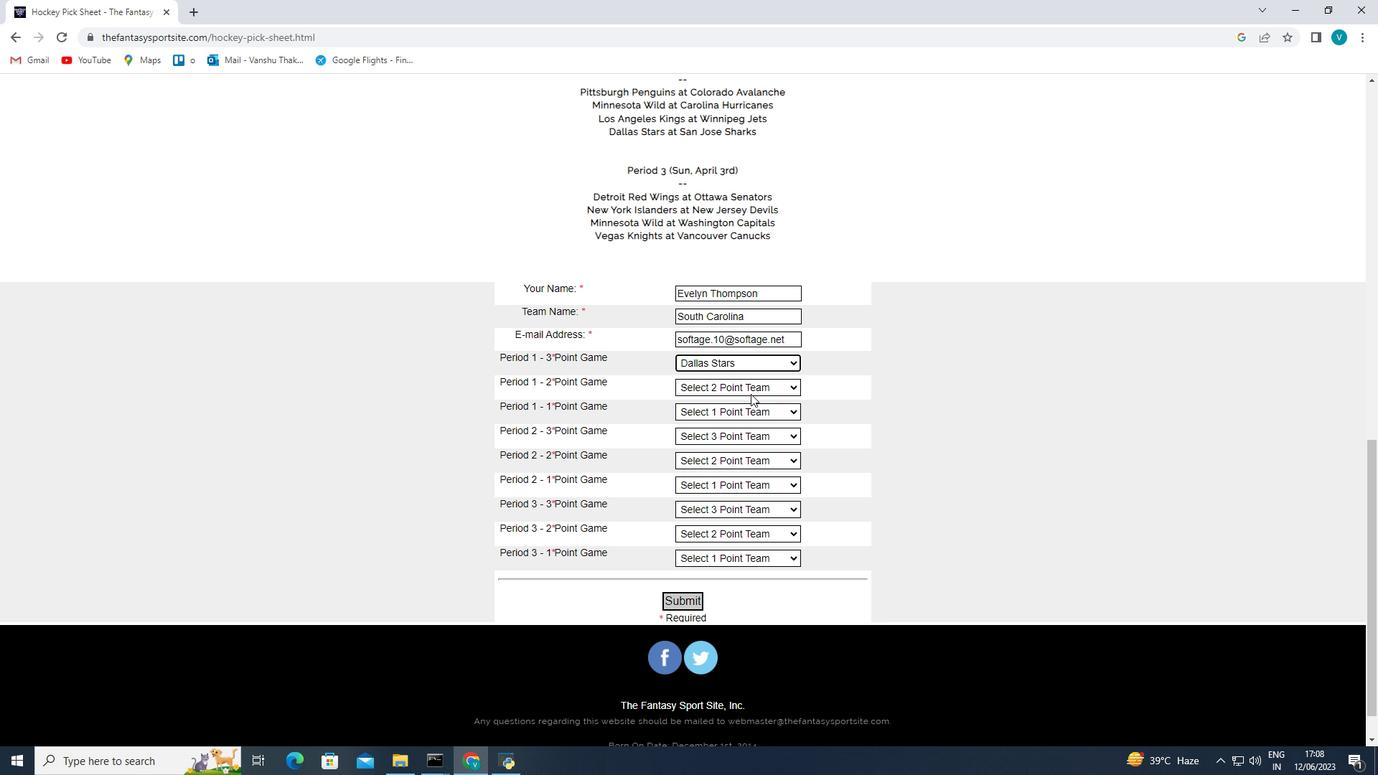 
Action: Mouse moved to (750, 500)
Screenshot: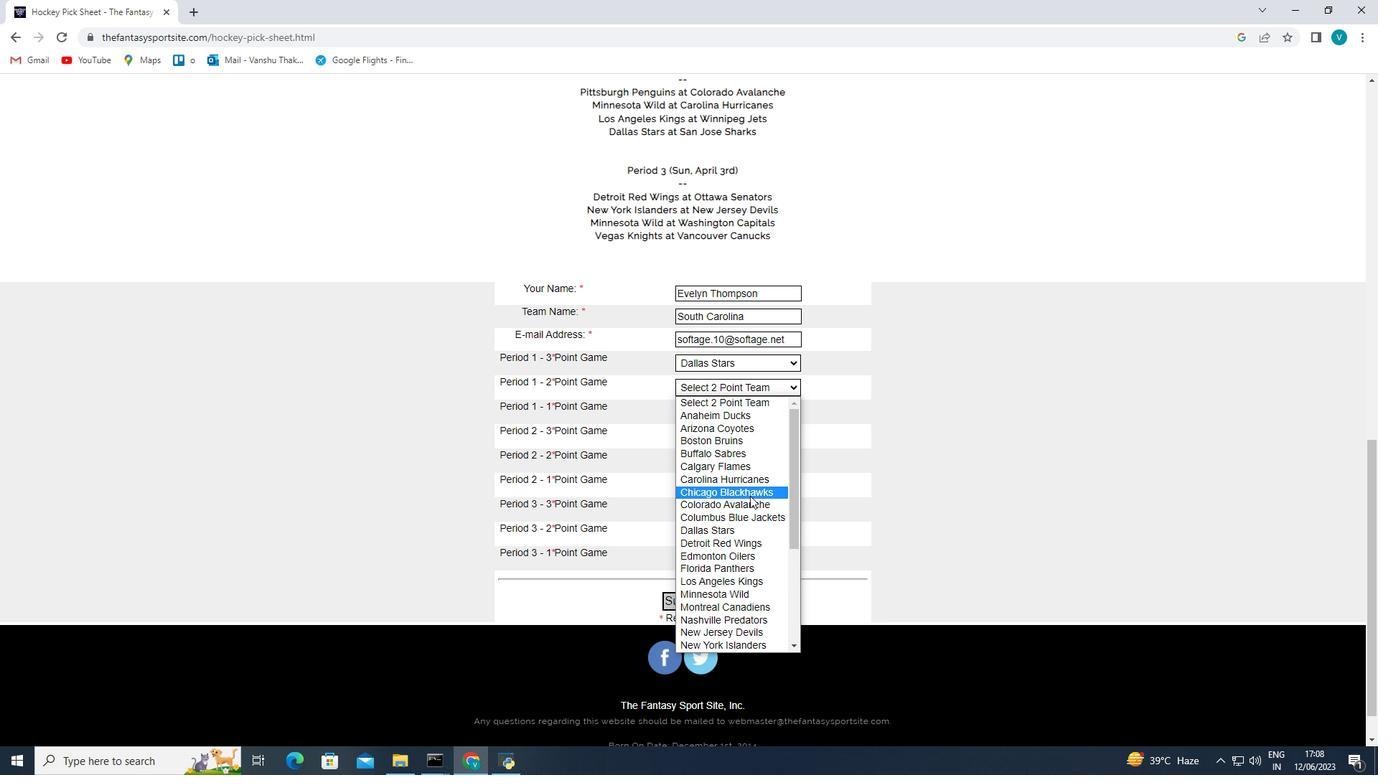 
Action: Mouse pressed left at (750, 500)
Screenshot: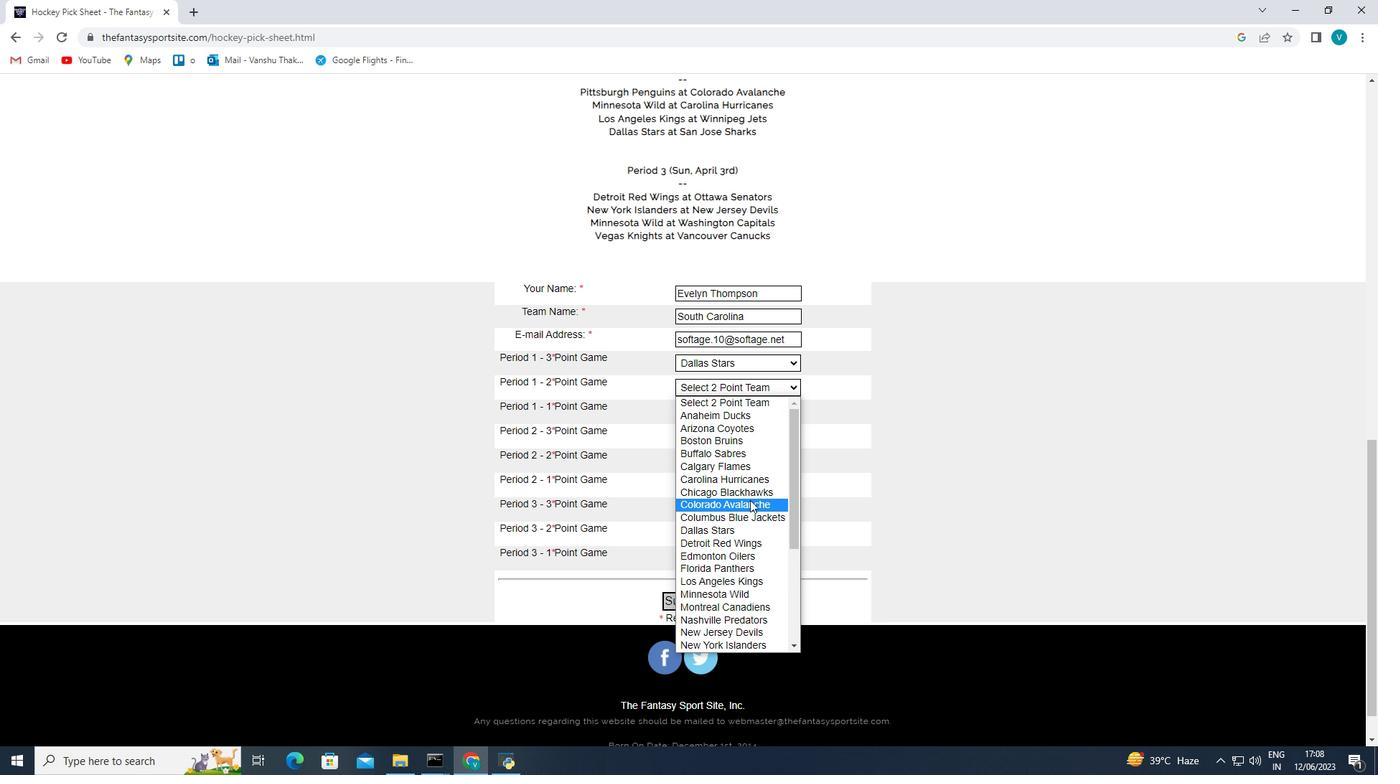 
Action: Mouse moved to (745, 413)
Screenshot: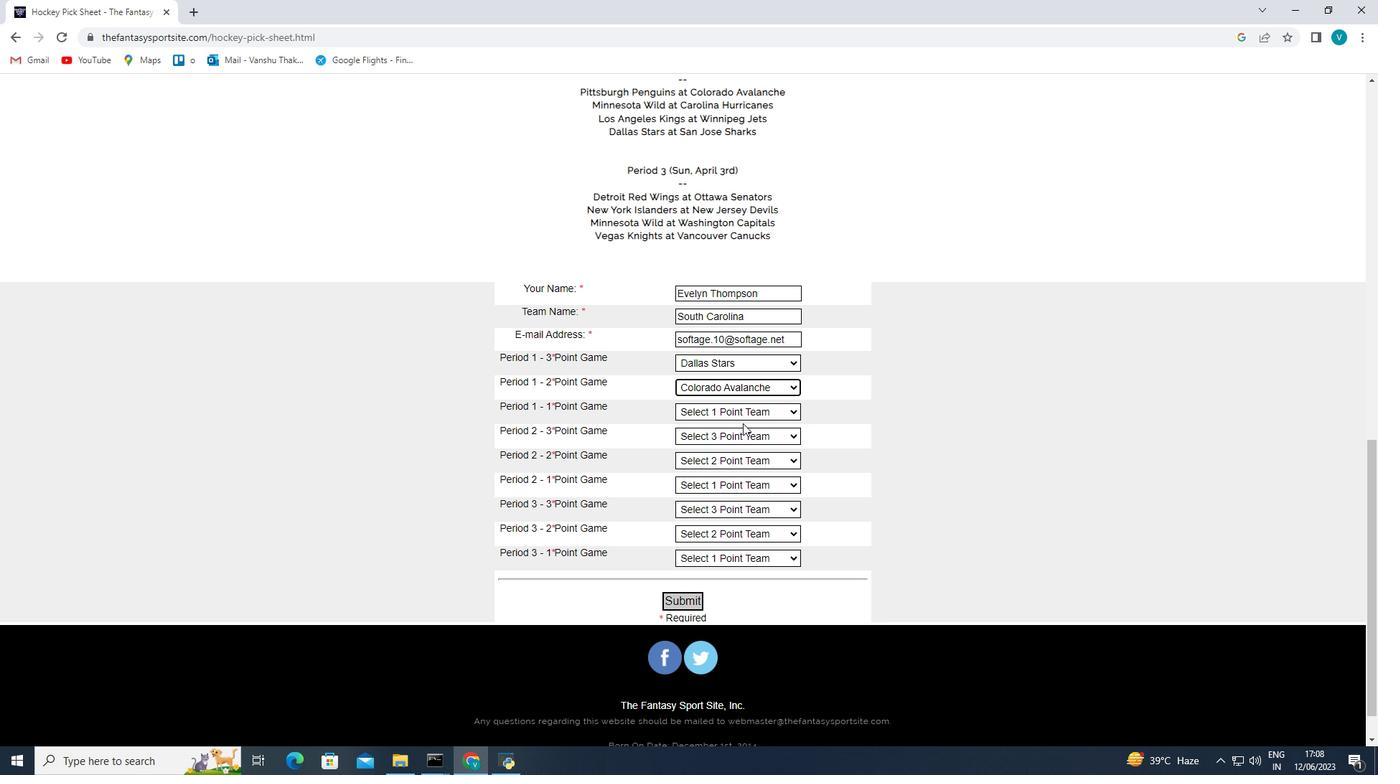 
Action: Mouse pressed left at (745, 413)
Screenshot: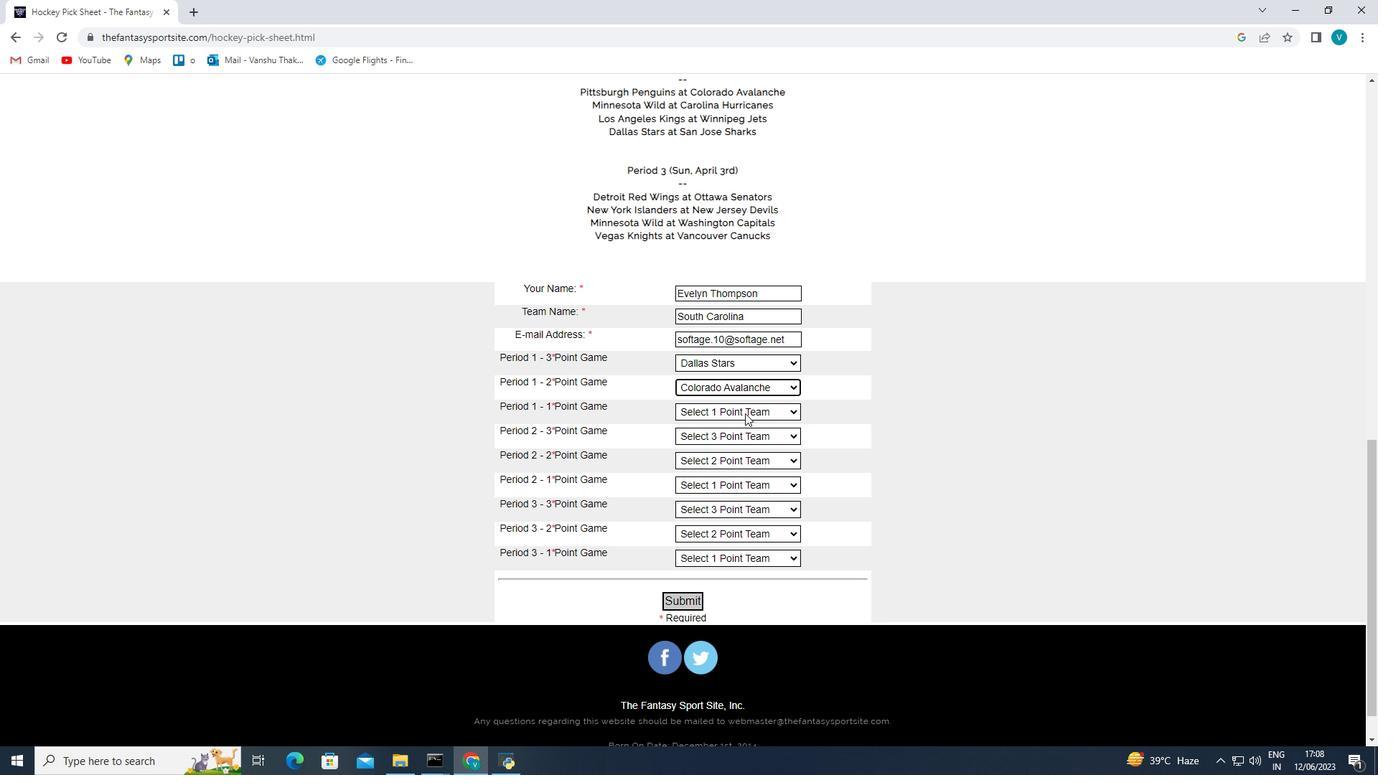 
Action: Mouse moved to (740, 513)
Screenshot: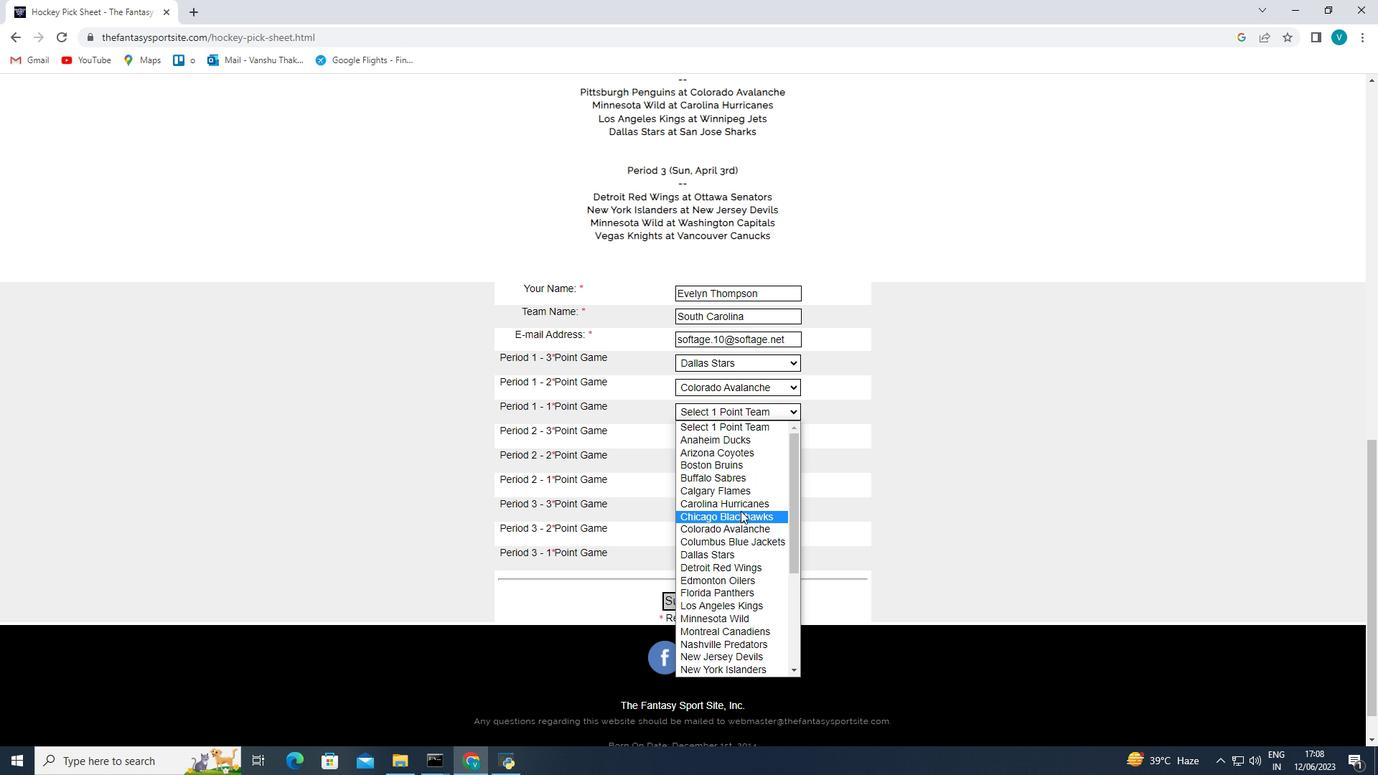 
Action: Mouse pressed left at (740, 513)
Screenshot: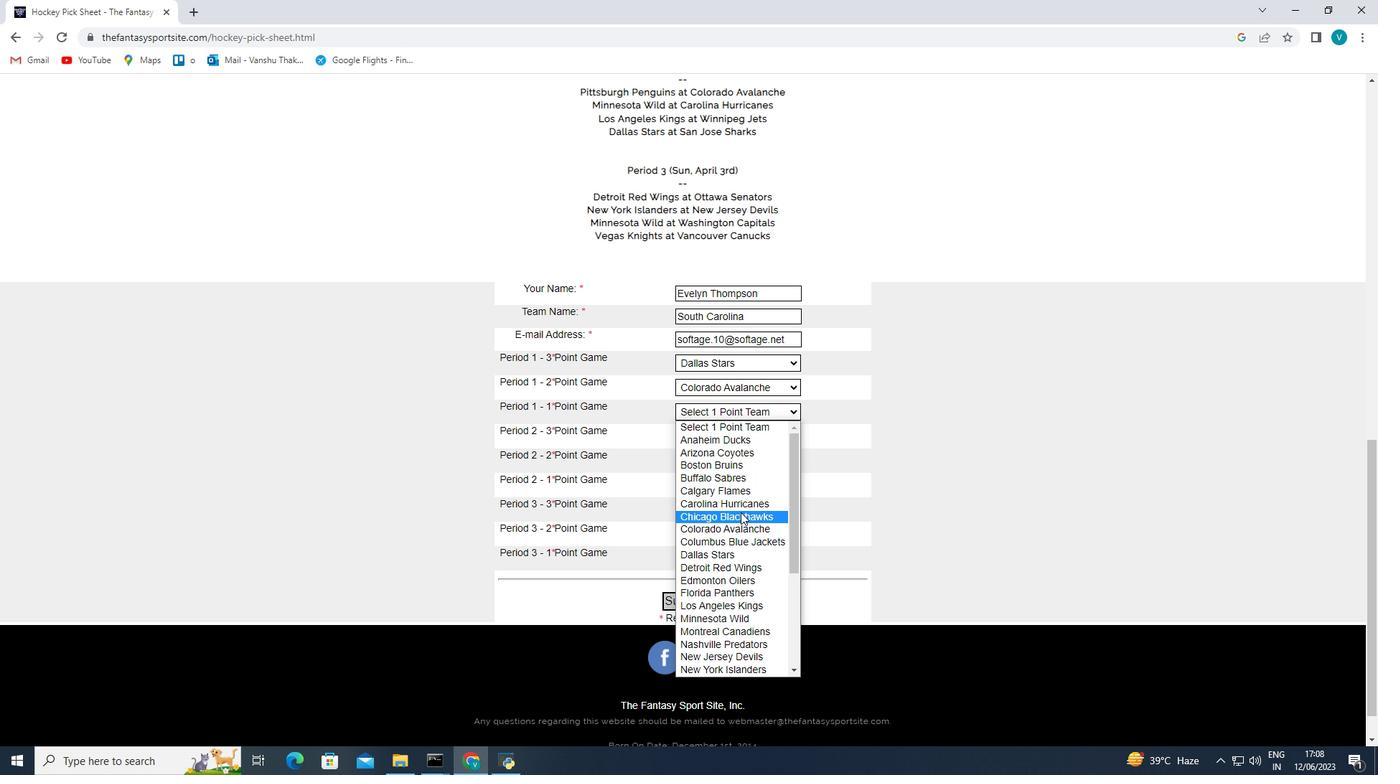 
Action: Mouse moved to (745, 436)
Screenshot: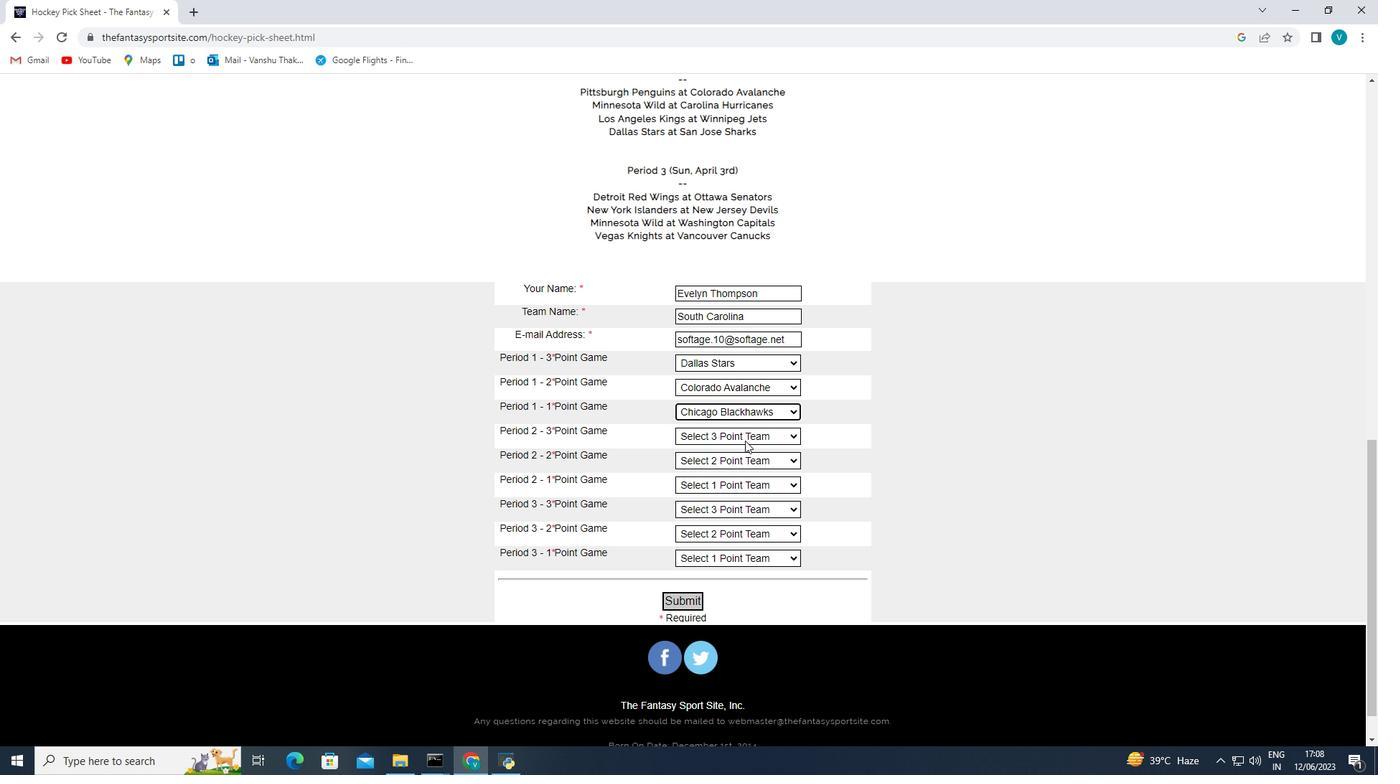 
Action: Mouse pressed left at (745, 436)
Screenshot: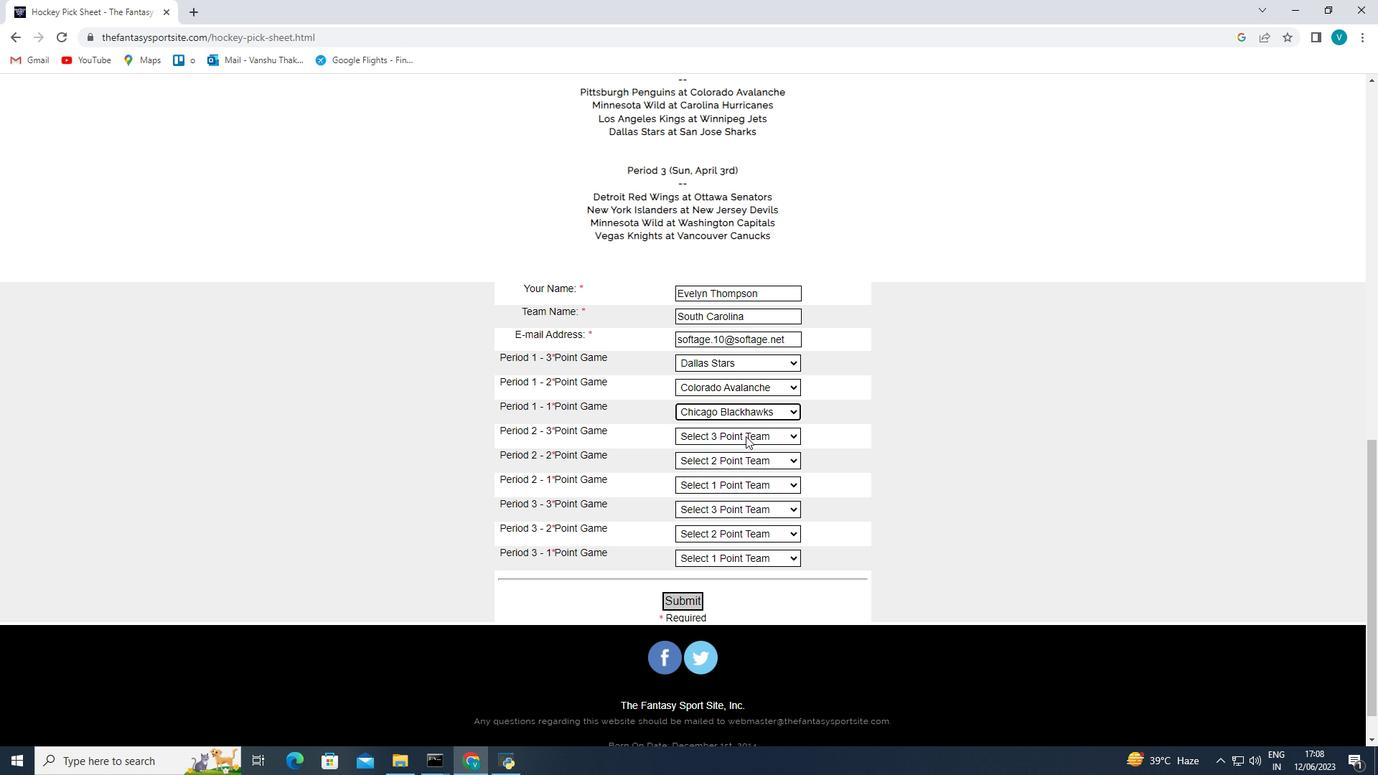 
Action: Mouse moved to (734, 522)
Screenshot: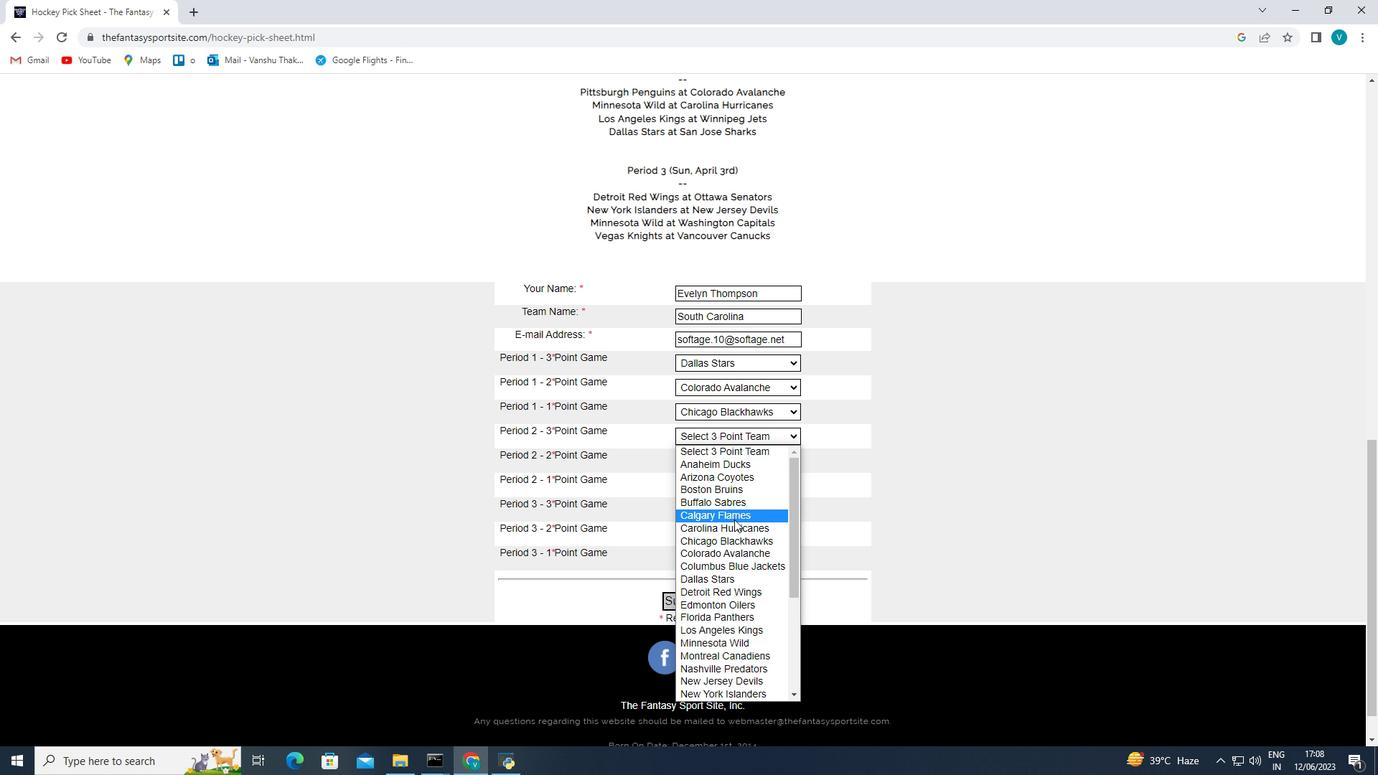 
Action: Mouse pressed left at (734, 522)
Screenshot: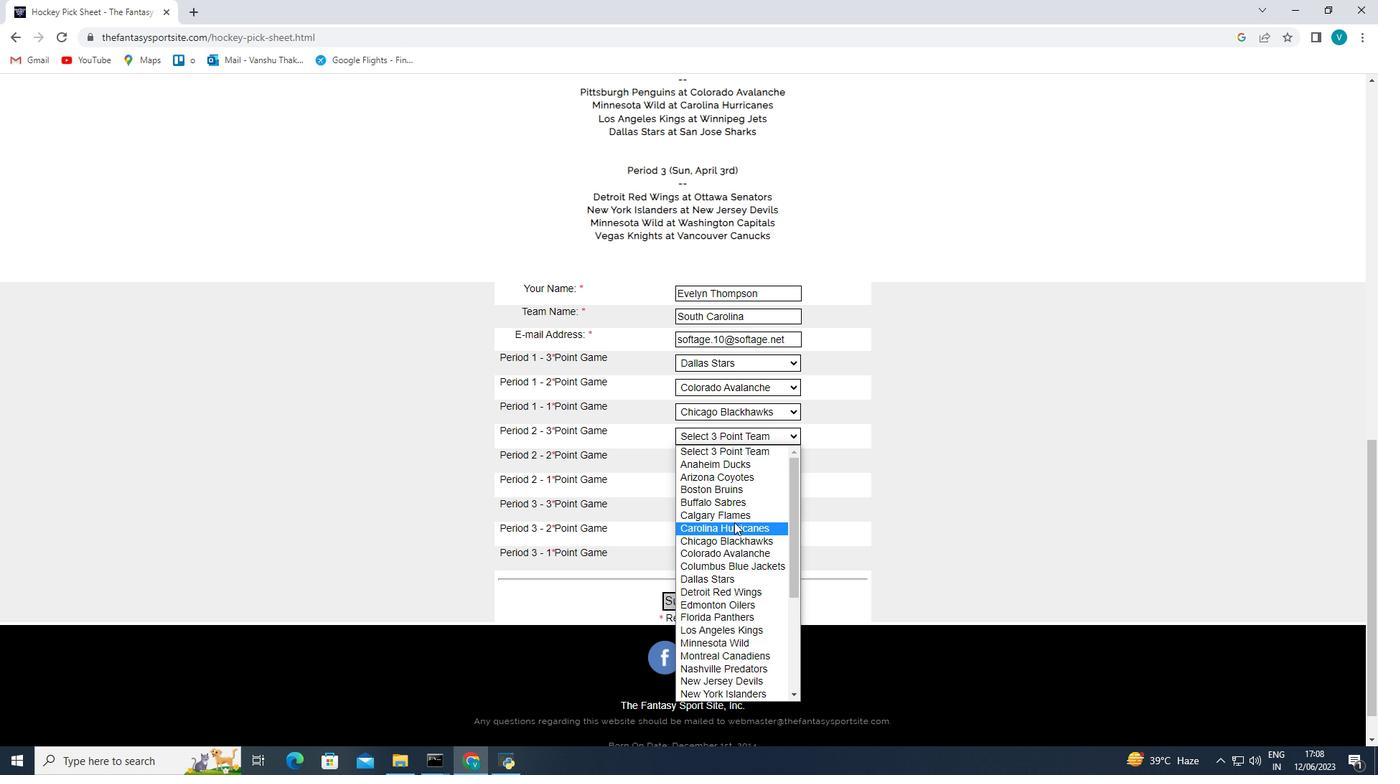 
Action: Mouse moved to (721, 462)
Screenshot: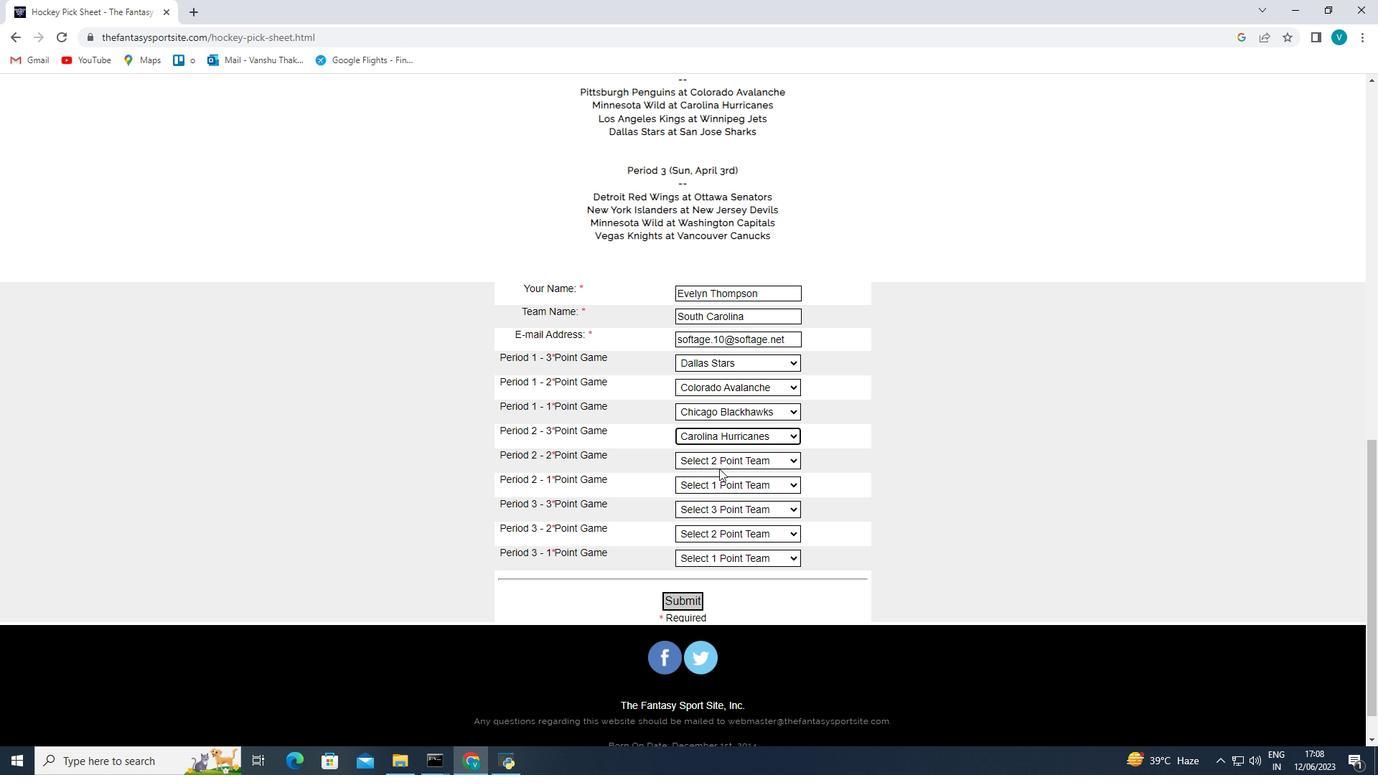 
Action: Mouse pressed left at (721, 462)
Screenshot: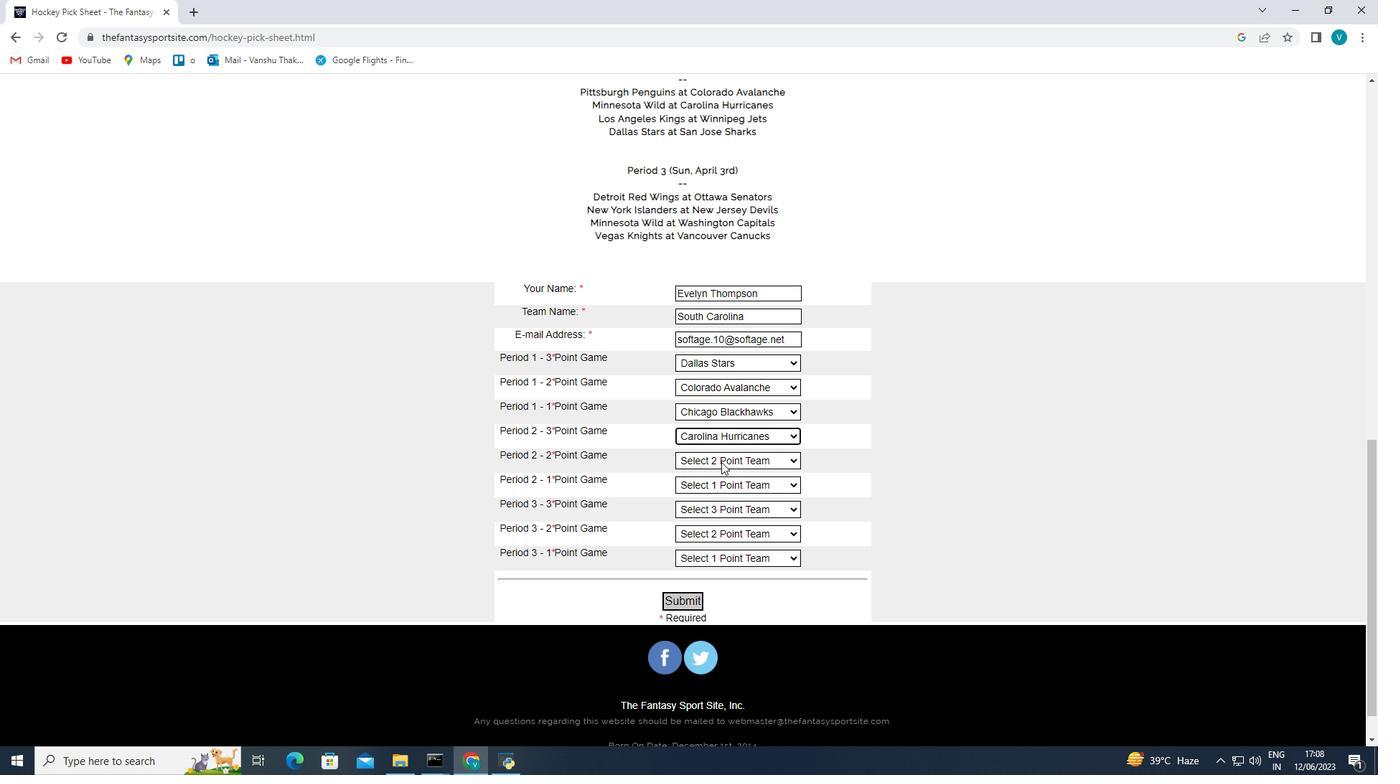 
Action: Mouse moved to (720, 538)
Screenshot: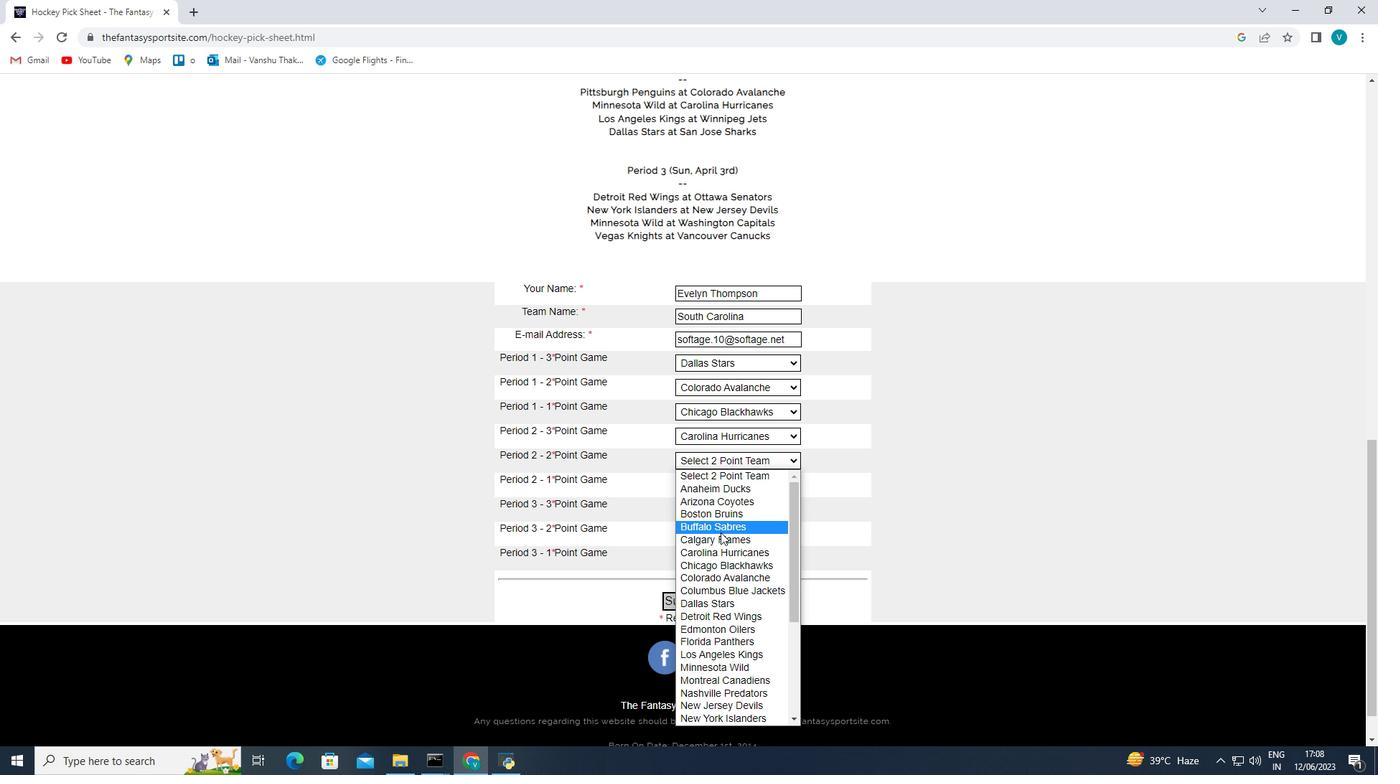 
Action: Mouse pressed left at (720, 538)
Screenshot: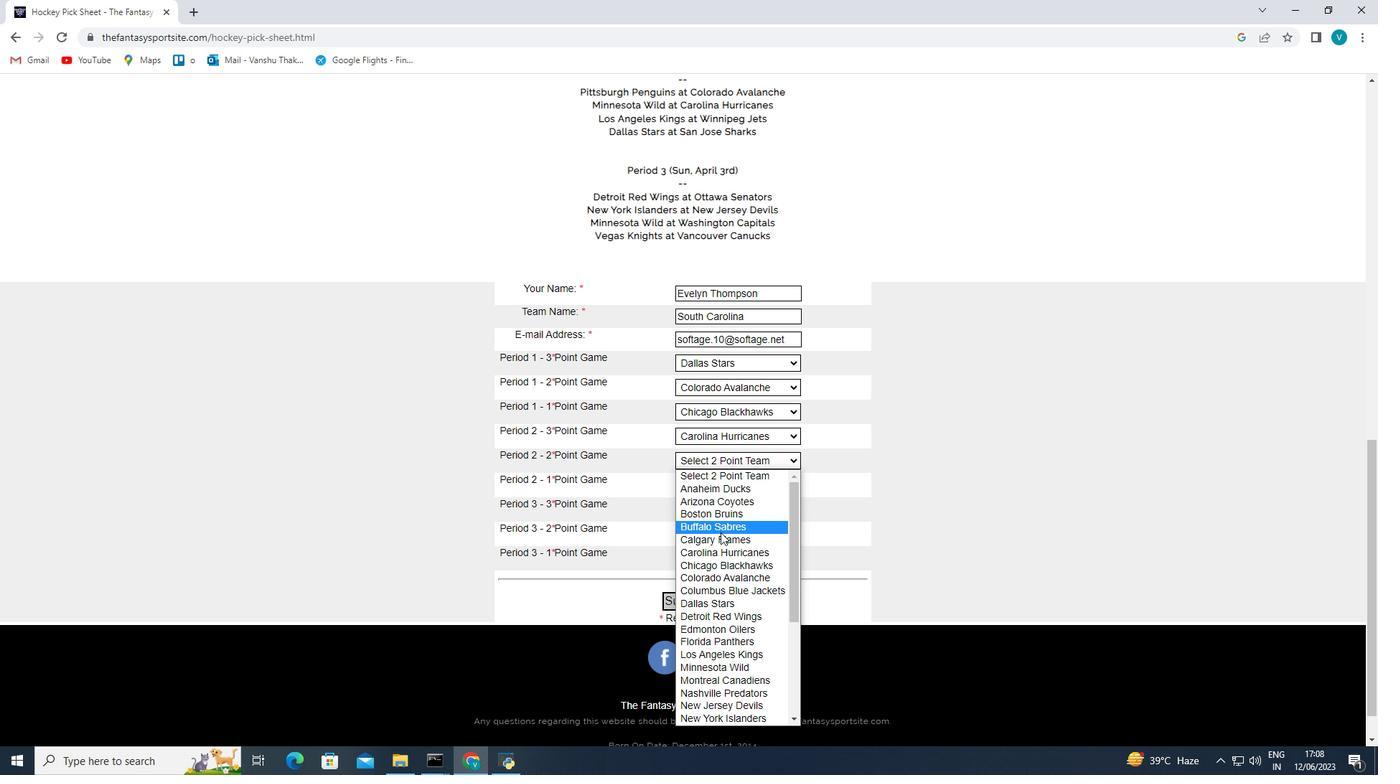 
Action: Mouse moved to (728, 484)
Screenshot: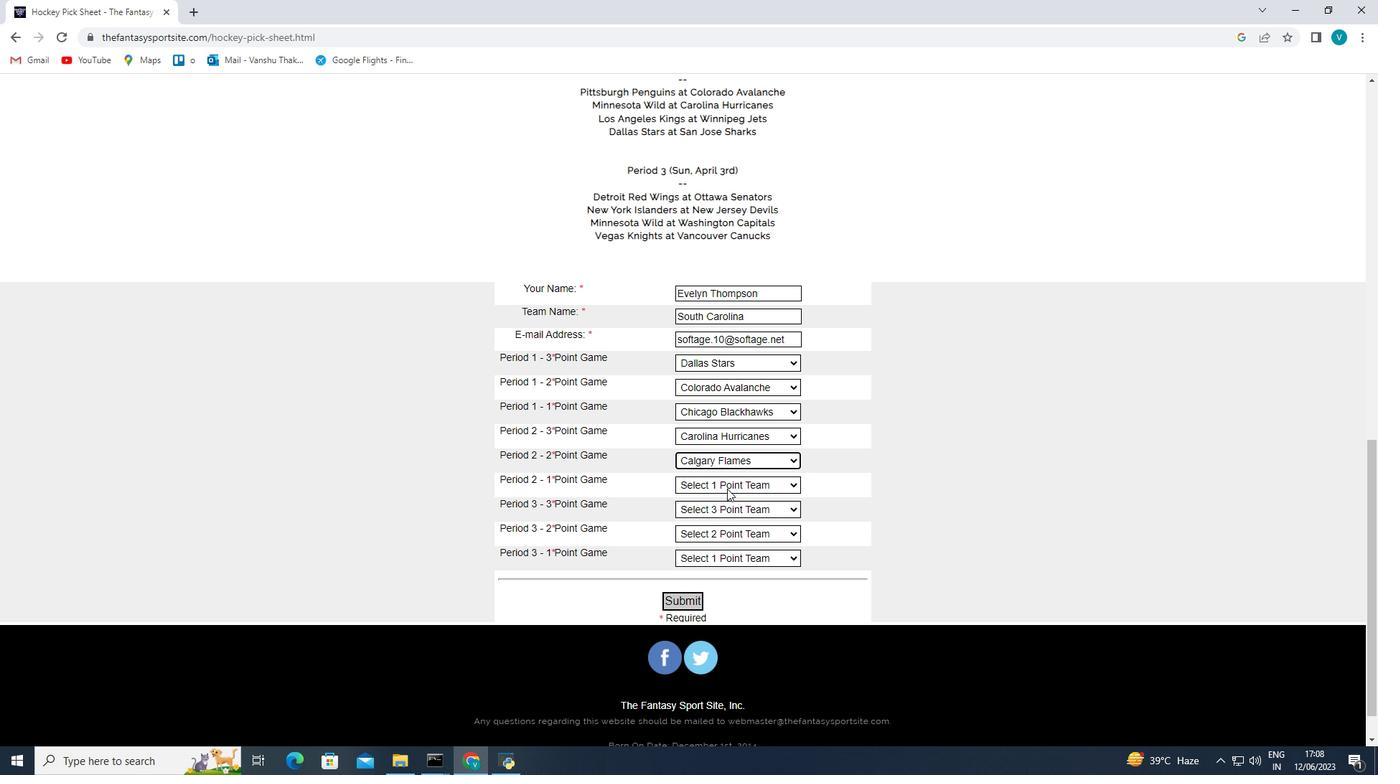 
Action: Mouse pressed left at (728, 484)
Screenshot: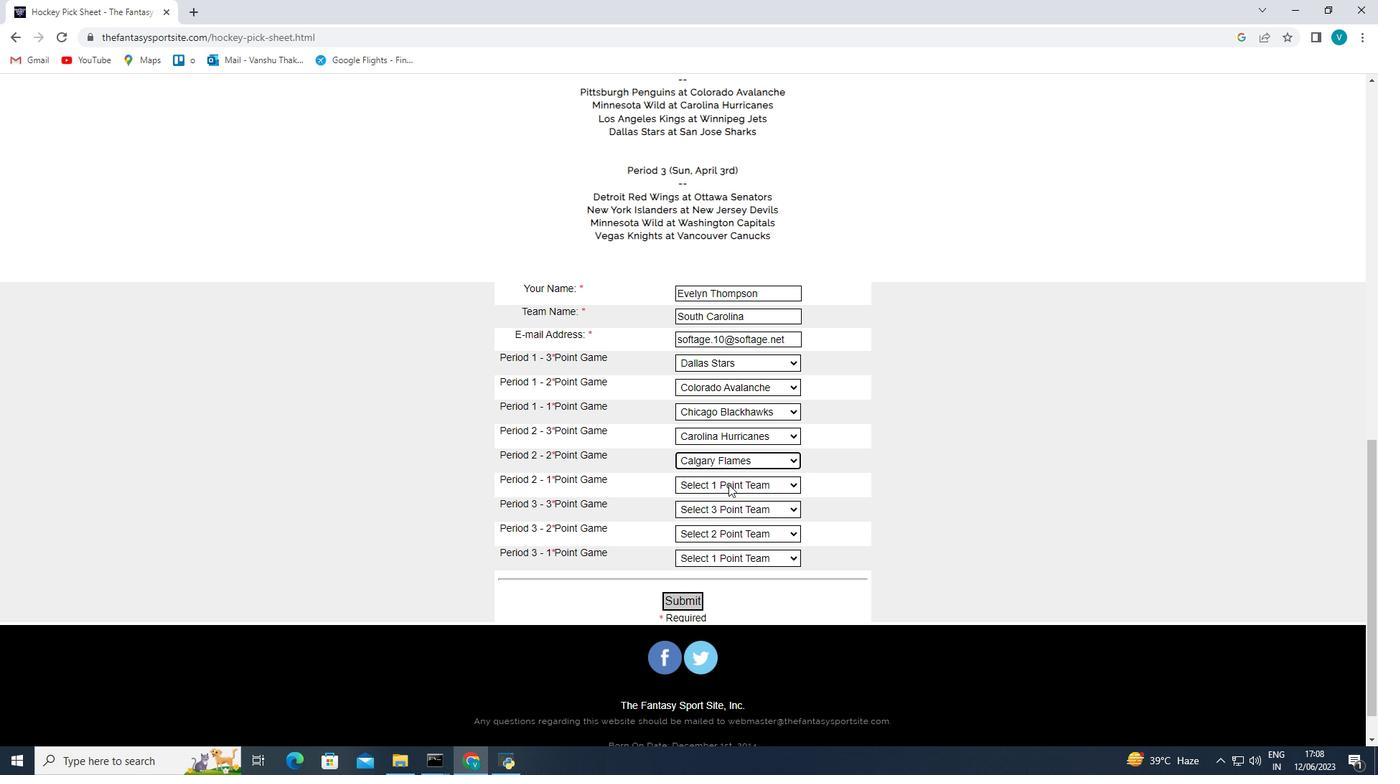 
Action: Mouse moved to (747, 280)
Screenshot: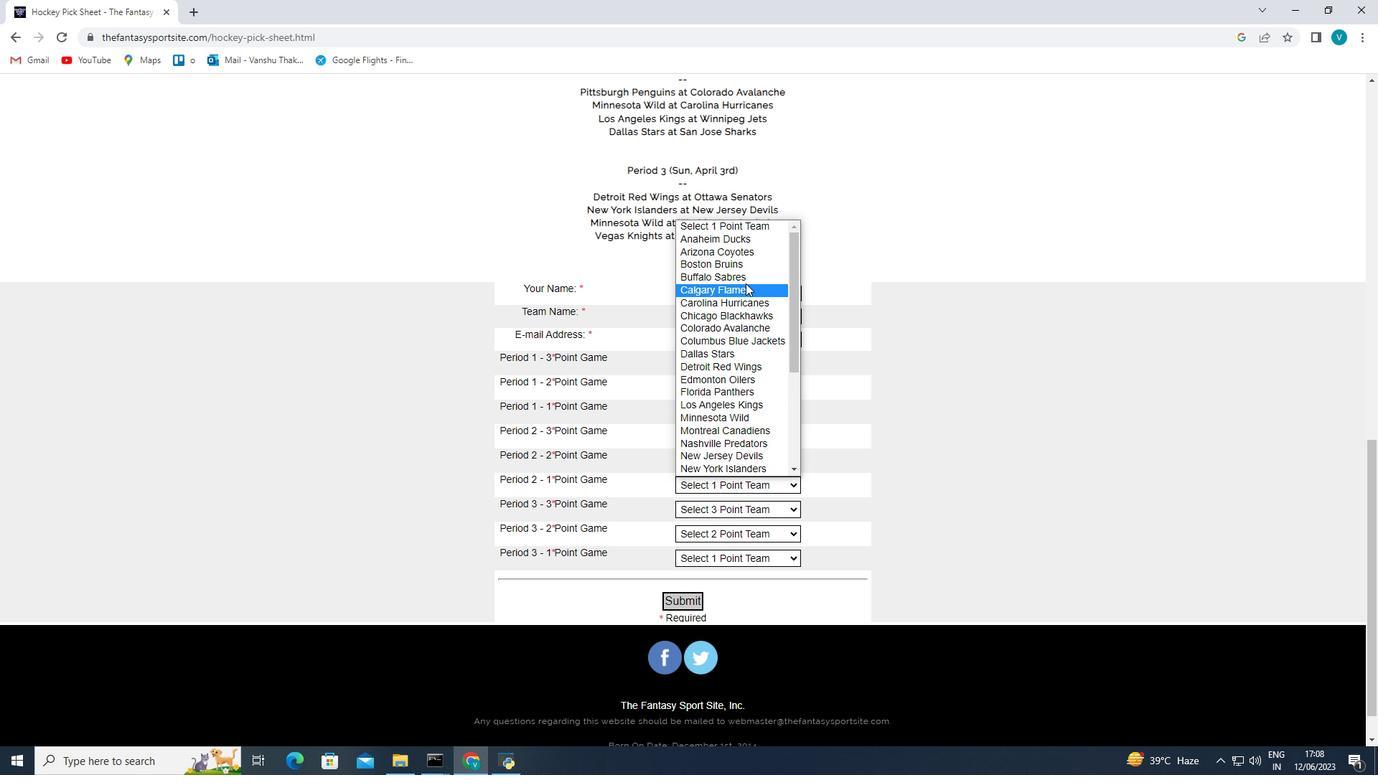 
Action: Mouse pressed left at (747, 280)
Screenshot: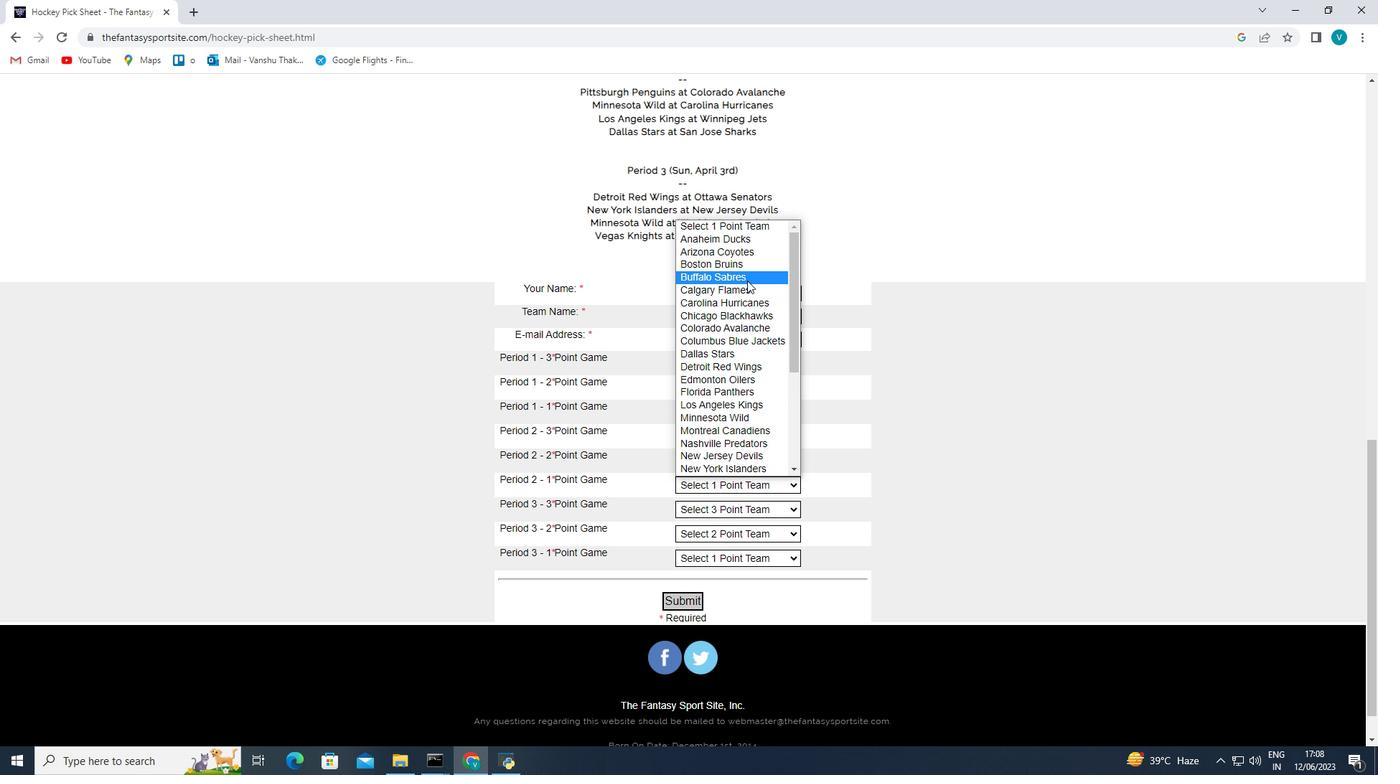 
Action: Mouse moved to (734, 509)
Screenshot: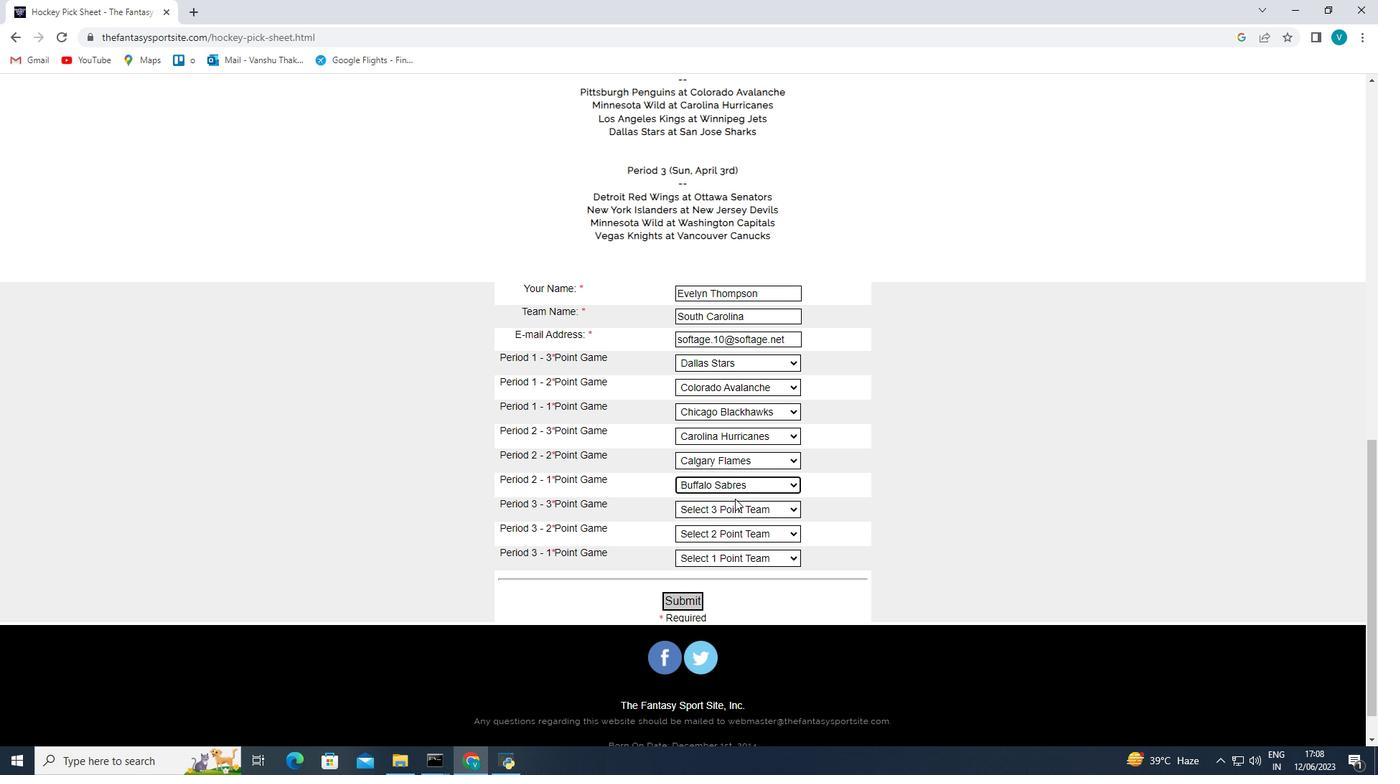 
Action: Mouse pressed left at (734, 509)
Screenshot: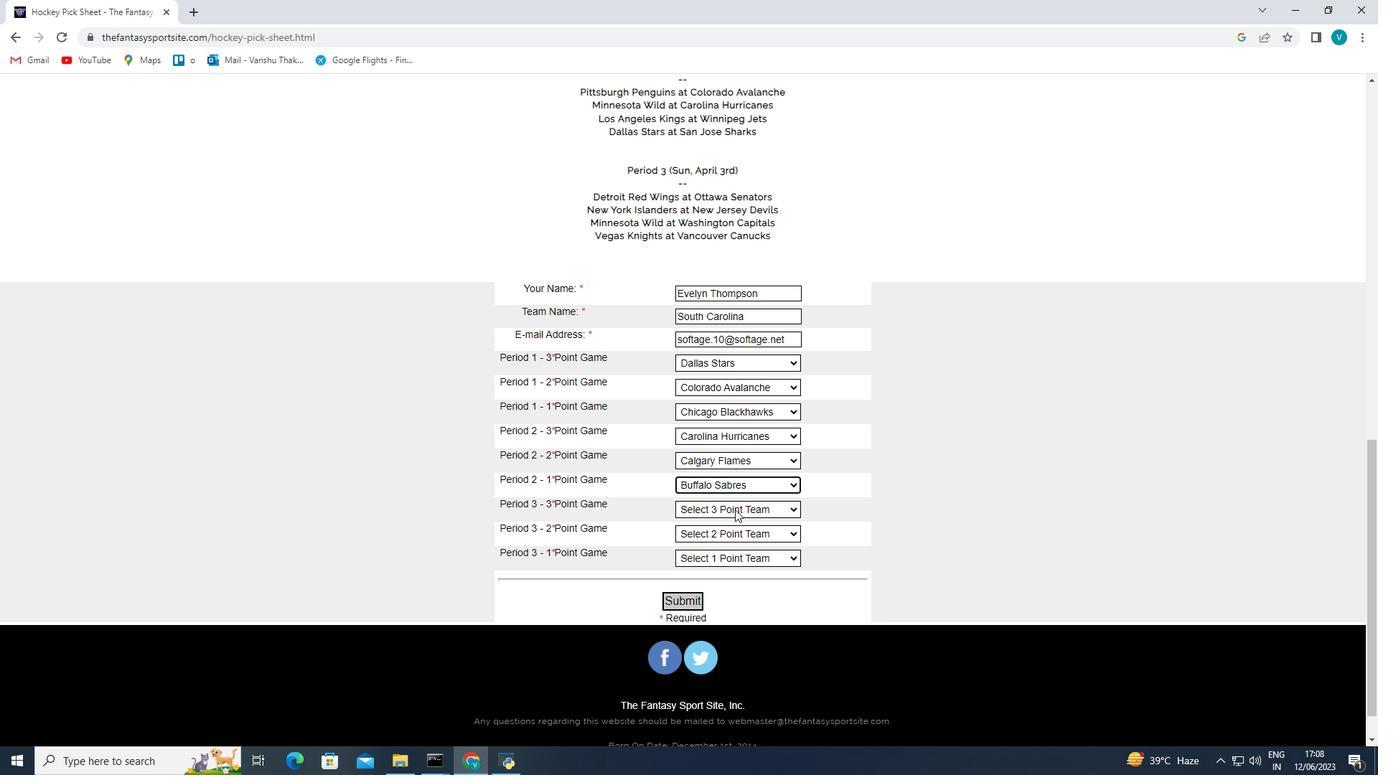 
Action: Mouse moved to (759, 292)
Screenshot: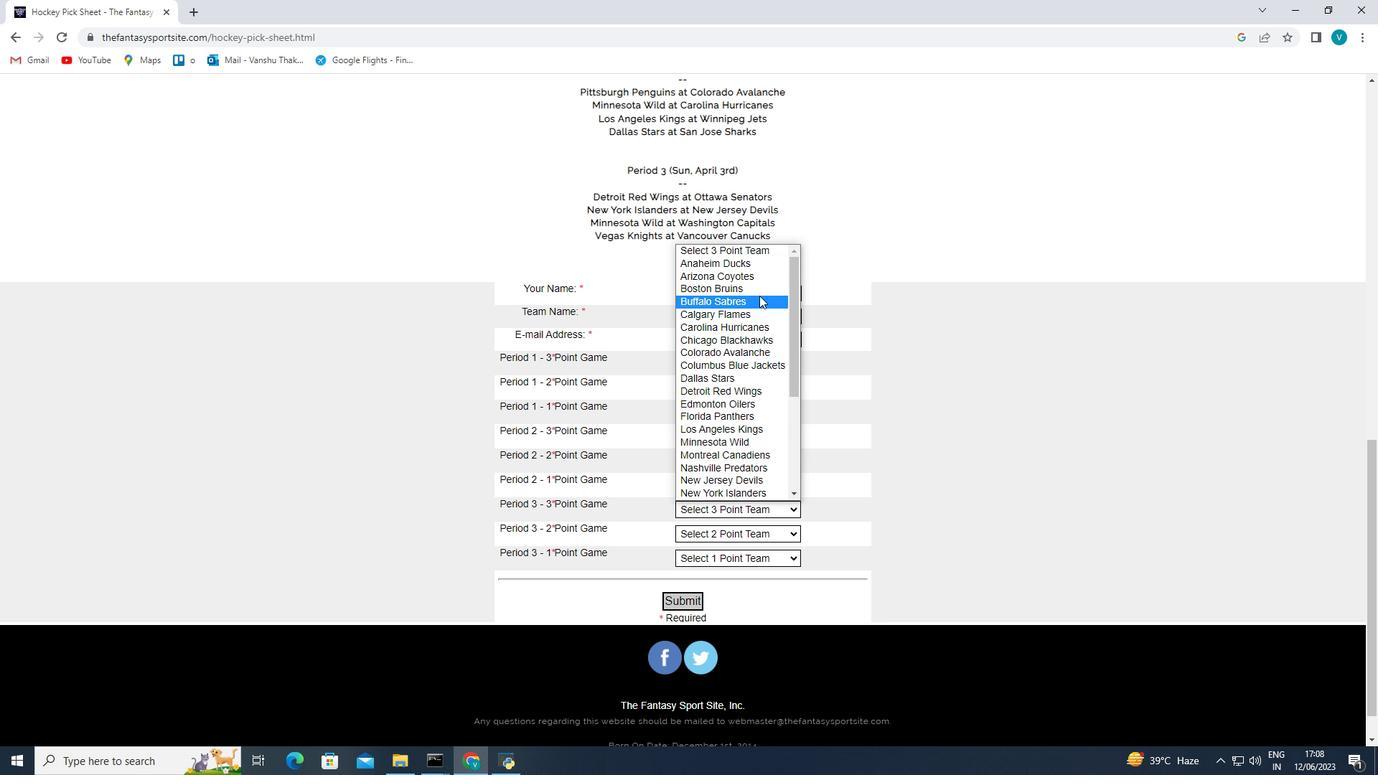 
Action: Mouse pressed left at (759, 292)
Screenshot: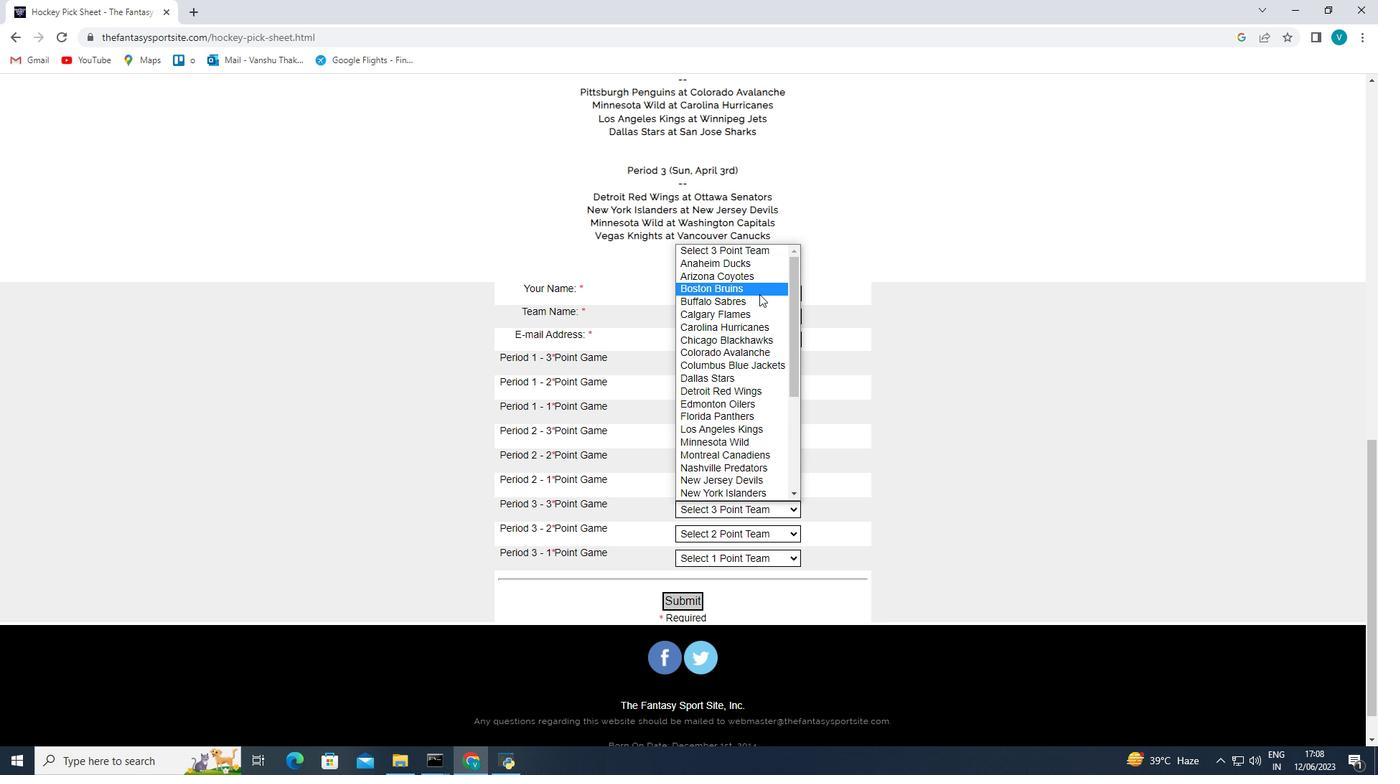 
Action: Mouse moved to (724, 534)
Screenshot: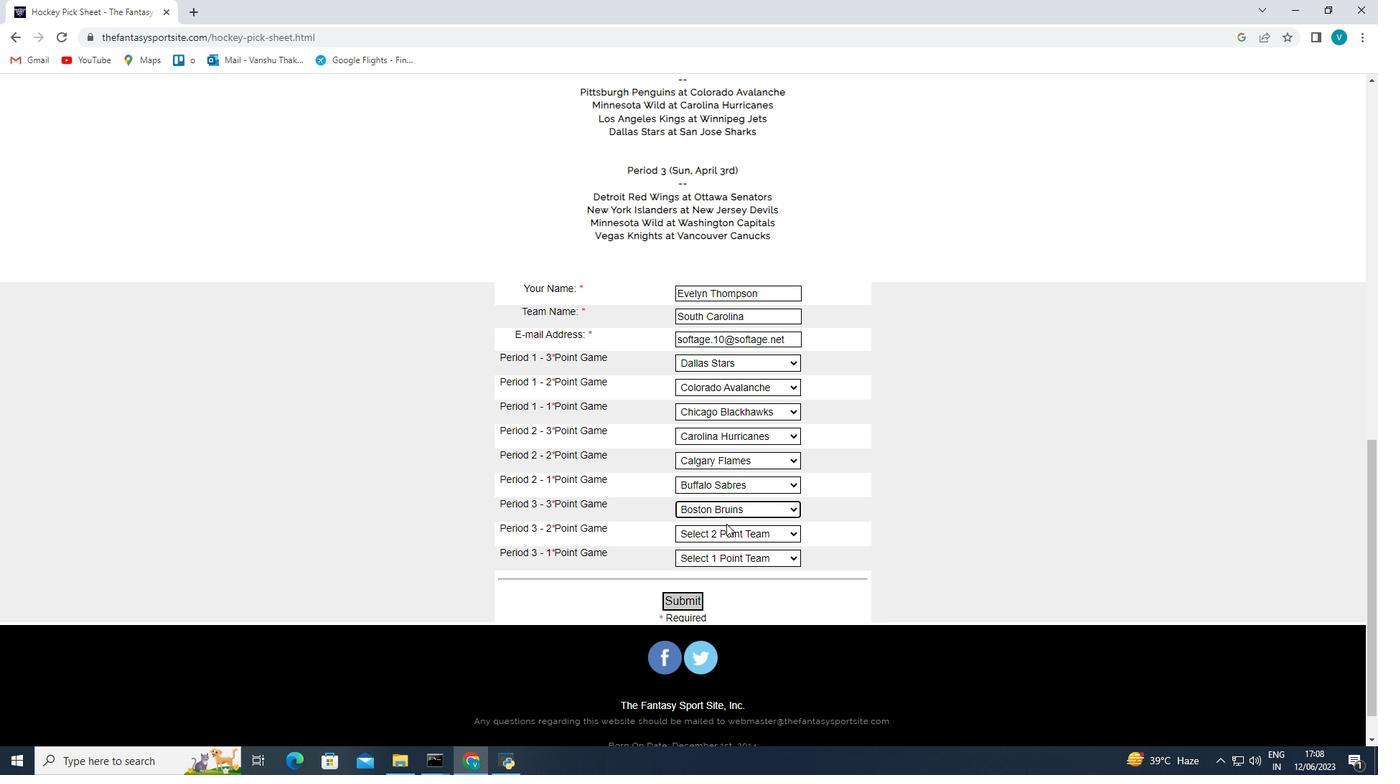 
Action: Mouse pressed left at (724, 534)
Screenshot: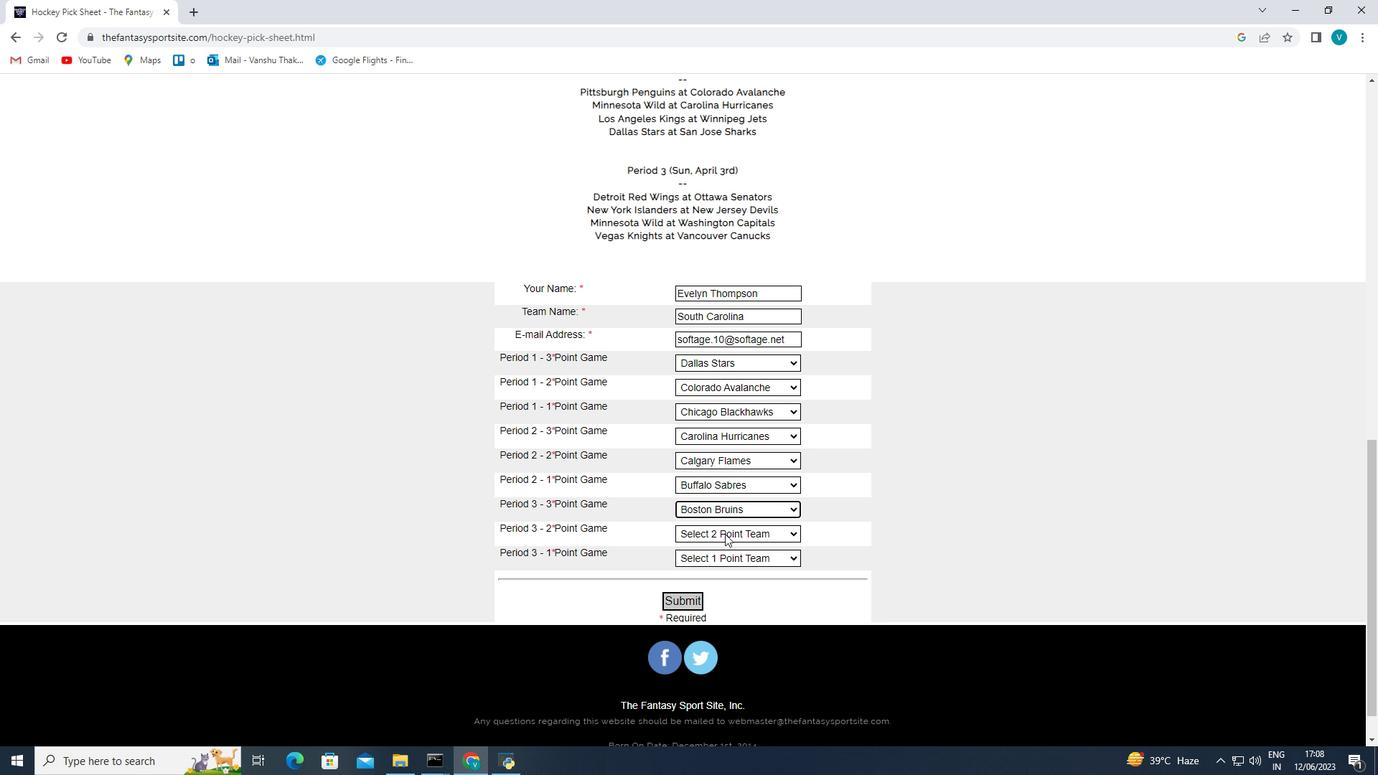 
Action: Mouse moved to (744, 278)
Screenshot: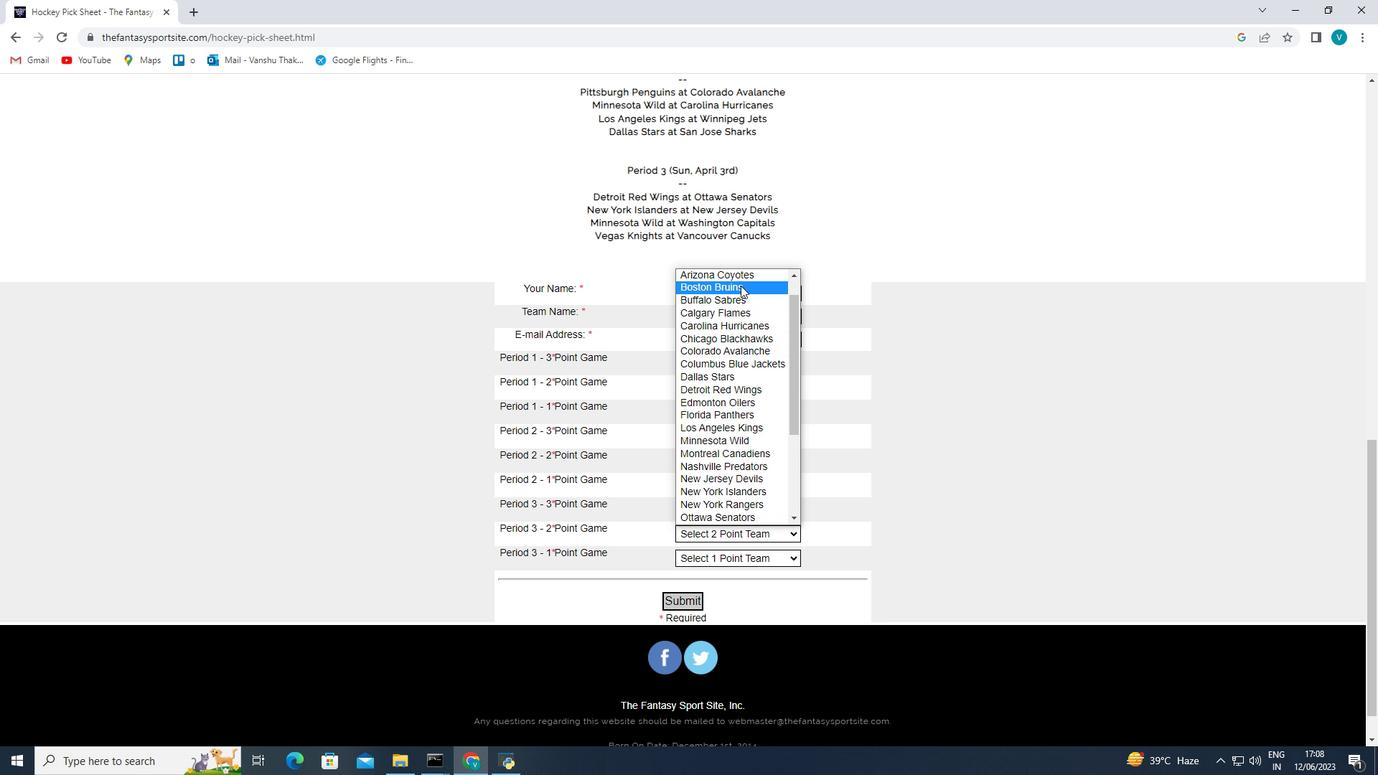 
Action: Mouse pressed left at (744, 278)
Screenshot: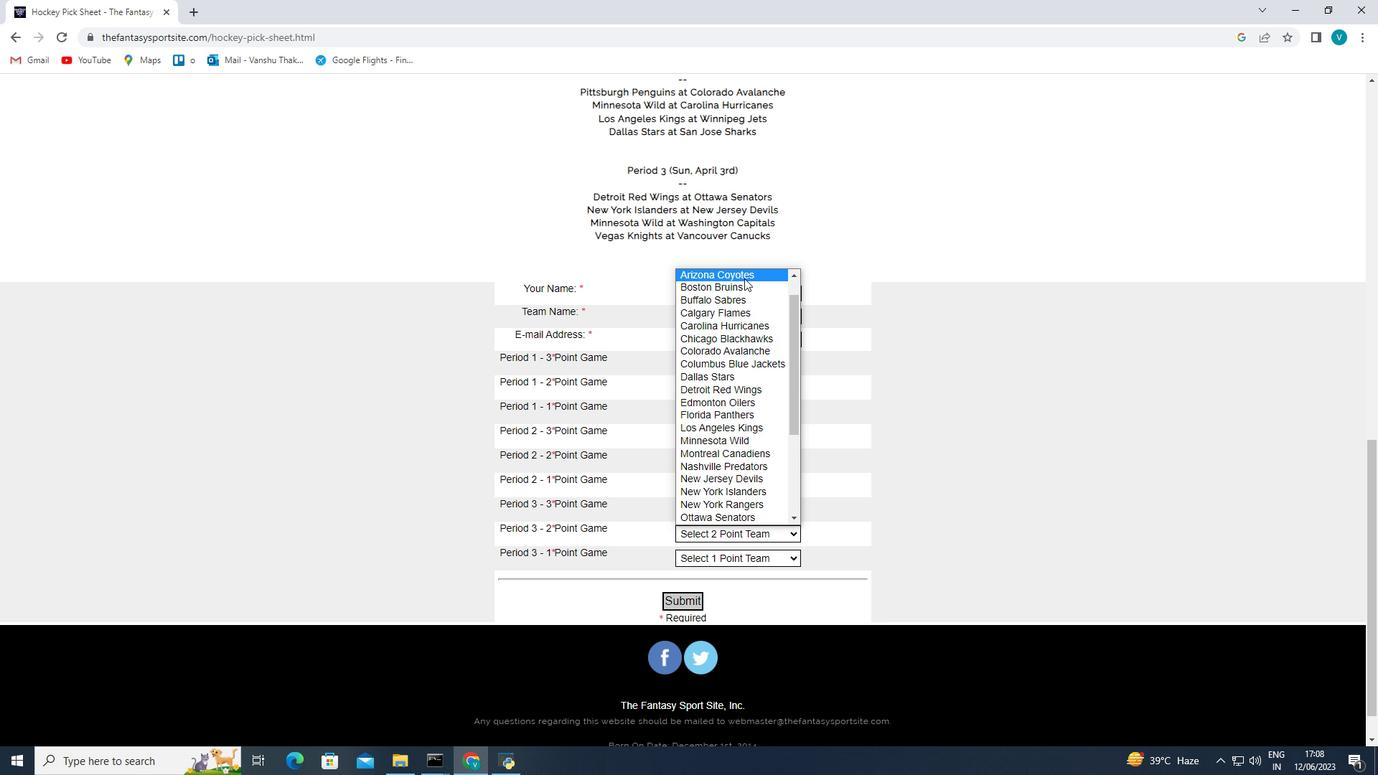 
Action: Mouse moved to (727, 549)
Screenshot: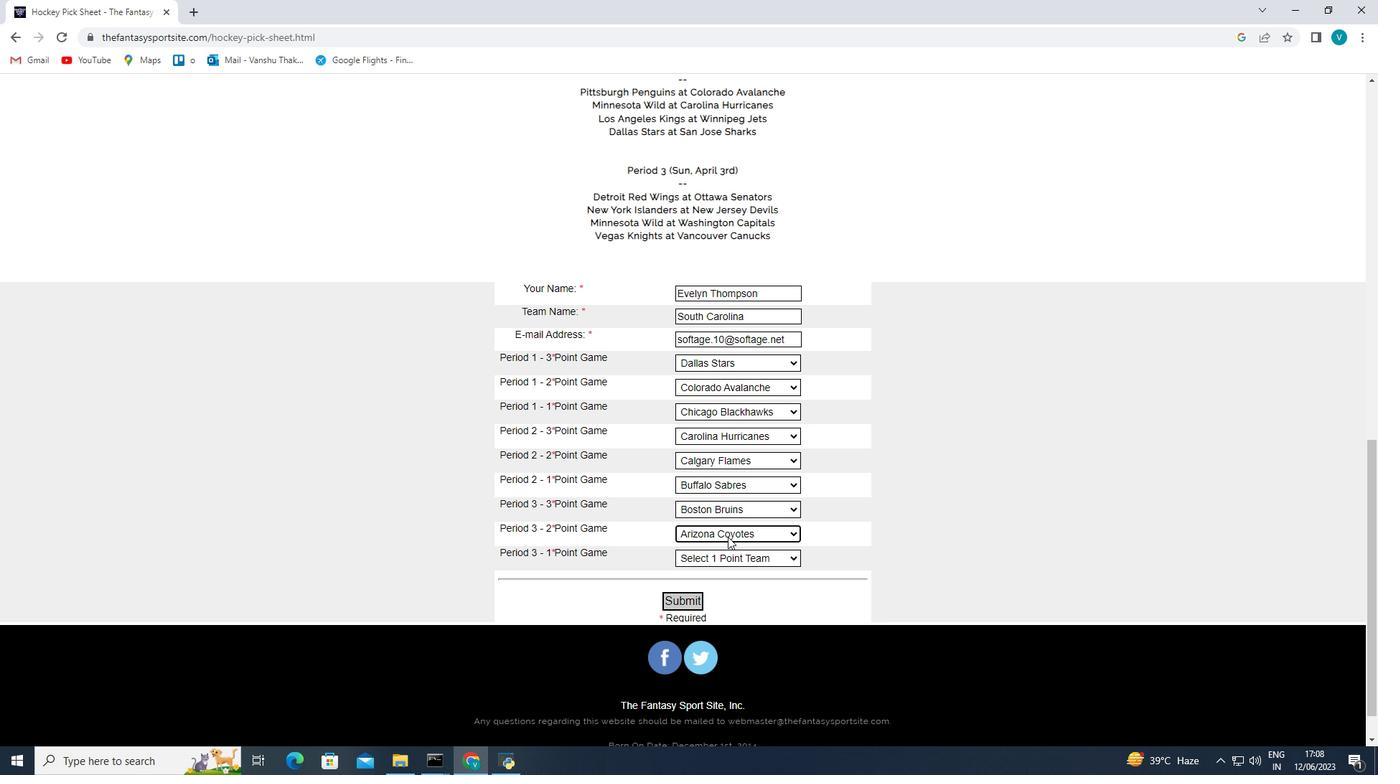 
Action: Mouse pressed left at (727, 549)
Screenshot: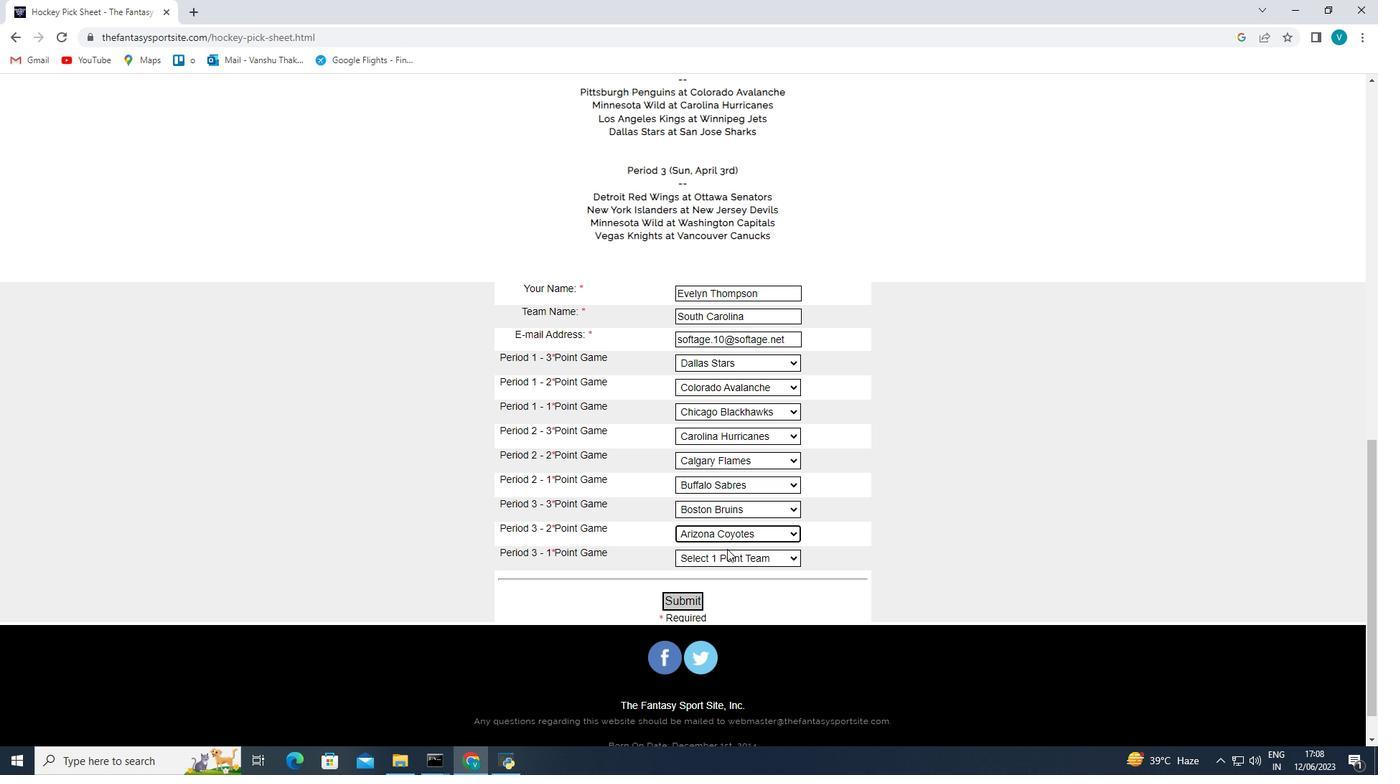 
Action: Mouse moved to (737, 554)
Screenshot: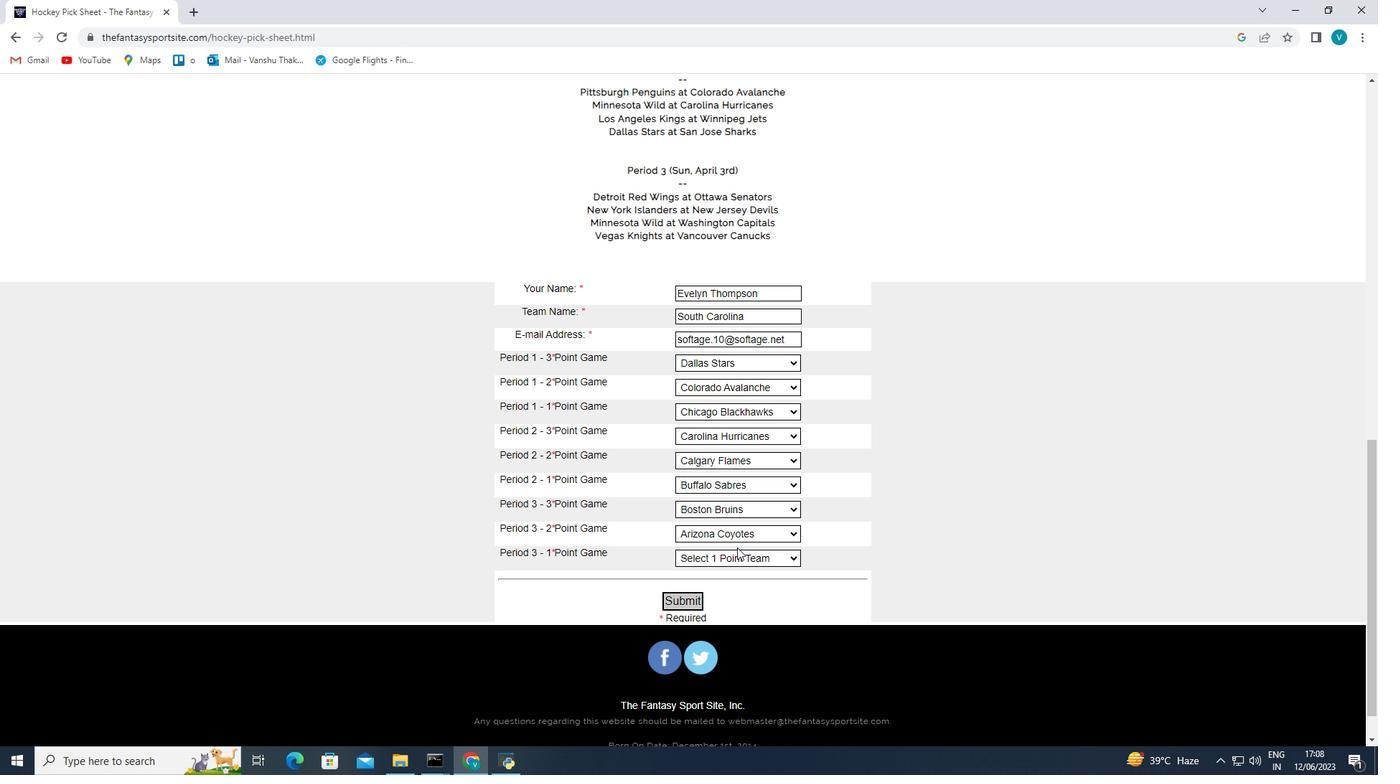 
Action: Mouse pressed left at (737, 554)
Screenshot: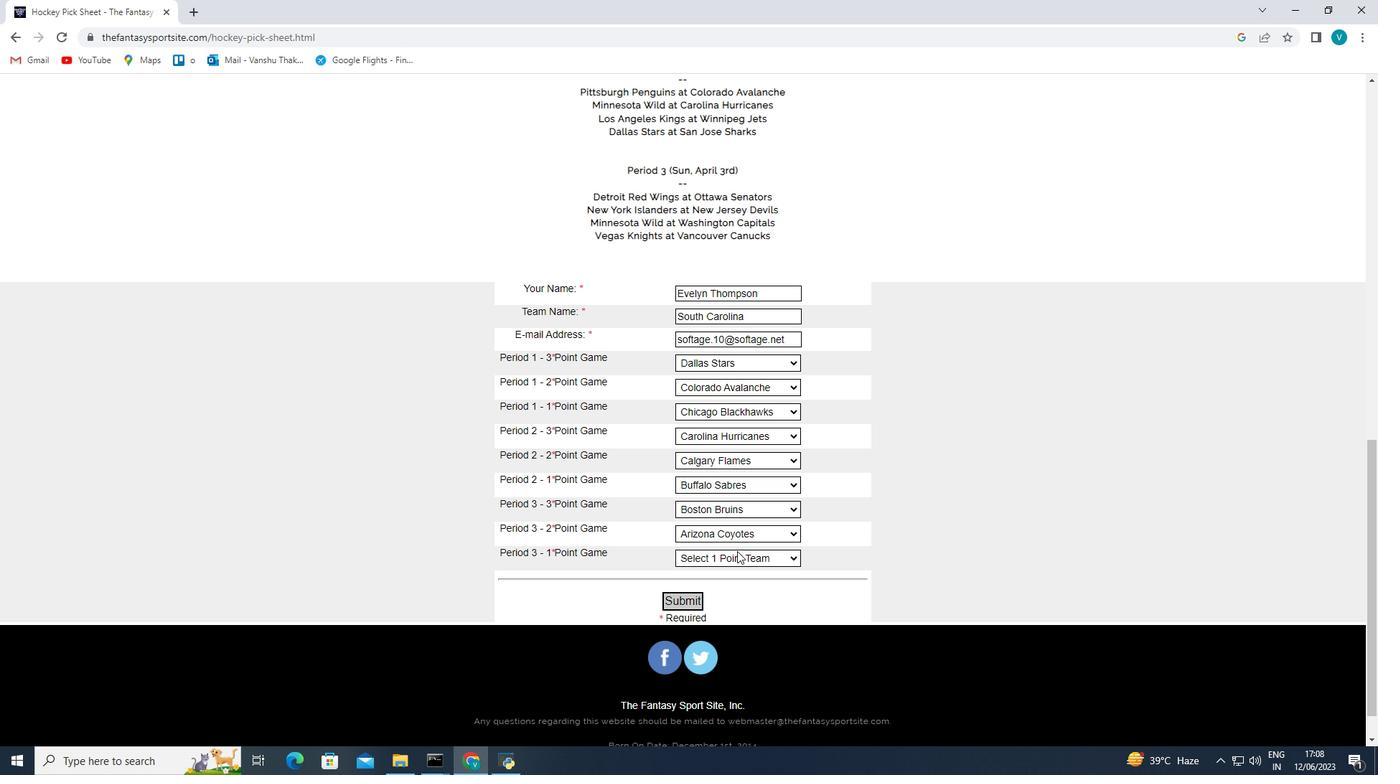 
Action: Mouse moved to (742, 316)
Screenshot: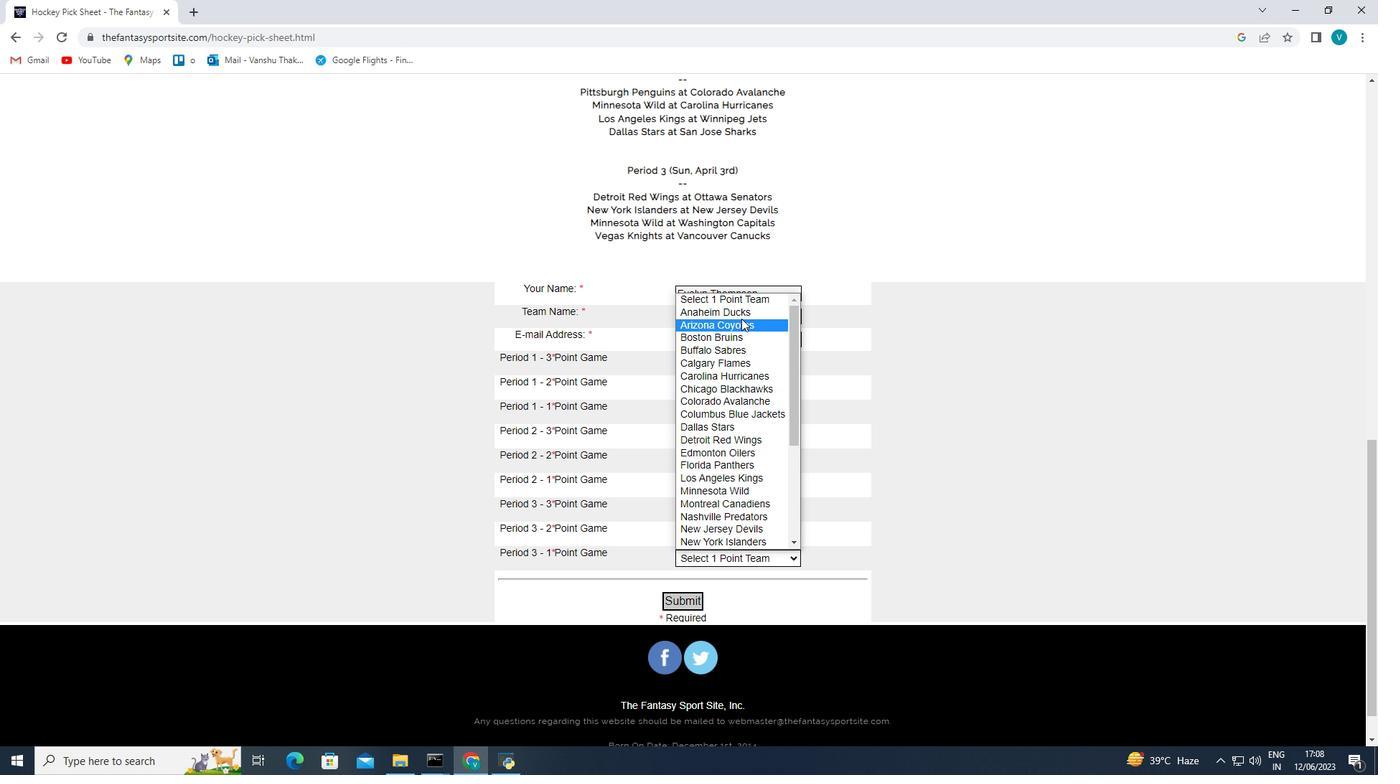 
Action: Mouse pressed left at (742, 316)
Screenshot: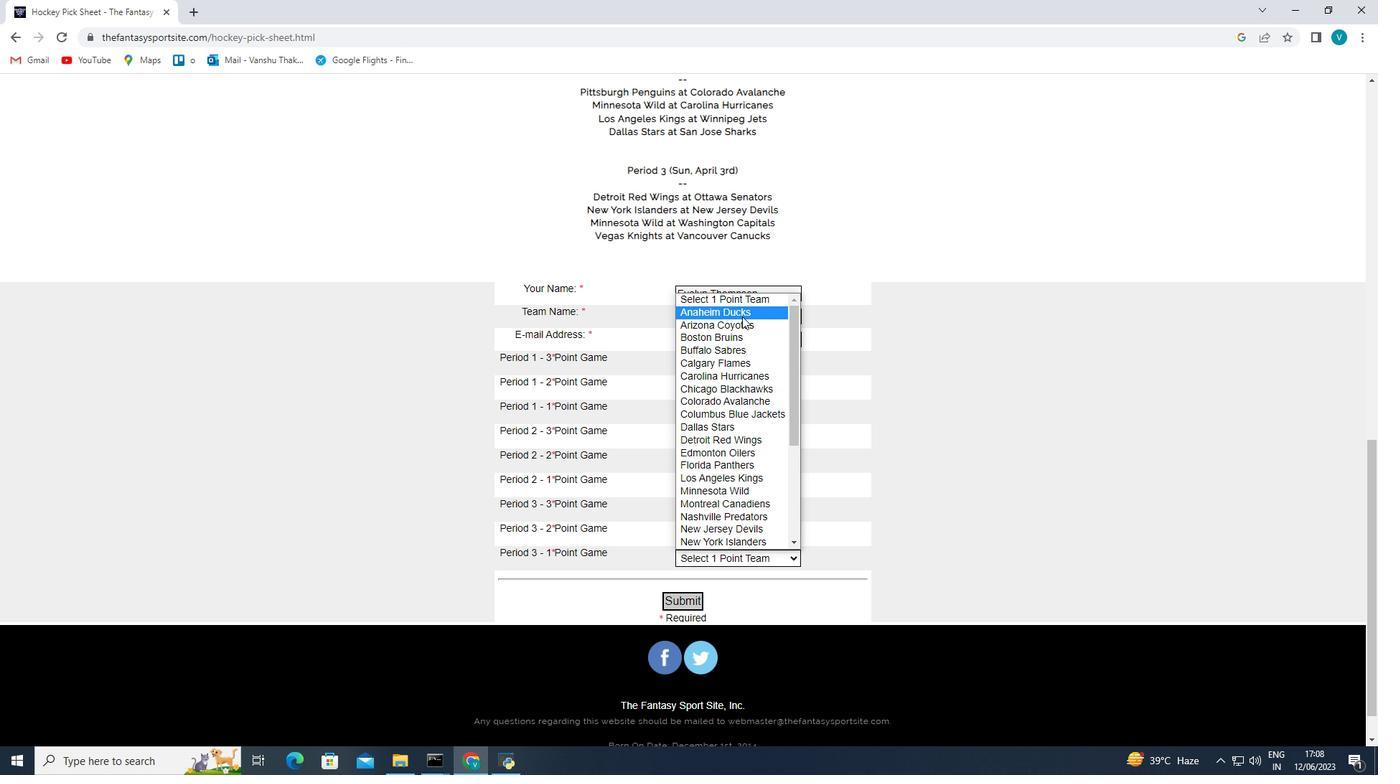 
Action: Mouse moved to (691, 594)
Screenshot: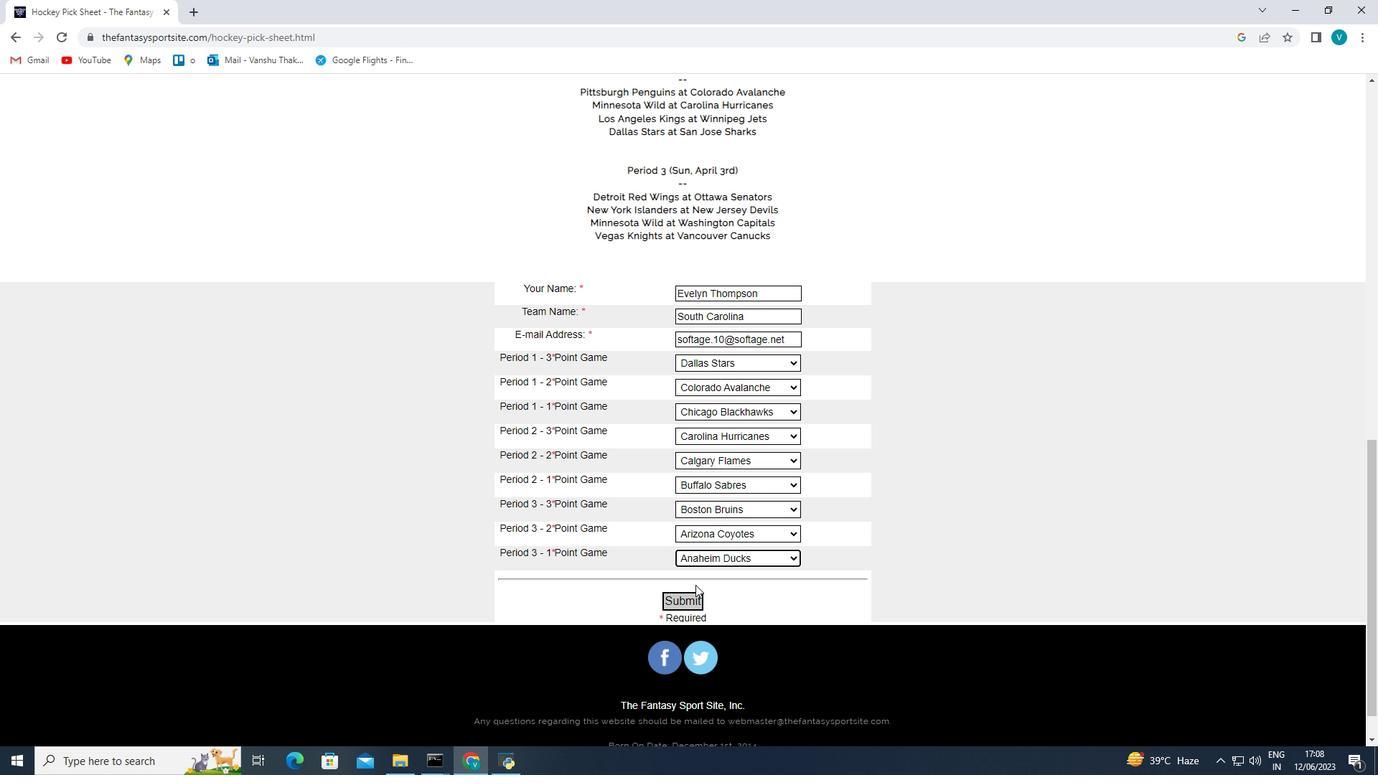 
Action: Mouse pressed left at (691, 594)
Screenshot: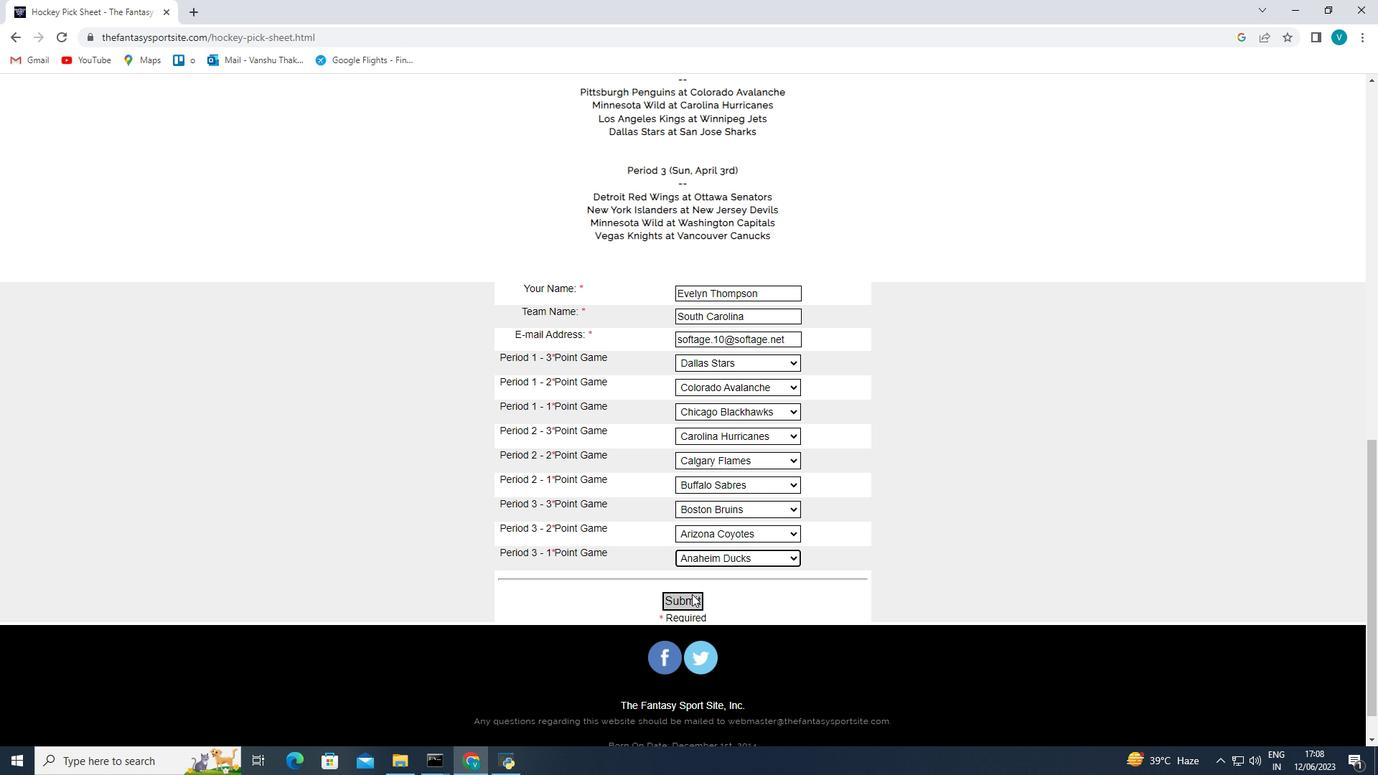 
Action: Mouse moved to (691, 594)
Screenshot: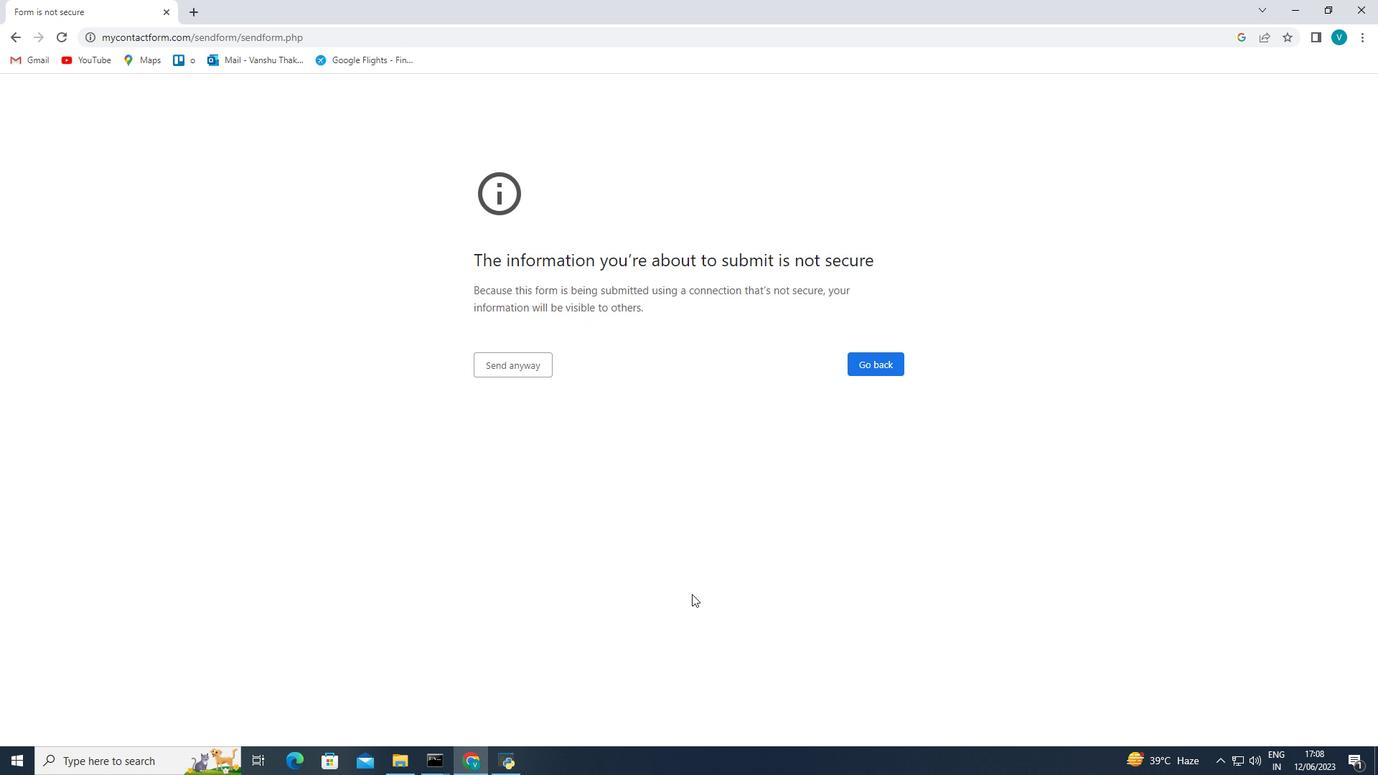 
